 Task: Buy 4 Wheel Cylinder Bleeder Screws from Brake System section under best seller category for shipping address: Brittany Collins, 2696 Buckhannan Avenue, Syracuse, New York 13202, Cell Number 3154261559. Pay from credit card ending with 6010, CVV 682
Action: Mouse moved to (28, 76)
Screenshot: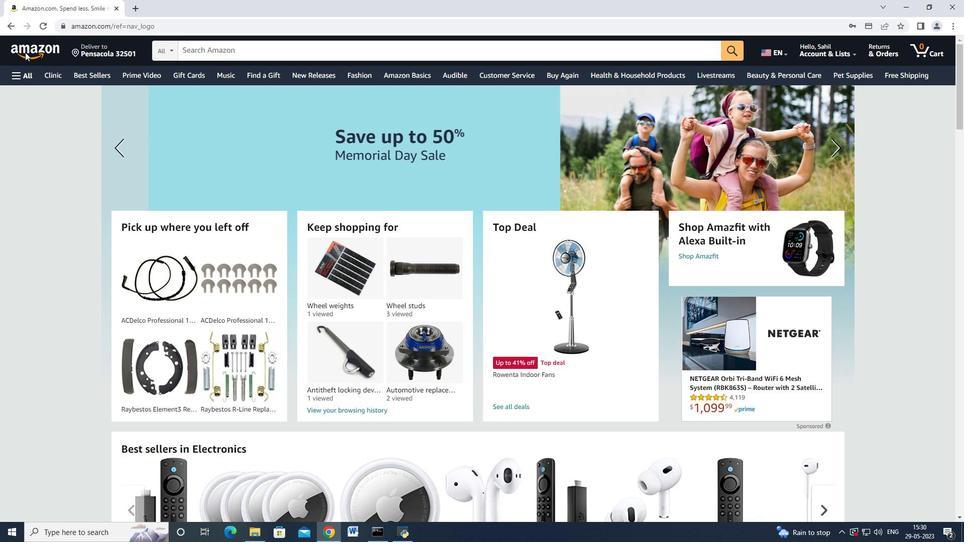 
Action: Mouse pressed left at (28, 76)
Screenshot: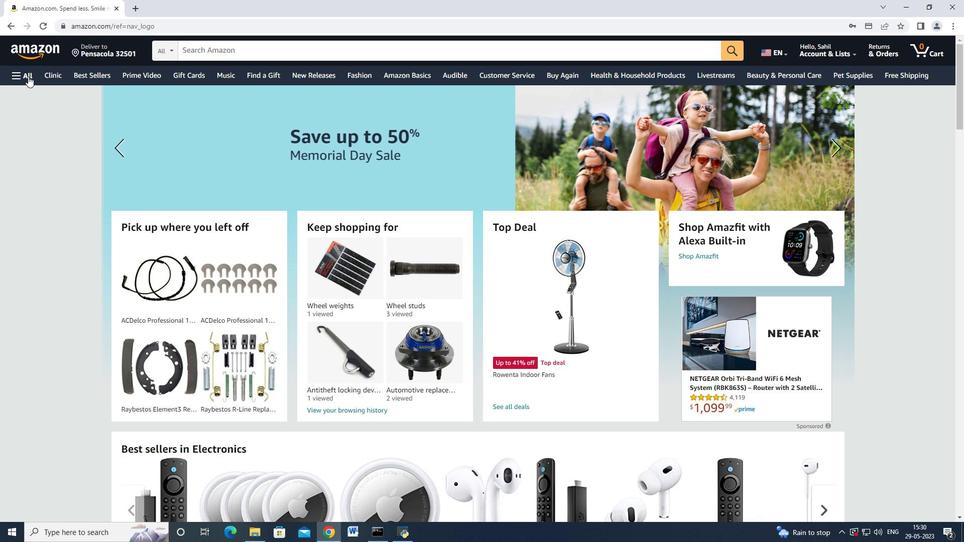 
Action: Mouse moved to (72, 187)
Screenshot: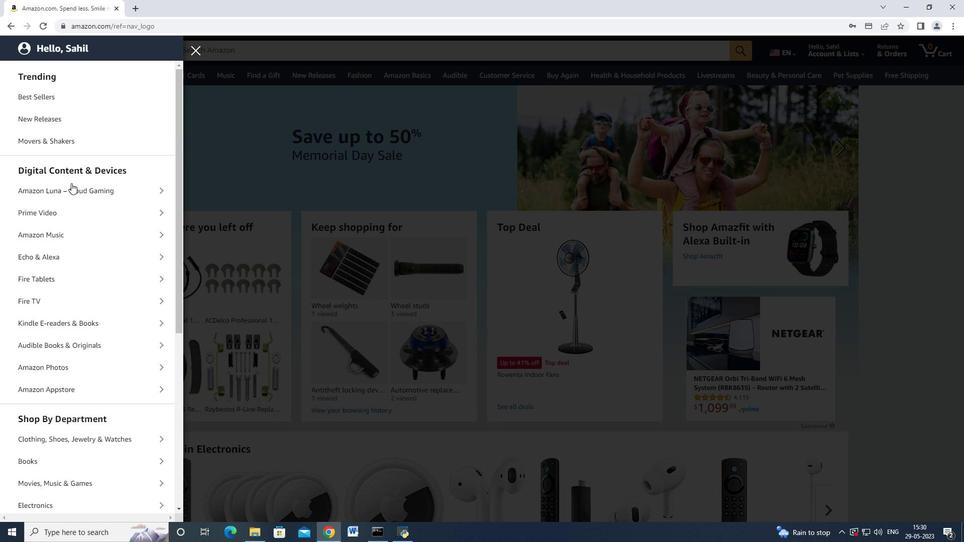 
Action: Mouse scrolled (72, 186) with delta (0, 0)
Screenshot: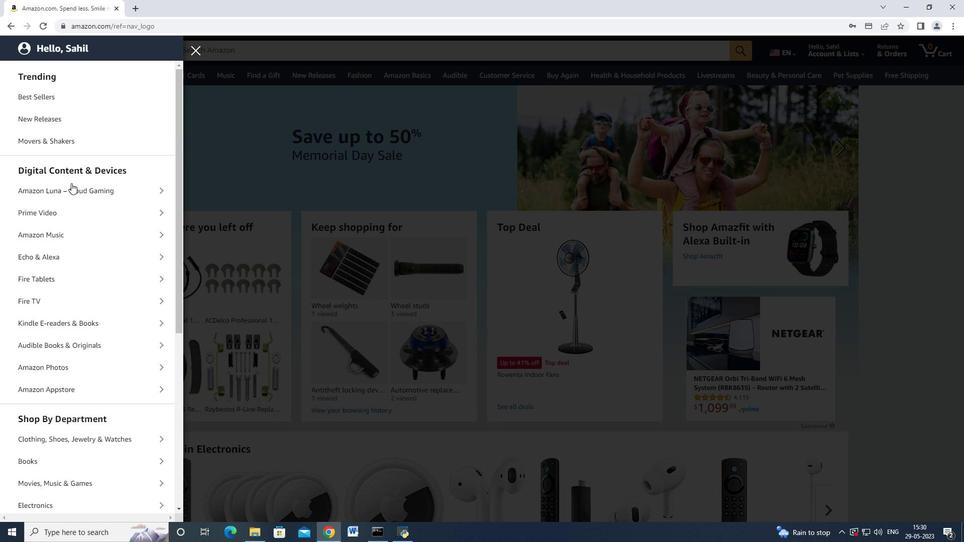 
Action: Mouse moved to (74, 203)
Screenshot: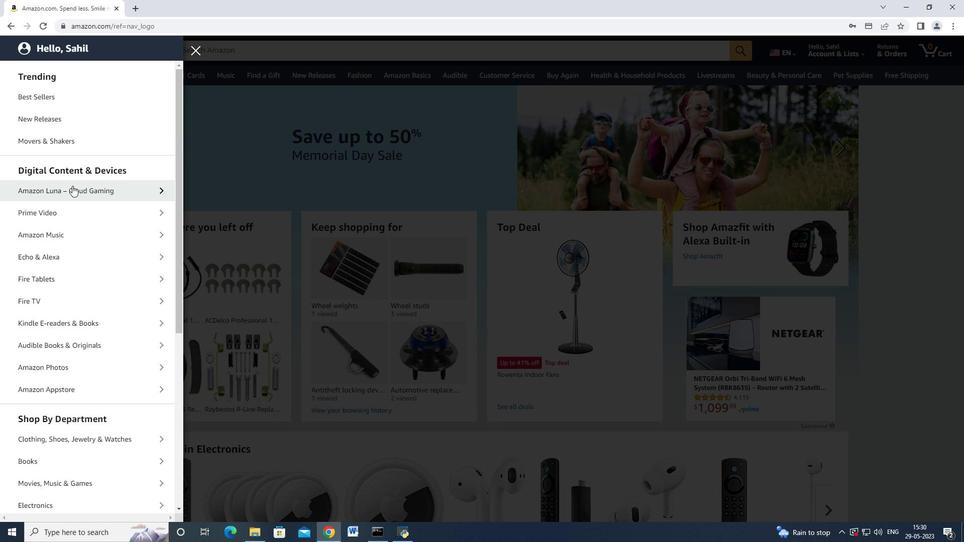 
Action: Mouse scrolled (74, 203) with delta (0, 0)
Screenshot: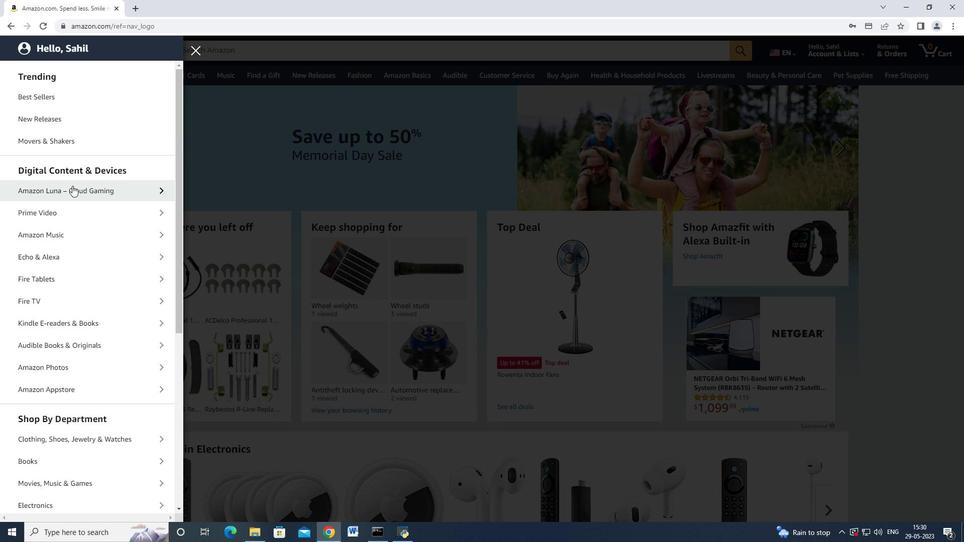 
Action: Mouse moved to (38, 353)
Screenshot: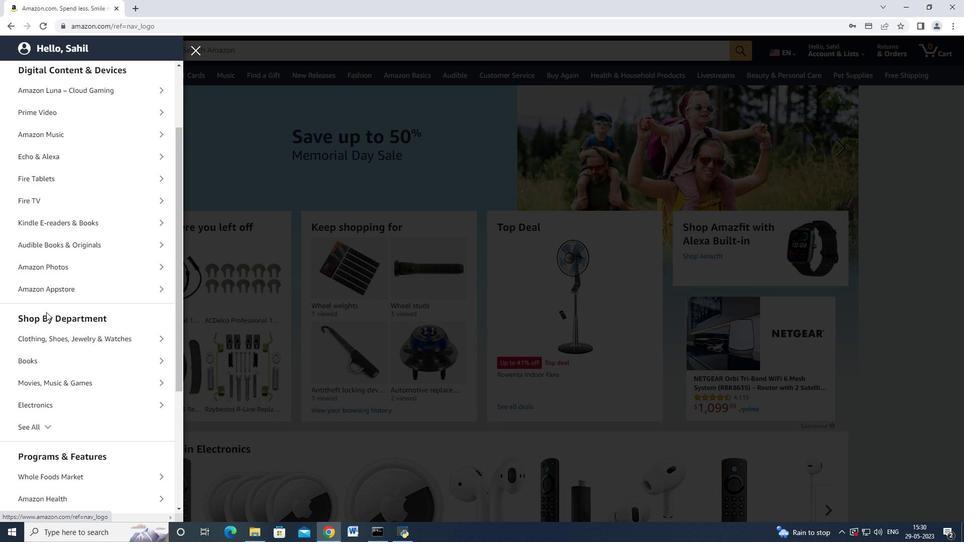 
Action: Mouse scrolled (38, 353) with delta (0, 0)
Screenshot: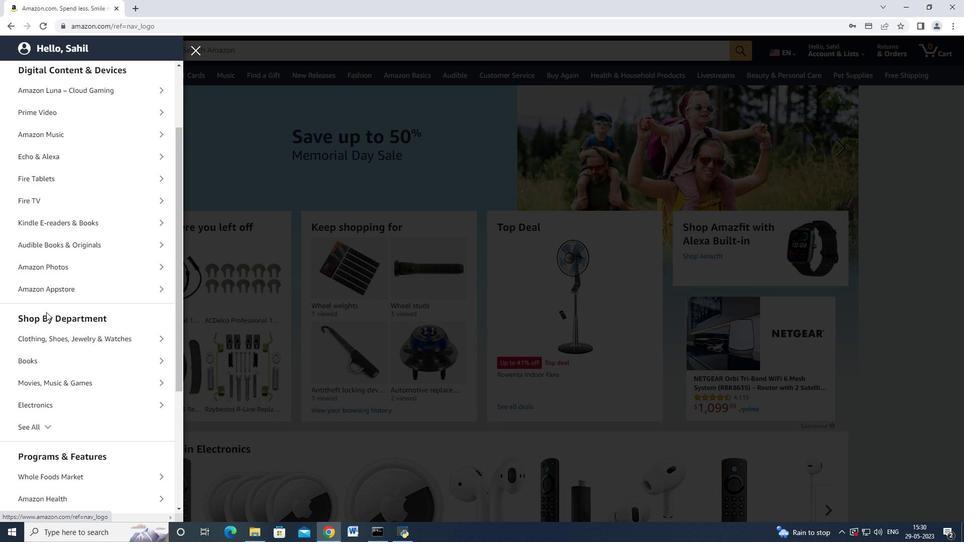 
Action: Mouse moved to (41, 357)
Screenshot: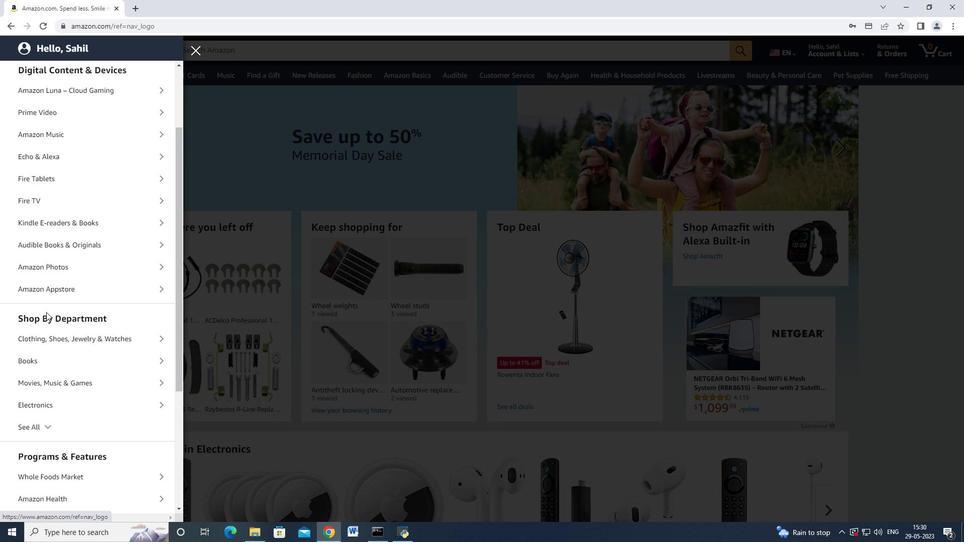 
Action: Mouse scrolled (41, 357) with delta (0, 0)
Screenshot: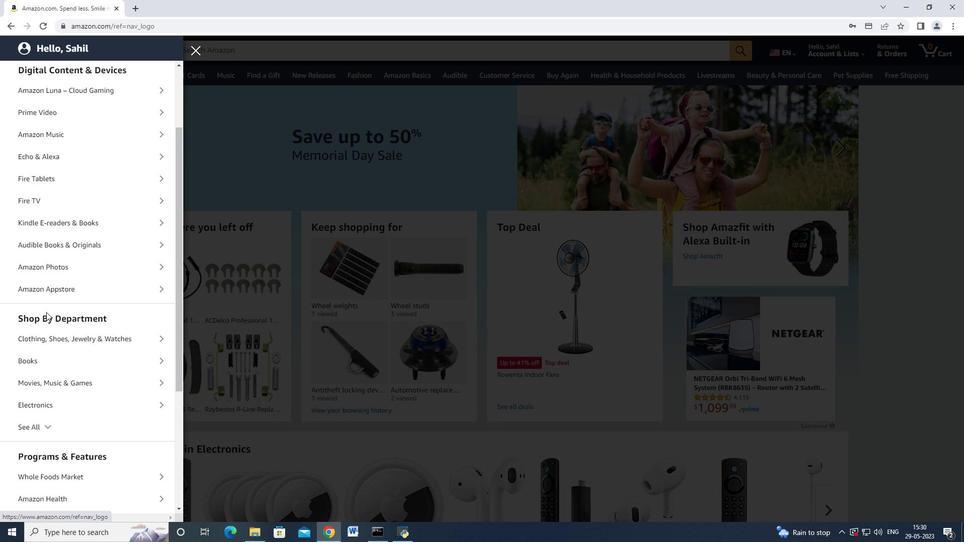 
Action: Mouse moved to (42, 357)
Screenshot: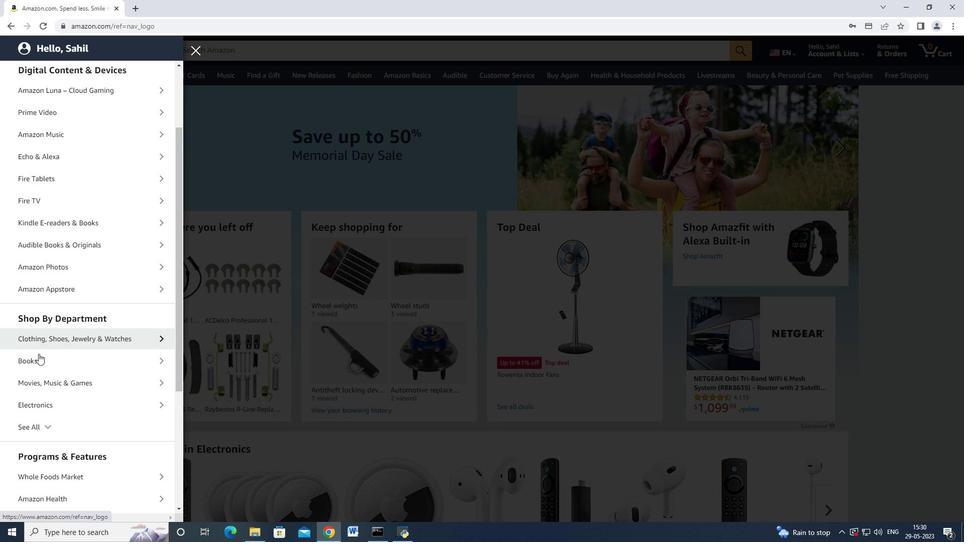 
Action: Mouse scrolled (42, 357) with delta (0, 0)
Screenshot: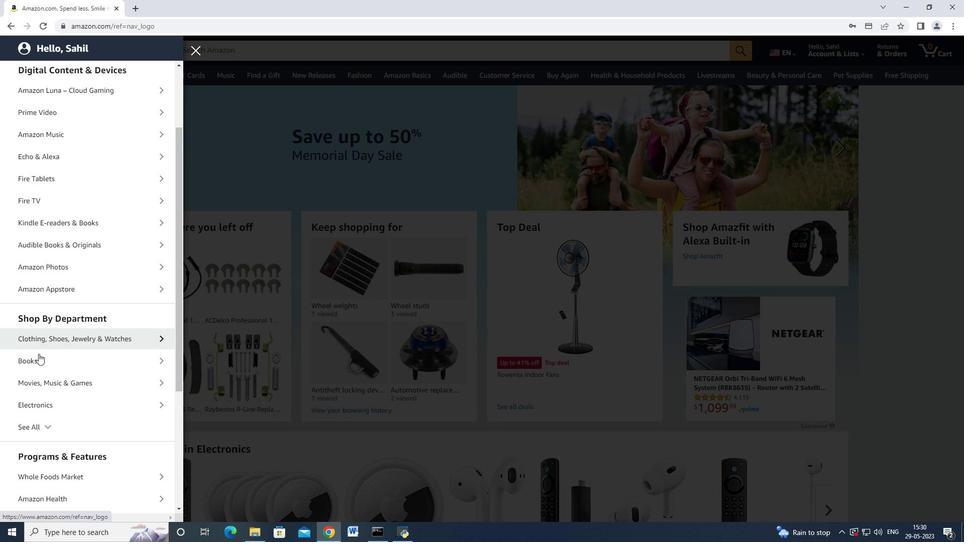 
Action: Mouse moved to (60, 282)
Screenshot: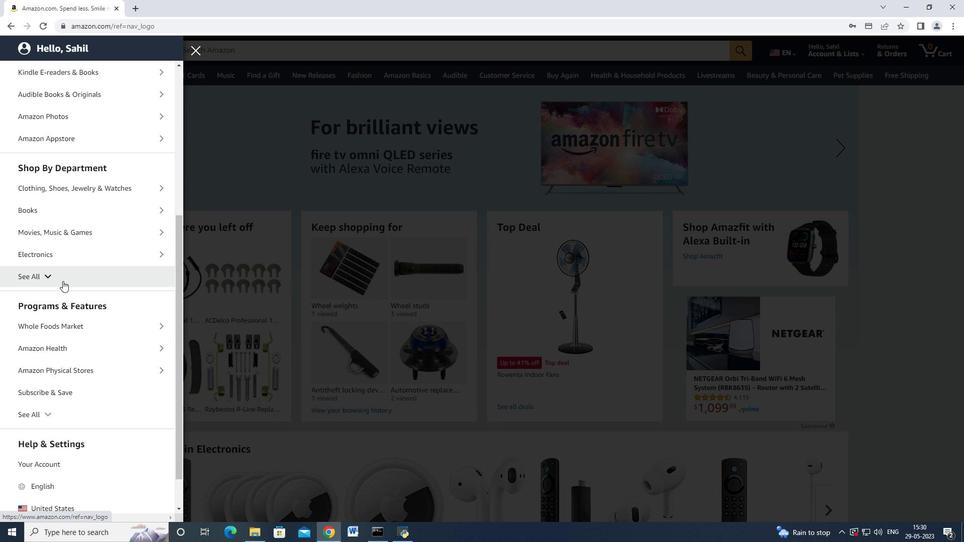 
Action: Mouse pressed left at (60, 282)
Screenshot: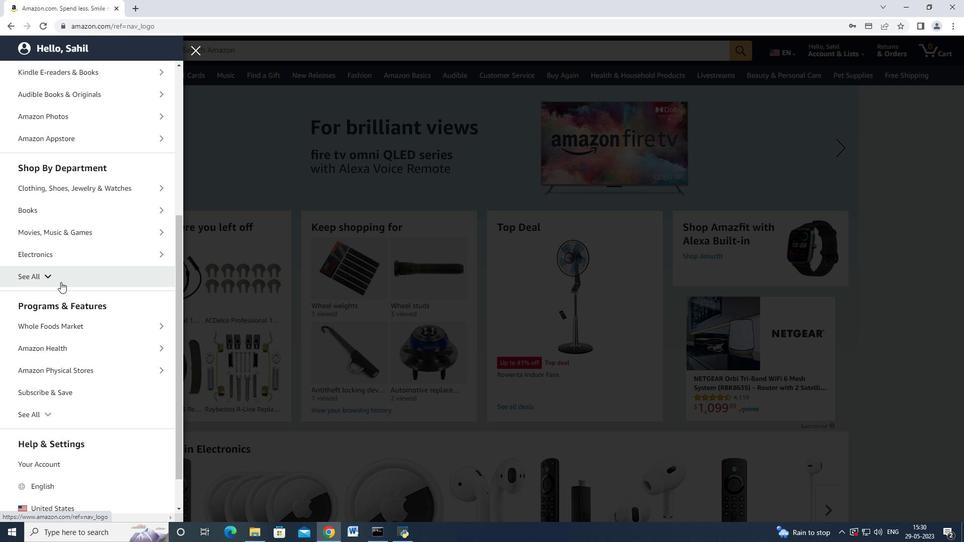 
Action: Mouse scrolled (60, 281) with delta (0, 0)
Screenshot: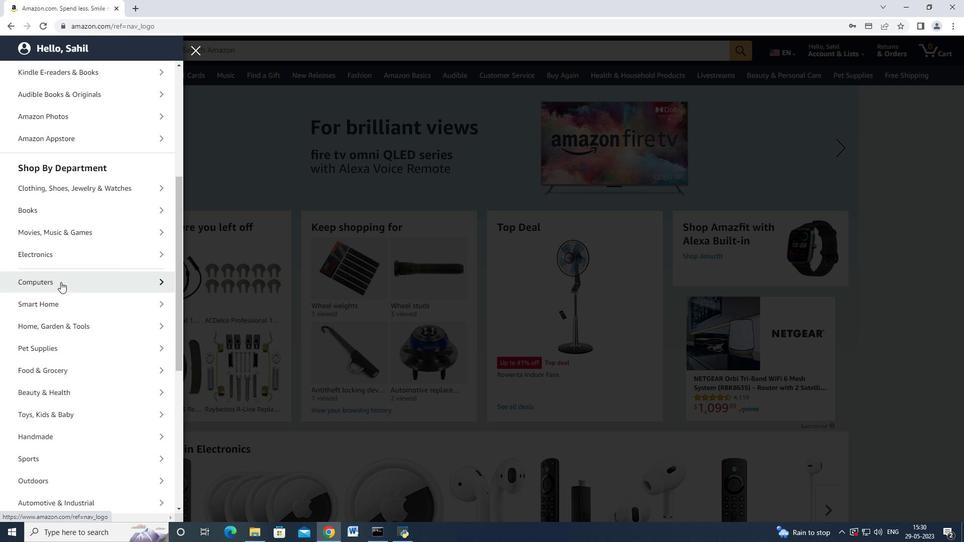 
Action: Mouse scrolled (60, 281) with delta (0, 0)
Screenshot: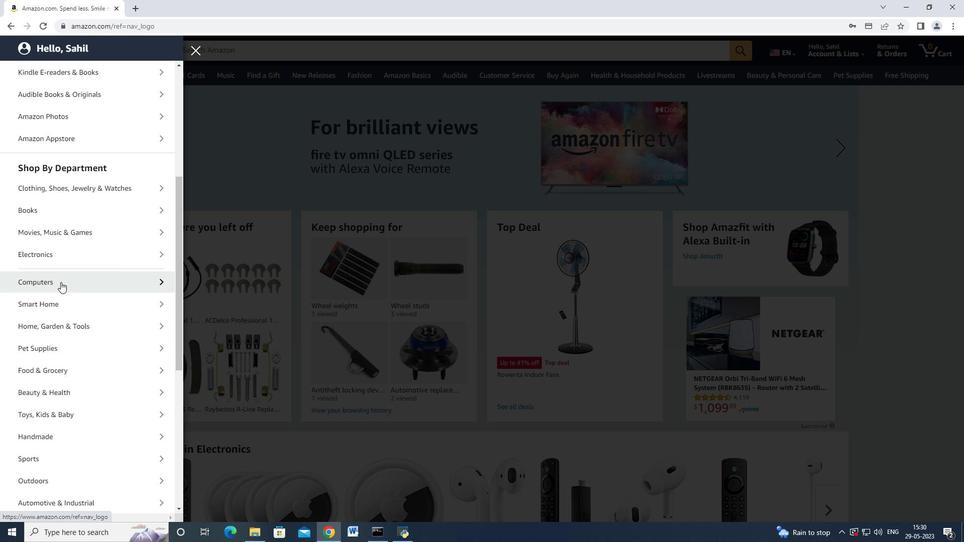 
Action: Mouse moved to (71, 400)
Screenshot: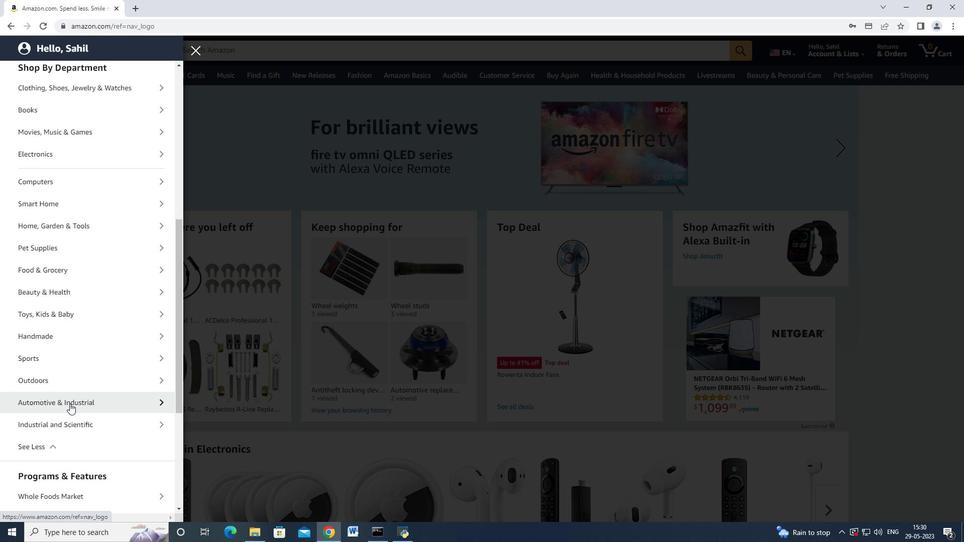 
Action: Mouse pressed left at (71, 400)
Screenshot: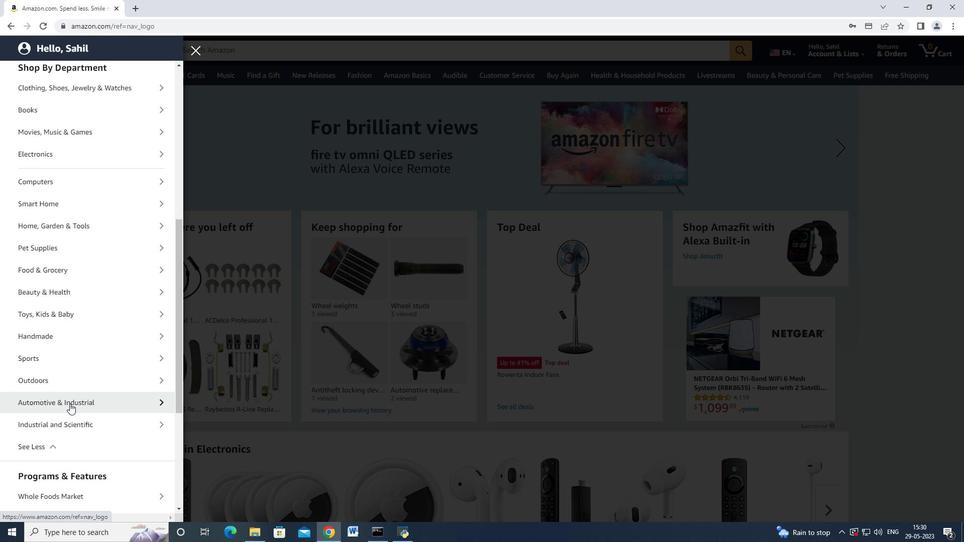 
Action: Mouse moved to (86, 119)
Screenshot: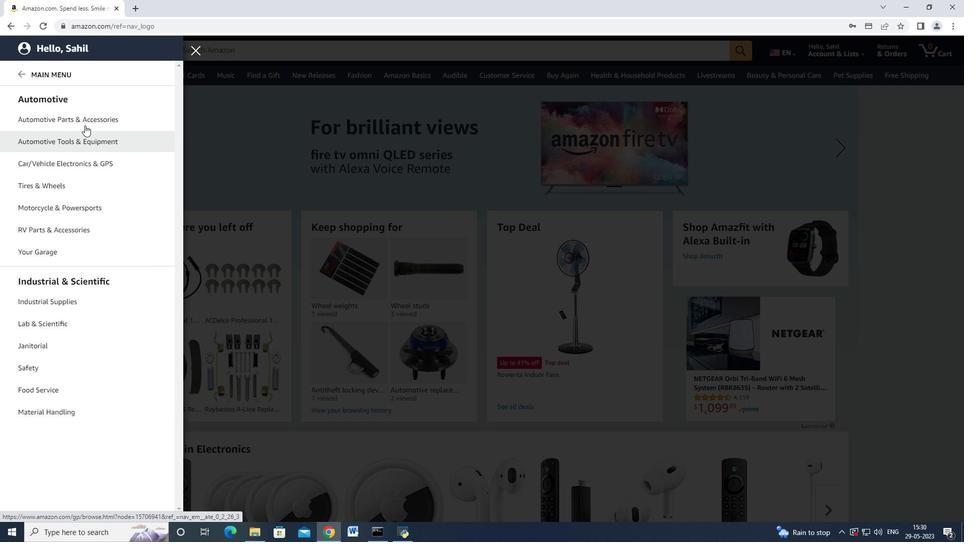 
Action: Mouse pressed left at (86, 119)
Screenshot: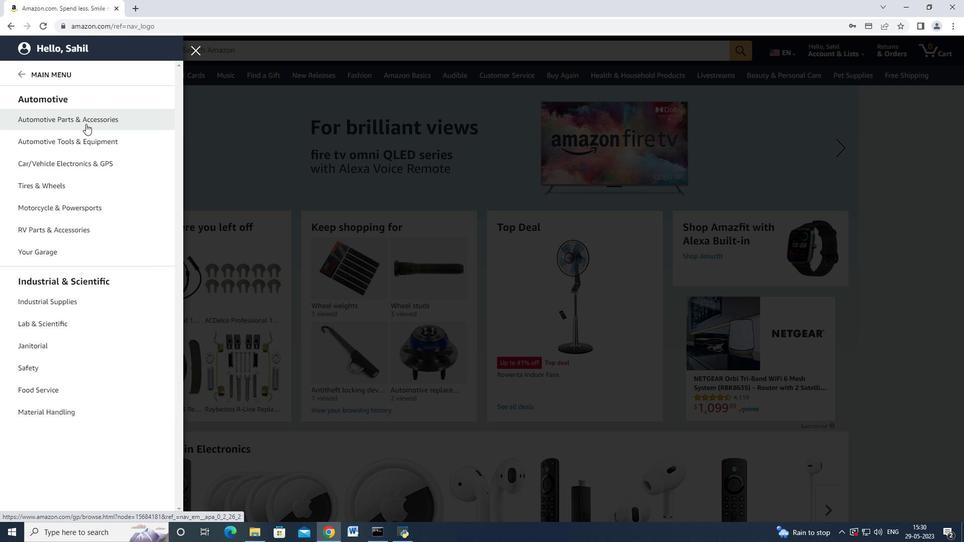 
Action: Mouse moved to (165, 95)
Screenshot: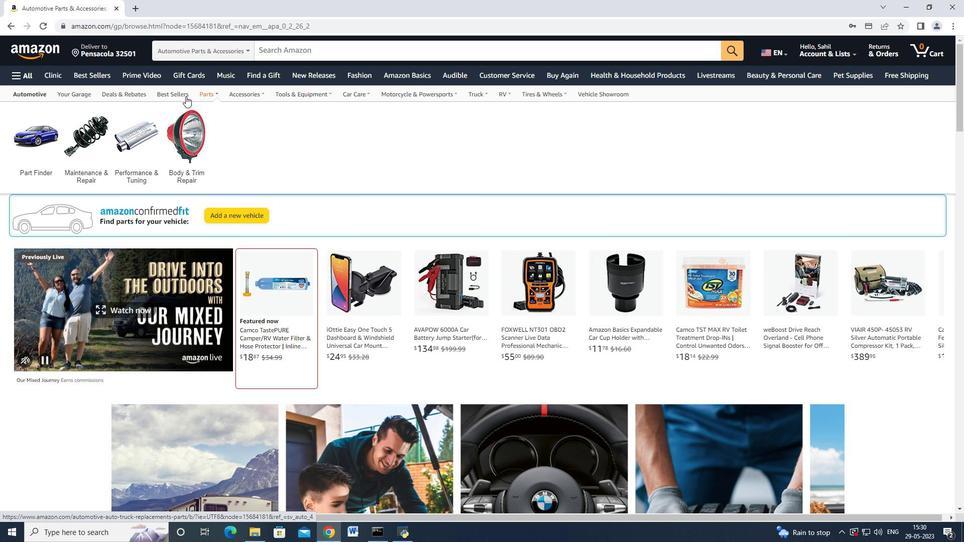 
Action: Mouse pressed left at (165, 95)
Screenshot: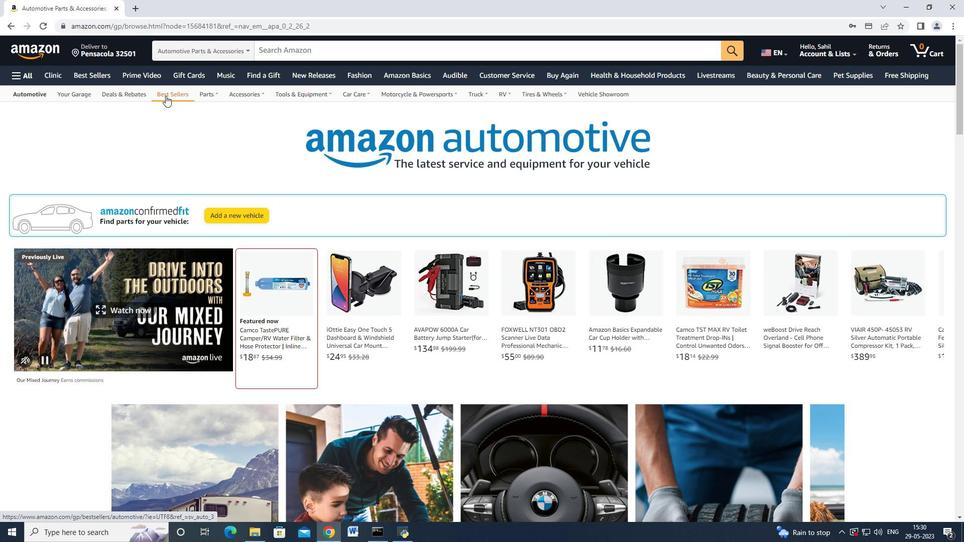 
Action: Mouse moved to (71, 322)
Screenshot: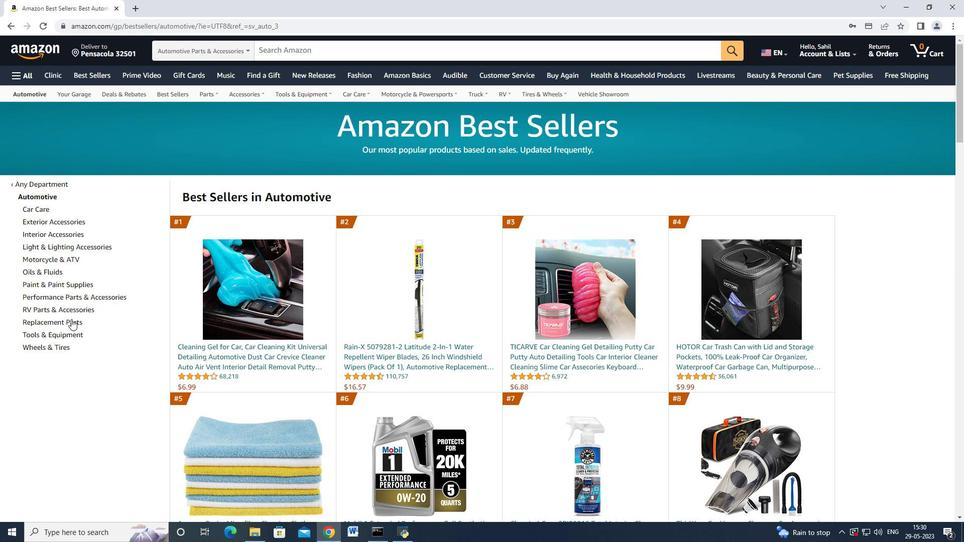 
Action: Mouse pressed left at (71, 322)
Screenshot: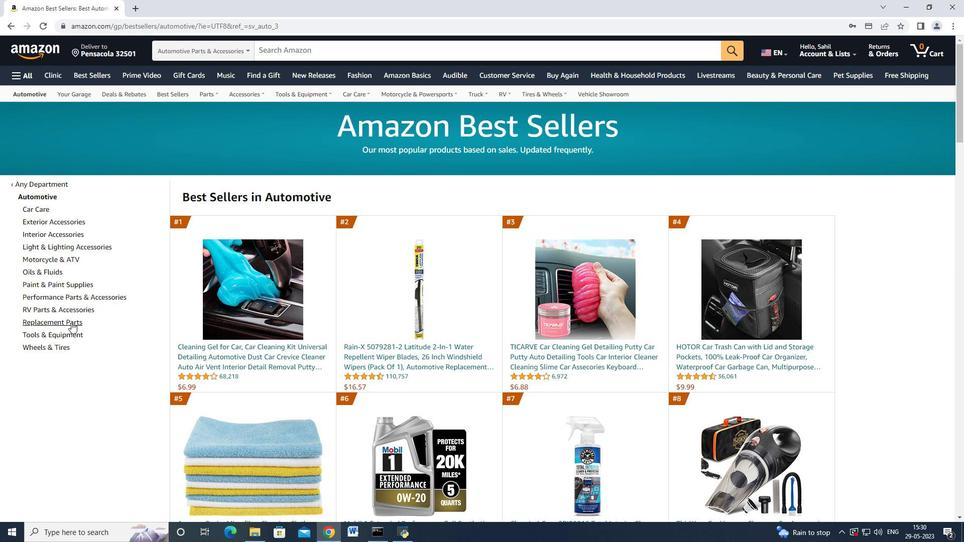 
Action: Mouse moved to (170, 188)
Screenshot: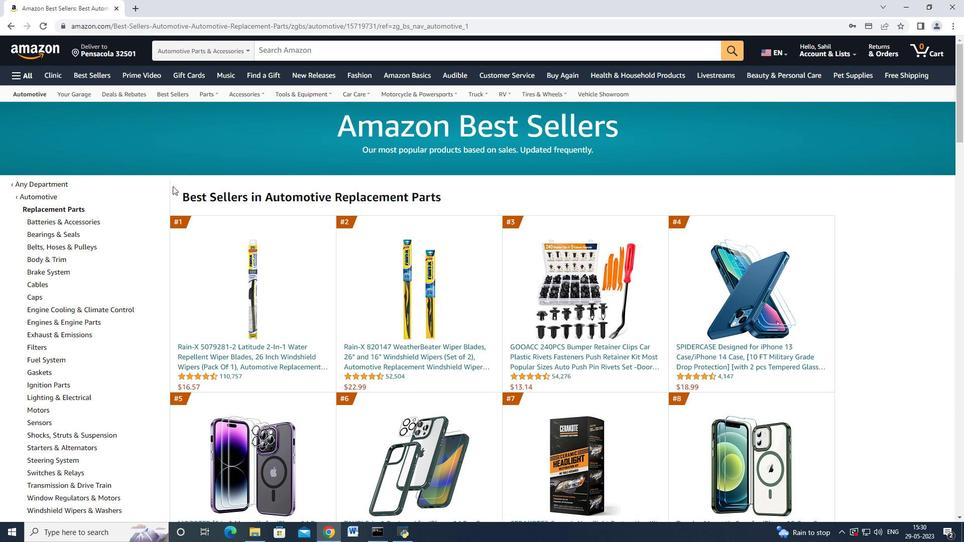 
Action: Mouse scrolled (170, 188) with delta (0, 0)
Screenshot: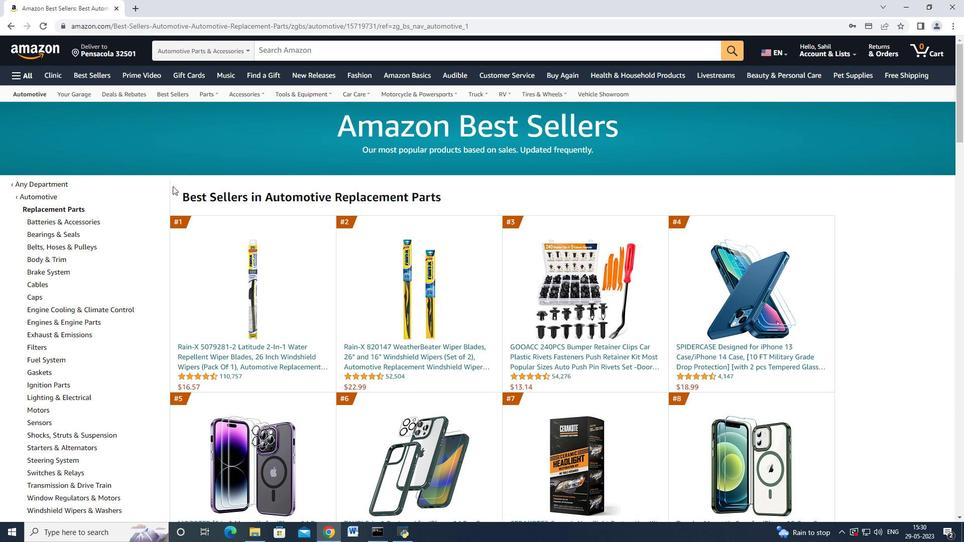
Action: Mouse moved to (169, 189)
Screenshot: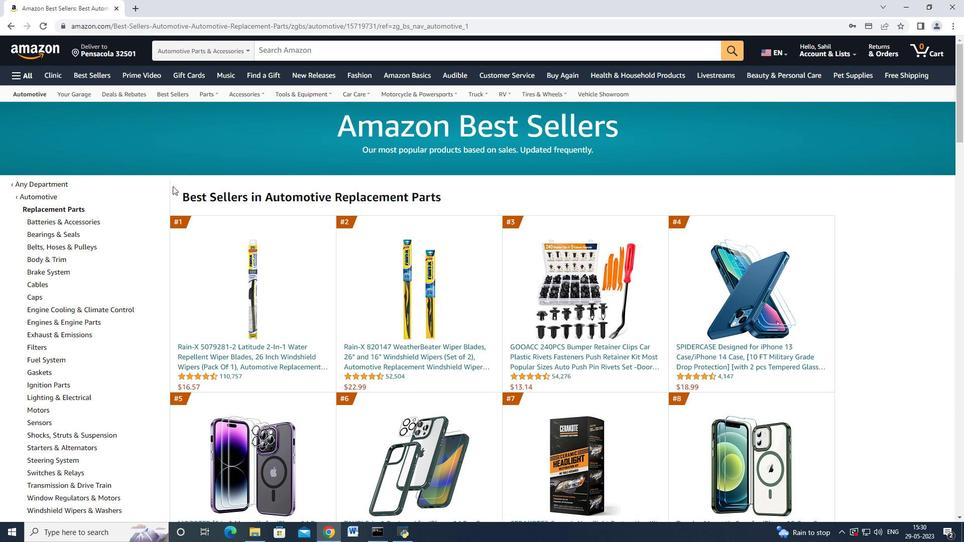 
Action: Mouse scrolled (169, 189) with delta (0, 0)
Screenshot: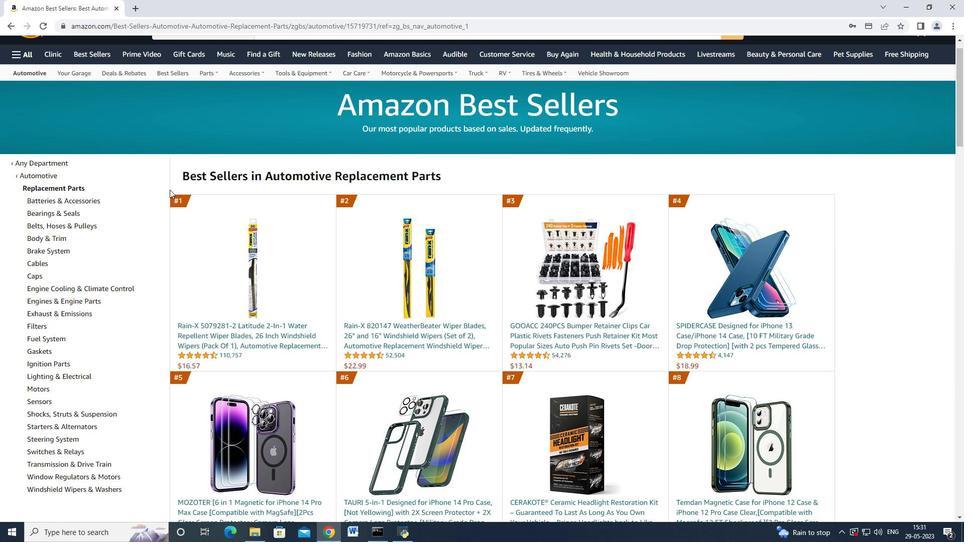 
Action: Mouse scrolled (169, 190) with delta (0, 0)
Screenshot: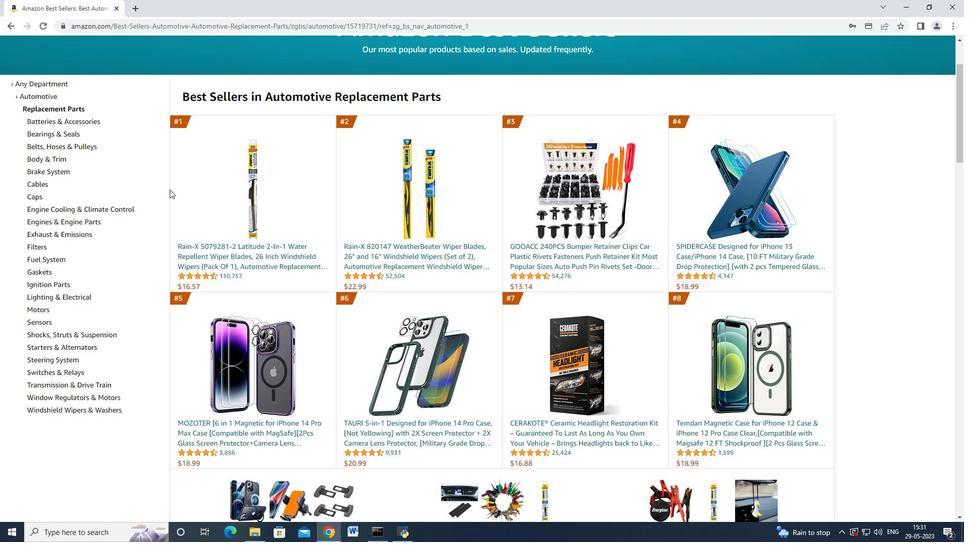 
Action: Mouse scrolled (169, 190) with delta (0, 0)
Screenshot: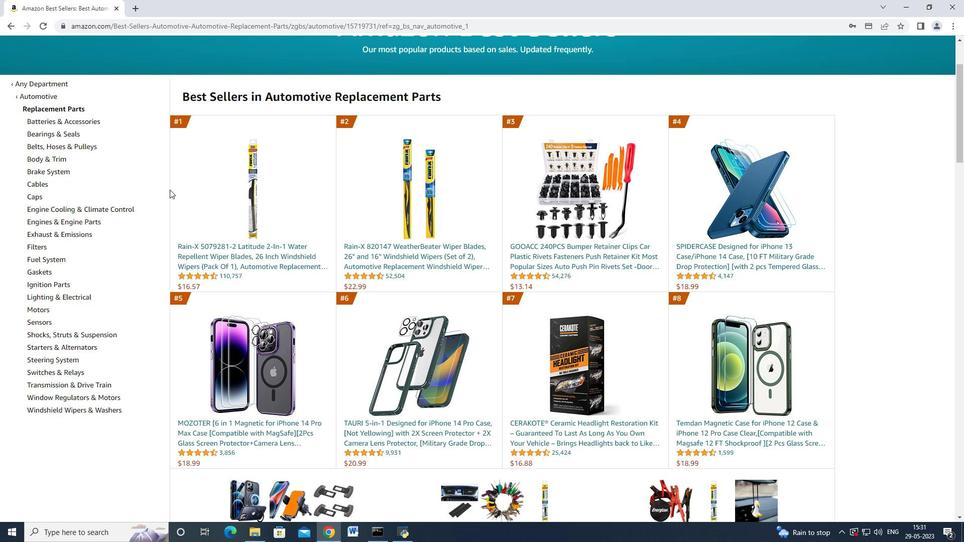 
Action: Mouse scrolled (169, 190) with delta (0, 0)
Screenshot: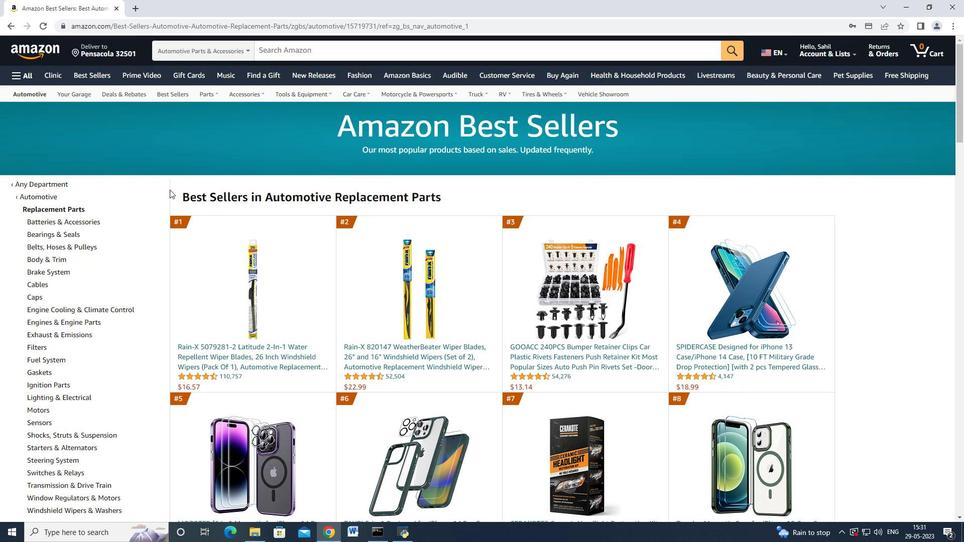 
Action: Mouse moved to (335, 178)
Screenshot: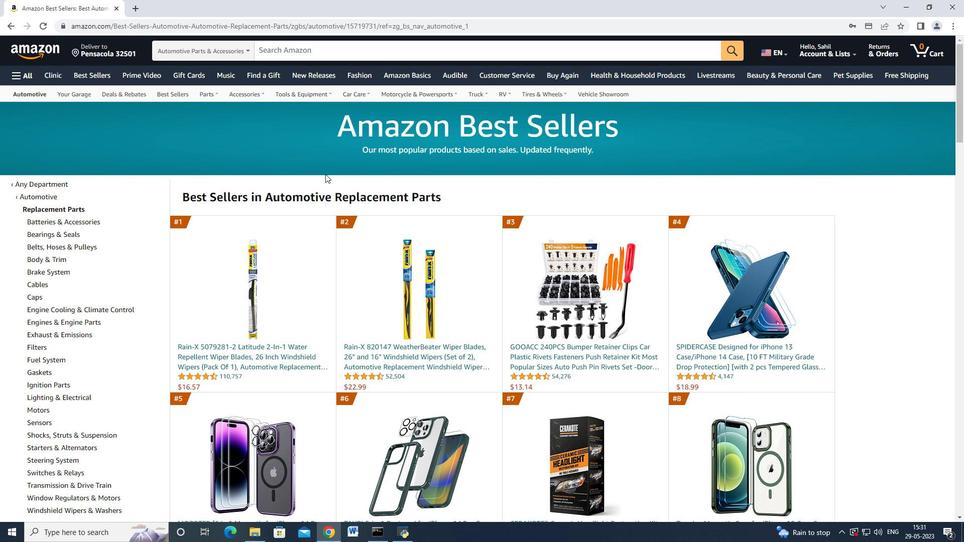 
Action: Mouse scrolled (335, 178) with delta (0, 0)
Screenshot: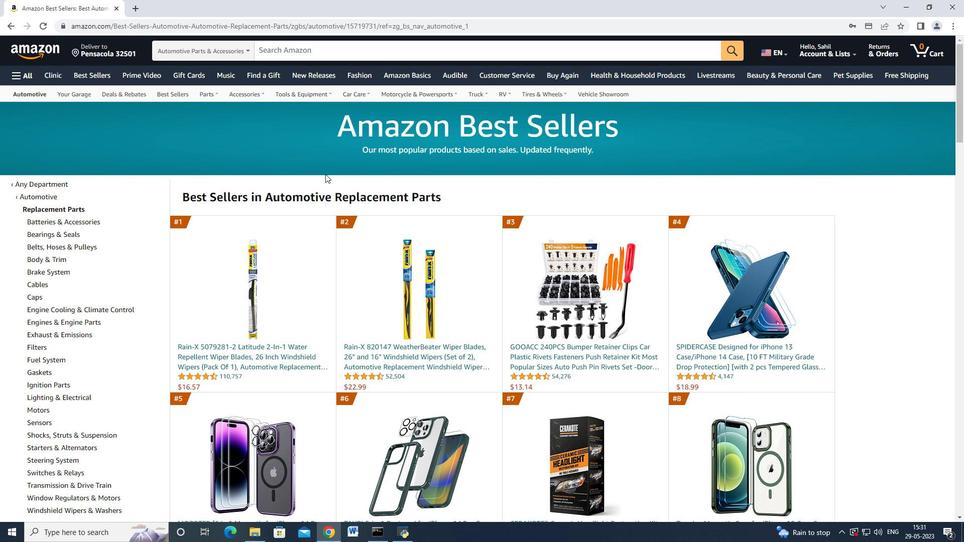 
Action: Mouse moved to (335, 179)
Screenshot: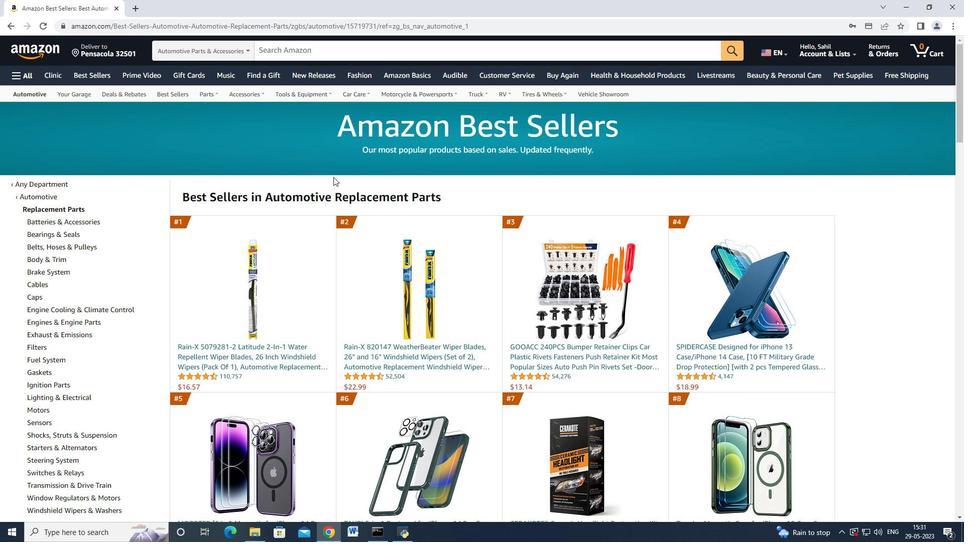 
Action: Mouse scrolled (335, 179) with delta (0, 0)
Screenshot: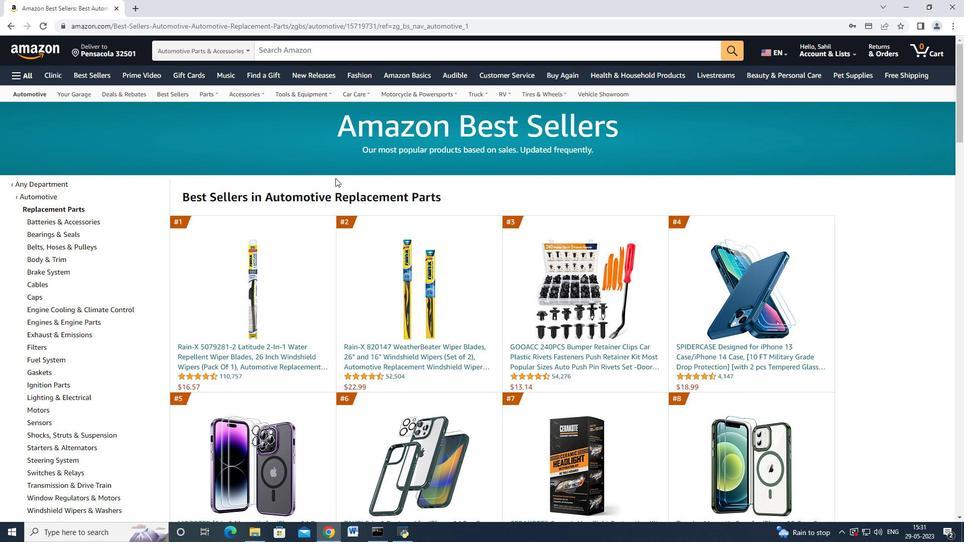 
Action: Mouse moved to (335, 180)
Screenshot: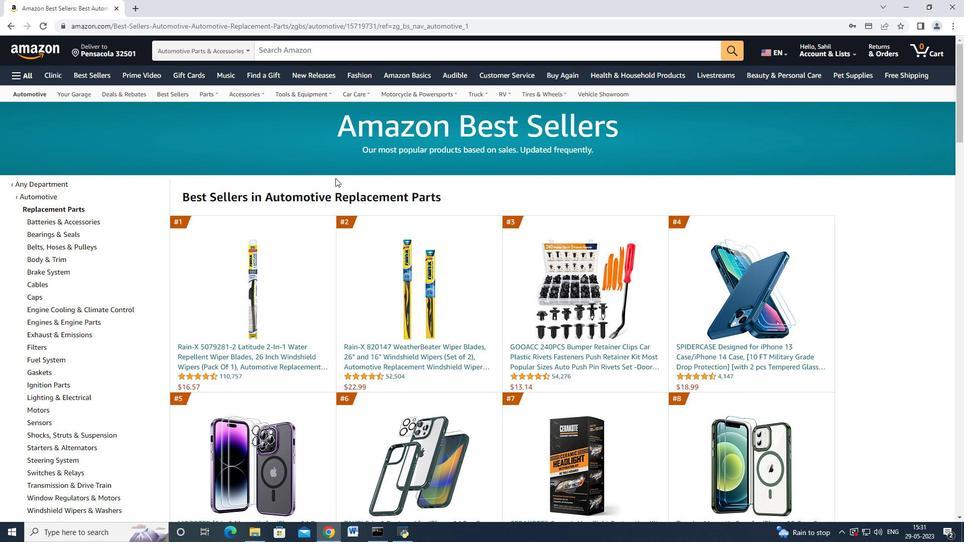 
Action: Mouse scrolled (335, 180) with delta (0, 0)
Screenshot: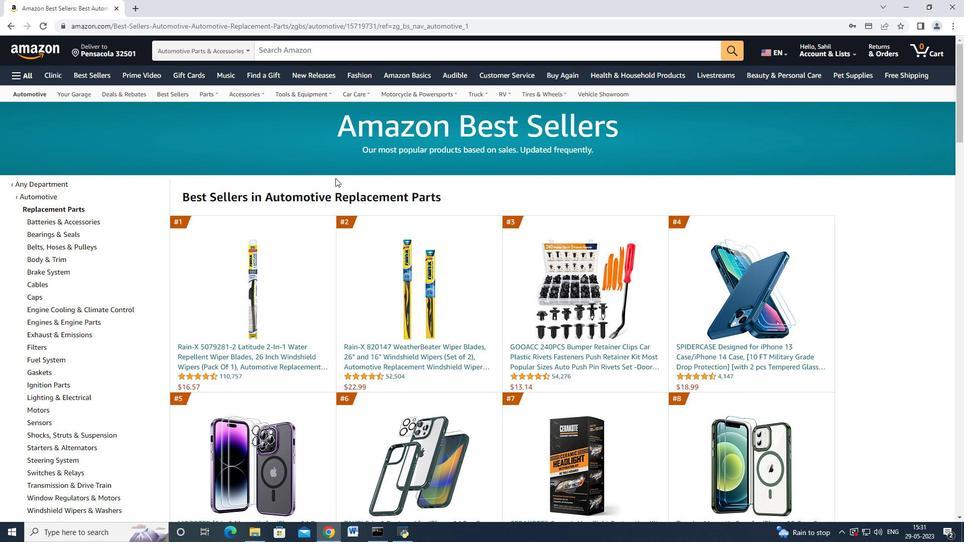 
Action: Mouse moved to (334, 181)
Screenshot: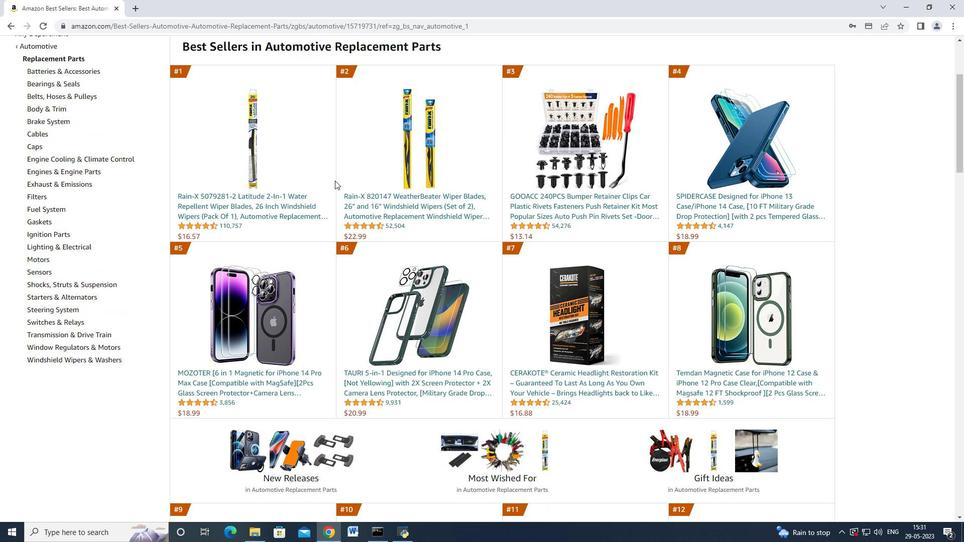 
Action: Mouse scrolled (334, 181) with delta (0, 0)
Screenshot: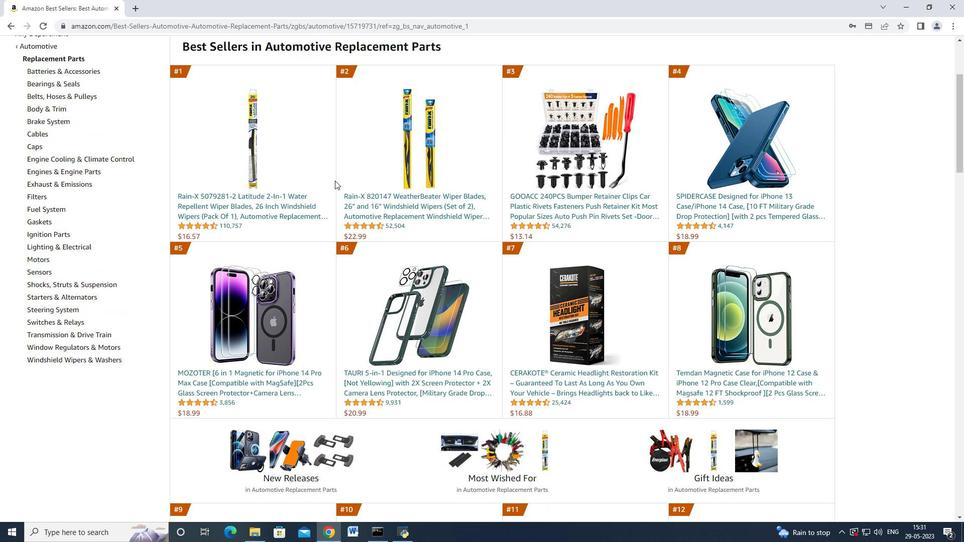 
Action: Mouse moved to (333, 183)
Screenshot: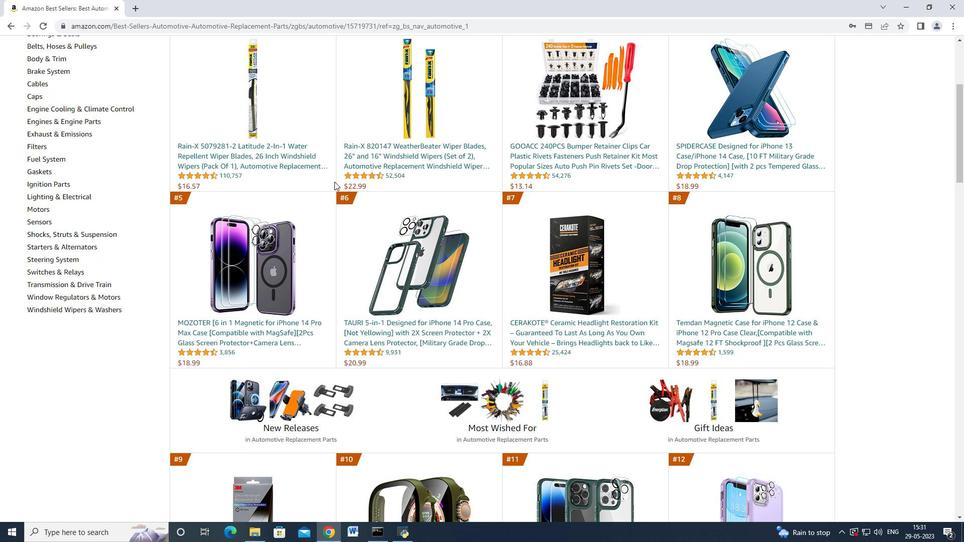 
Action: Mouse scrolled (333, 182) with delta (0, 0)
Screenshot: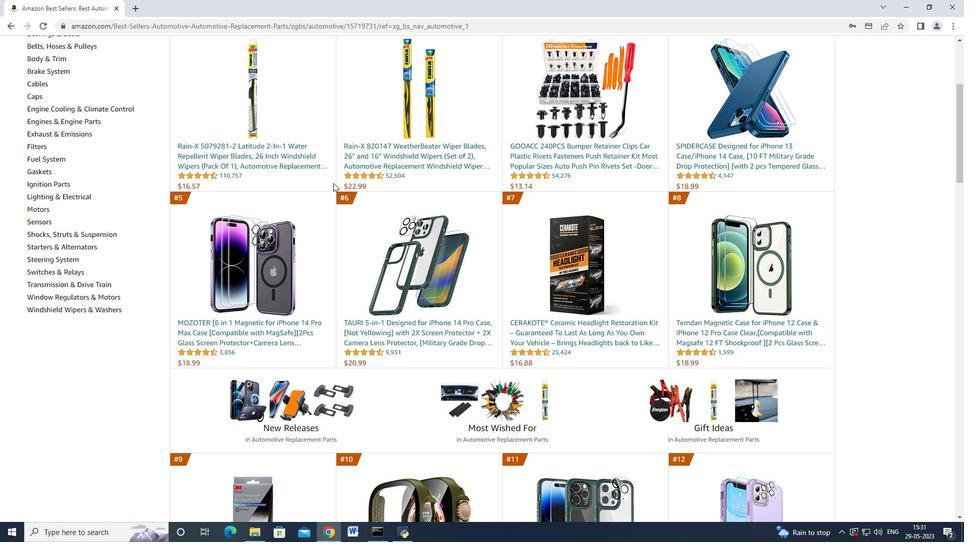 
Action: Mouse scrolled (333, 182) with delta (0, 0)
Screenshot: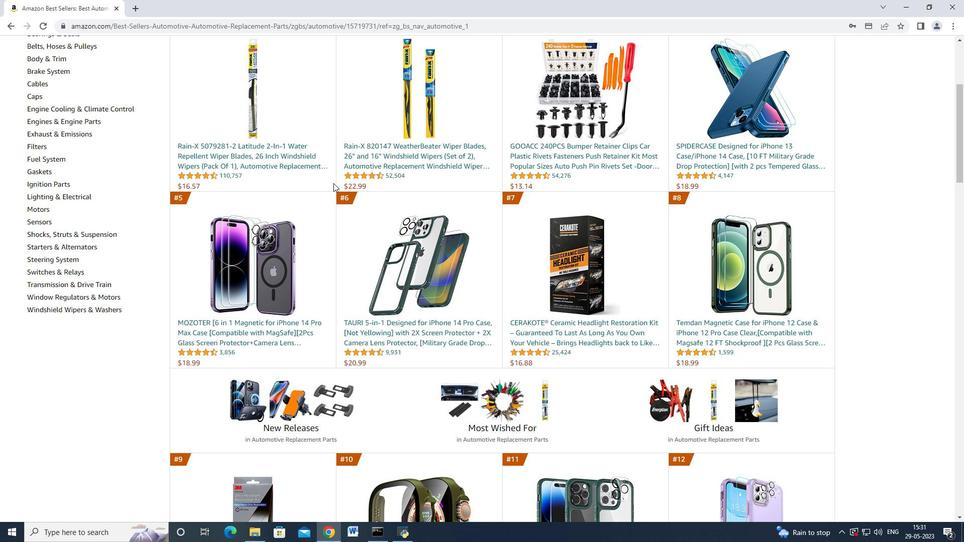 
Action: Mouse scrolled (333, 183) with delta (0, 0)
Screenshot: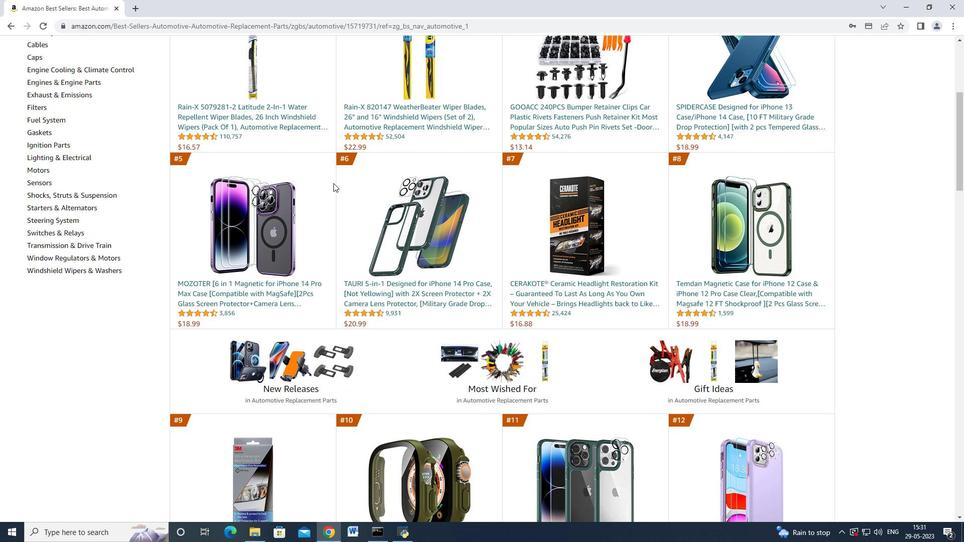 
Action: Mouse scrolled (333, 183) with delta (0, 0)
Screenshot: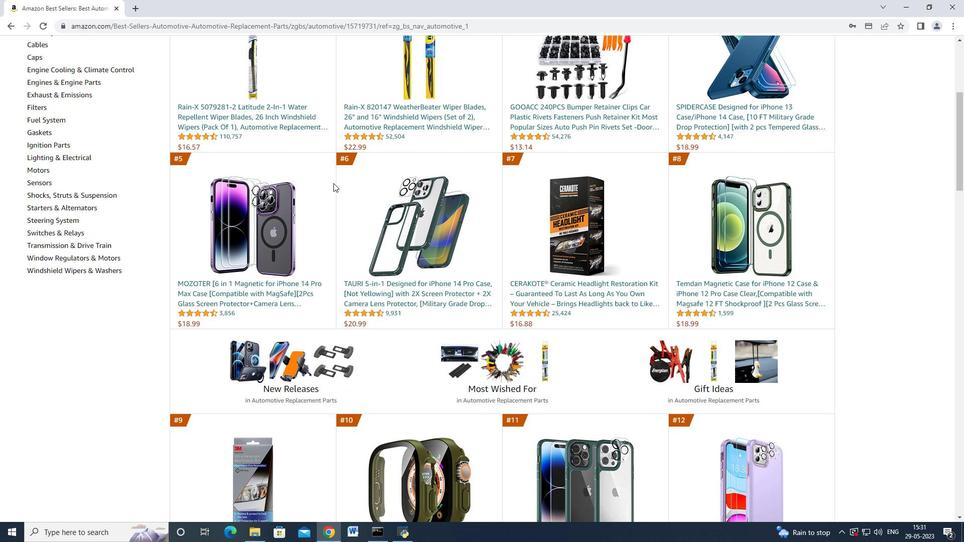 
Action: Mouse scrolled (333, 183) with delta (0, 0)
Screenshot: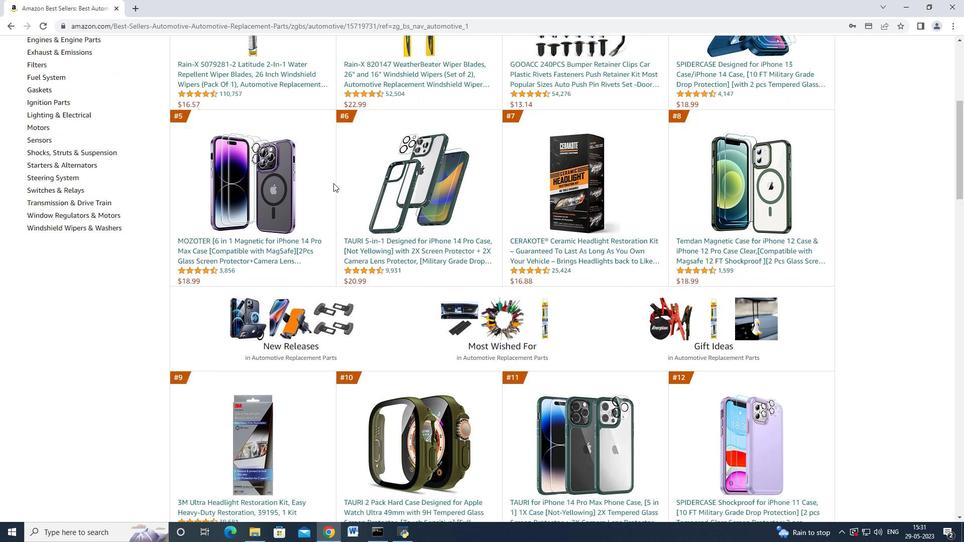 
Action: Mouse scrolled (333, 183) with delta (0, 0)
Screenshot: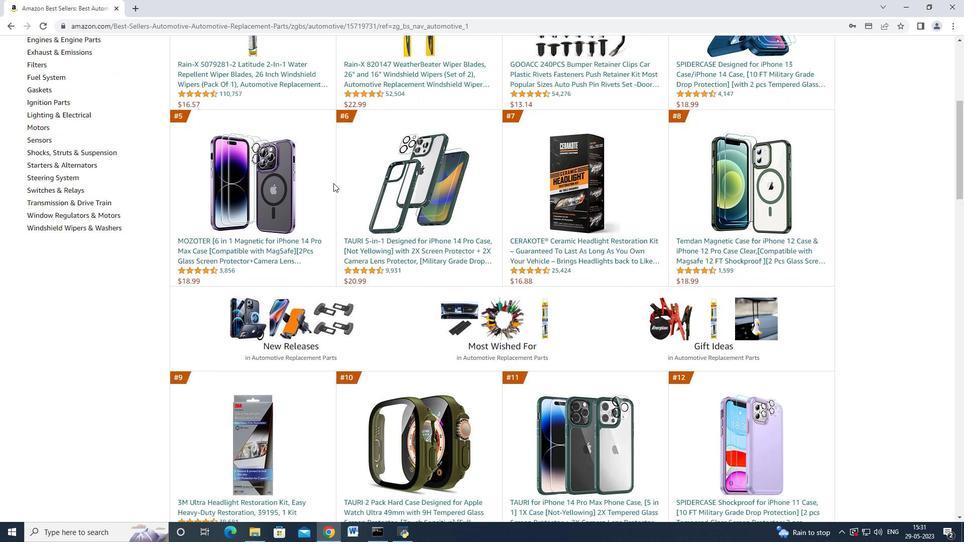 
Action: Mouse scrolled (333, 183) with delta (0, 0)
Screenshot: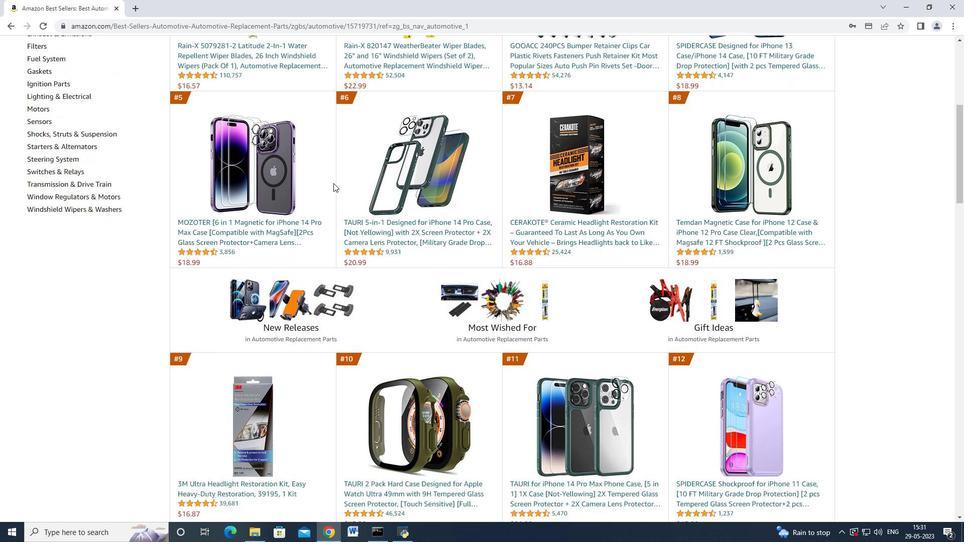 
Action: Mouse moved to (273, 179)
Screenshot: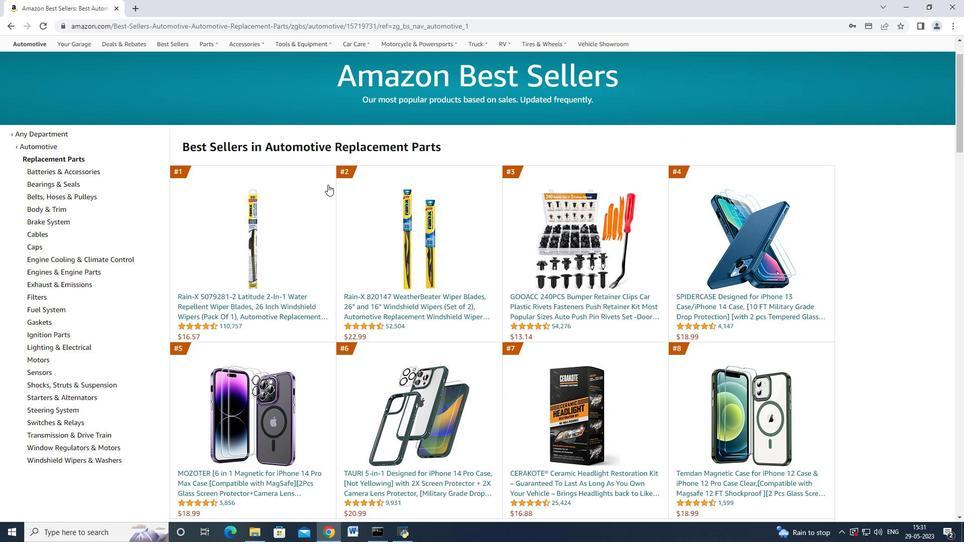 
Action: Mouse scrolled (296, 183) with delta (0, 0)
Screenshot: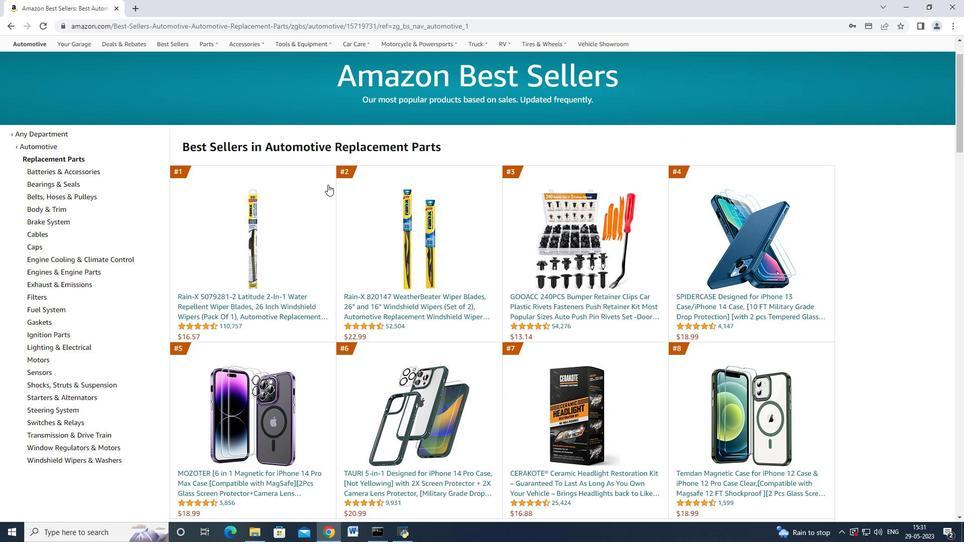 
Action: Mouse moved to (270, 179)
Screenshot: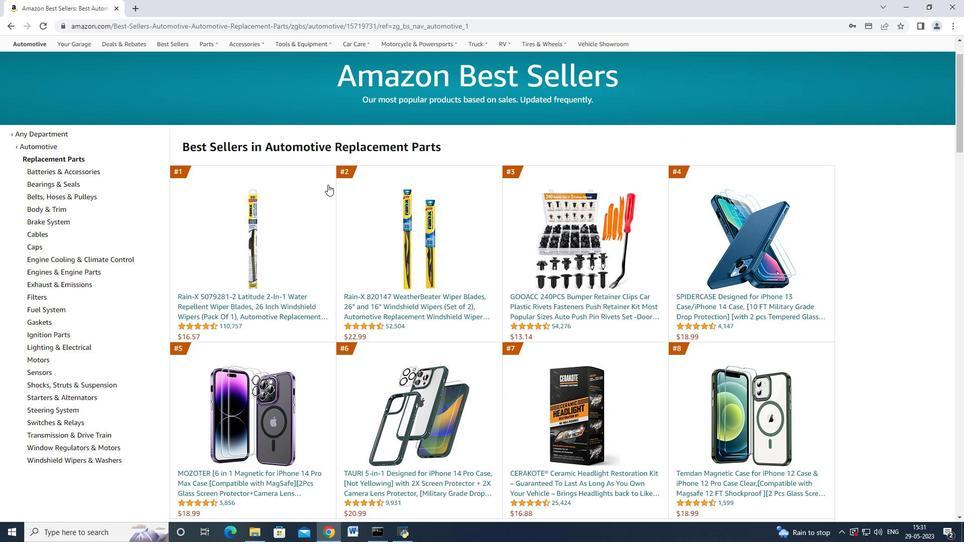 
Action: Mouse scrolled (271, 179) with delta (0, 0)
Screenshot: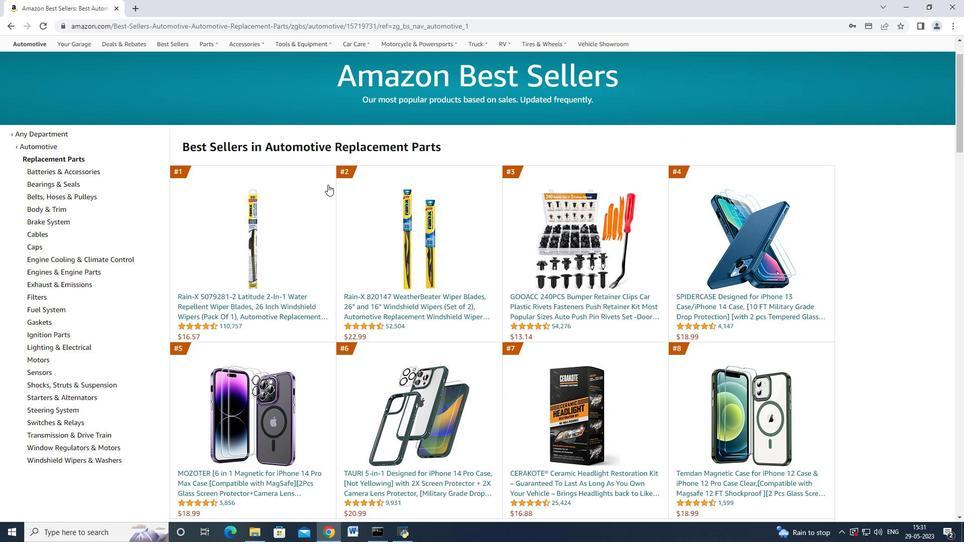 
Action: Mouse moved to (269, 178)
Screenshot: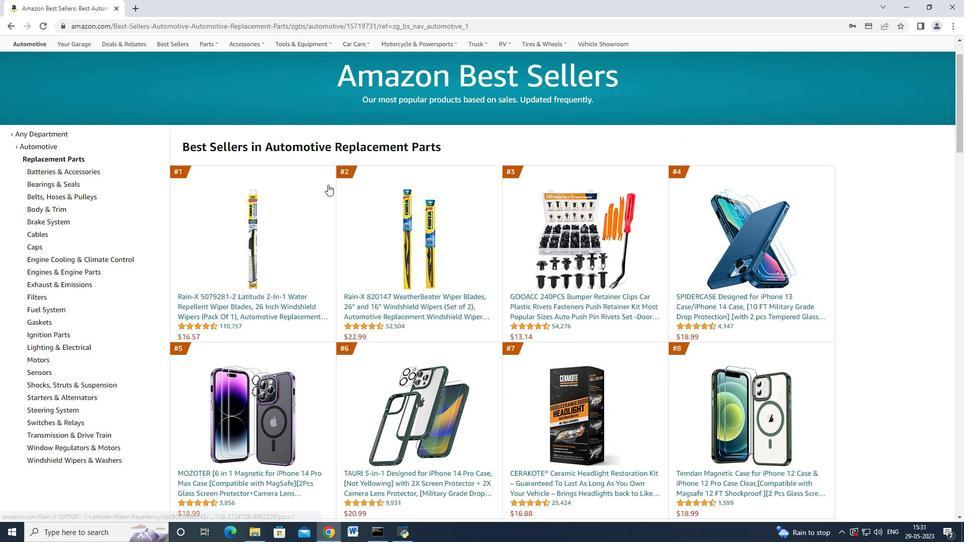 
Action: Mouse scrolled (269, 179) with delta (0, 0)
Screenshot: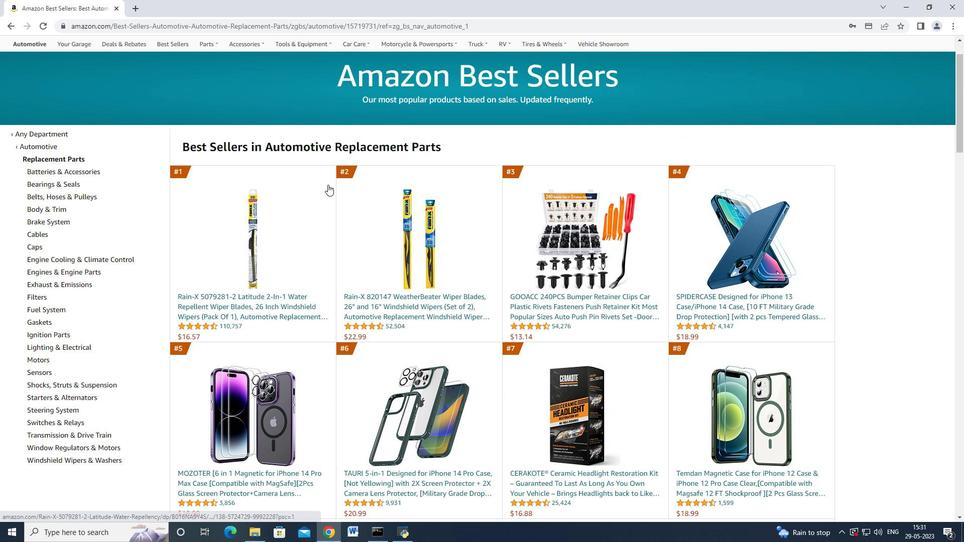 
Action: Mouse moved to (156, 105)
Screenshot: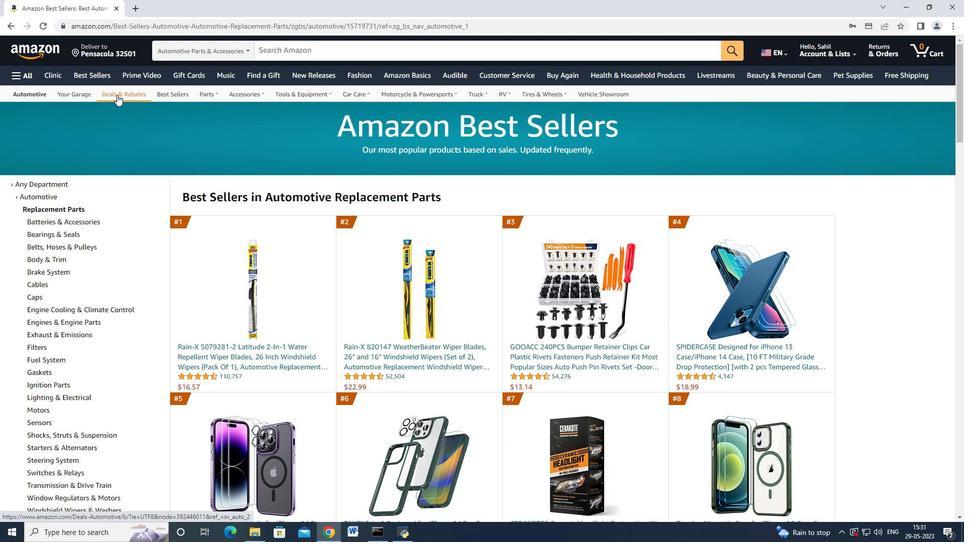 
Action: Mouse scrolled (156, 104) with delta (0, 0)
Screenshot: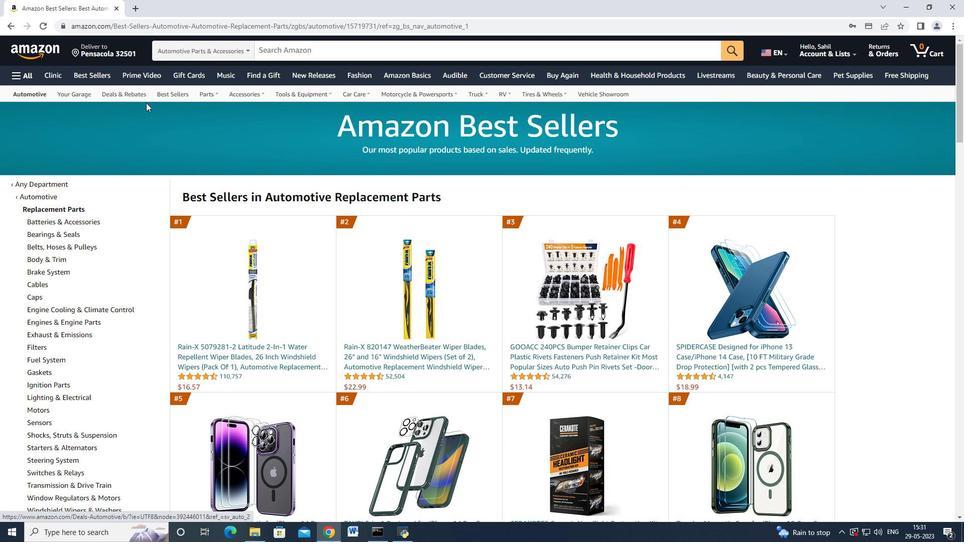 
Action: Mouse moved to (158, 109)
Screenshot: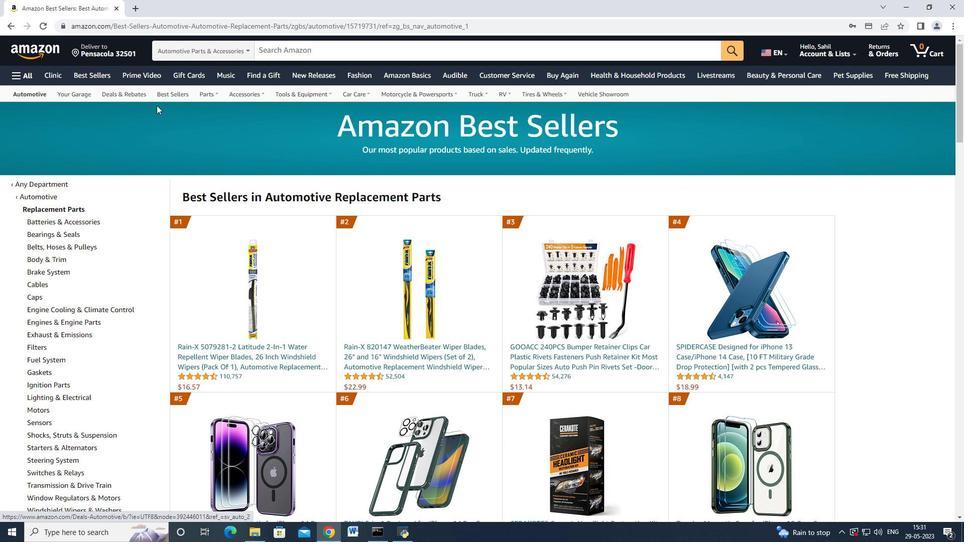 
Action: Mouse scrolled (158, 108) with delta (0, 0)
Screenshot: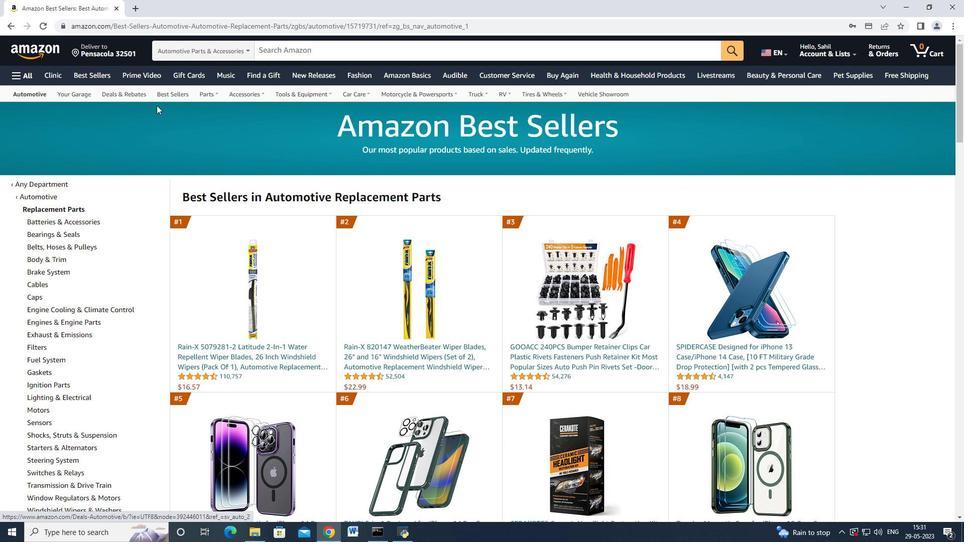 
Action: Mouse moved to (80, 223)
Screenshot: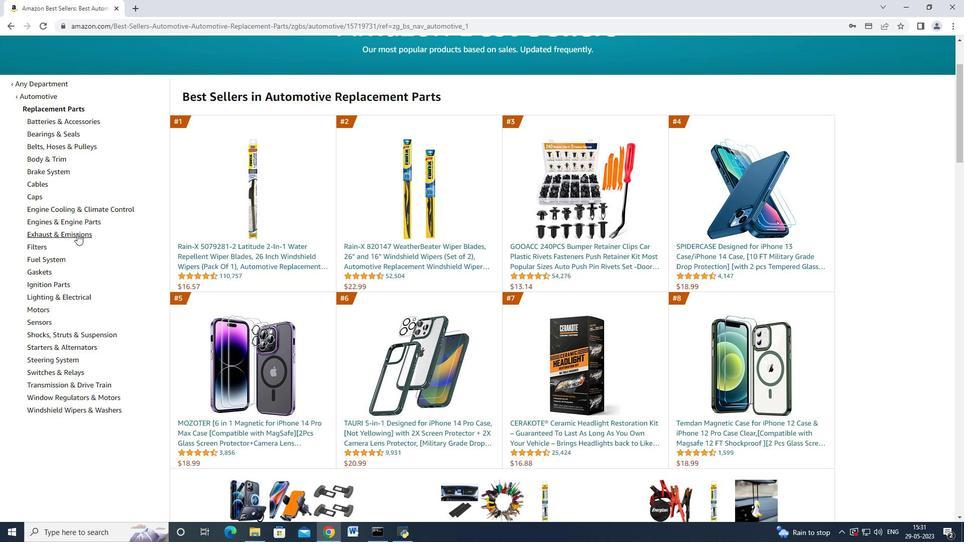
Action: Mouse scrolled (80, 224) with delta (0, 0)
Screenshot: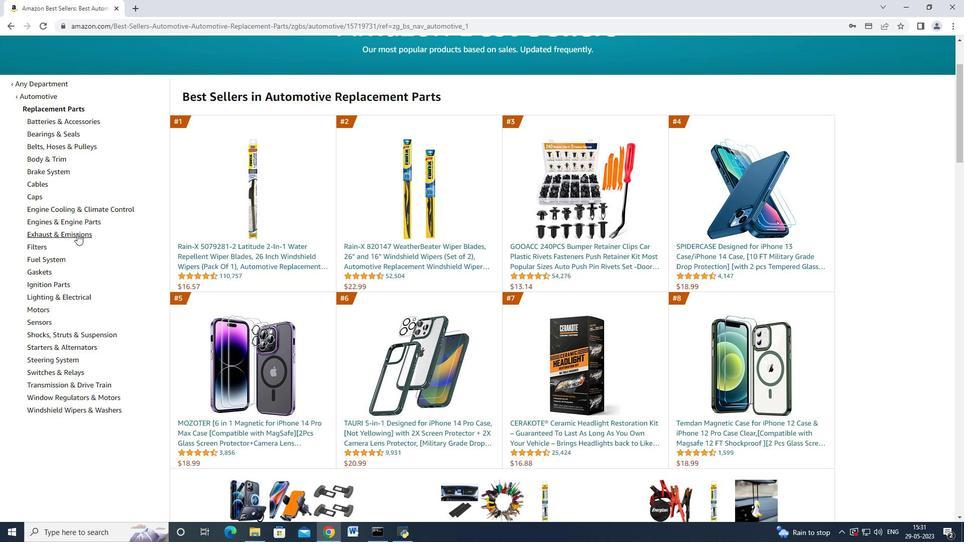 
Action: Mouse moved to (51, 224)
Screenshot: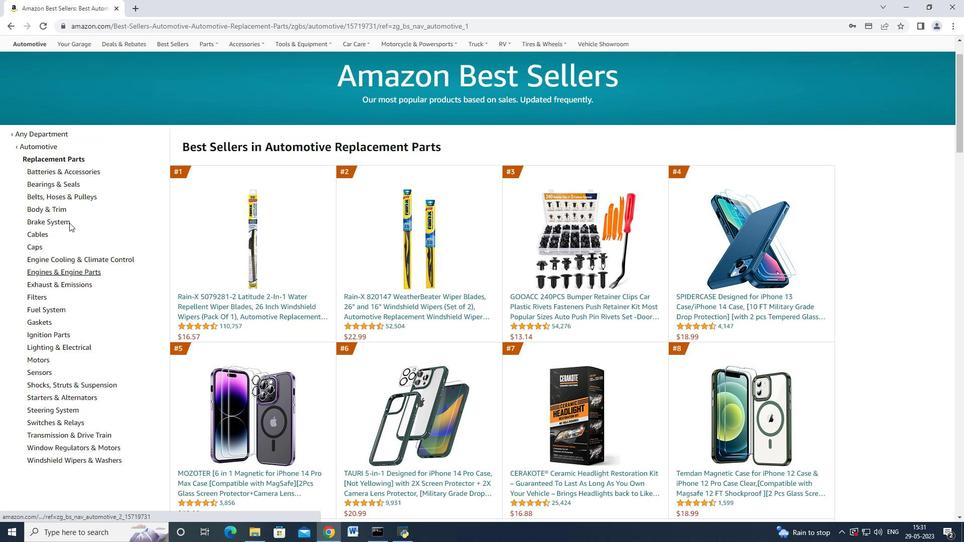 
Action: Mouse pressed left at (51, 224)
Screenshot: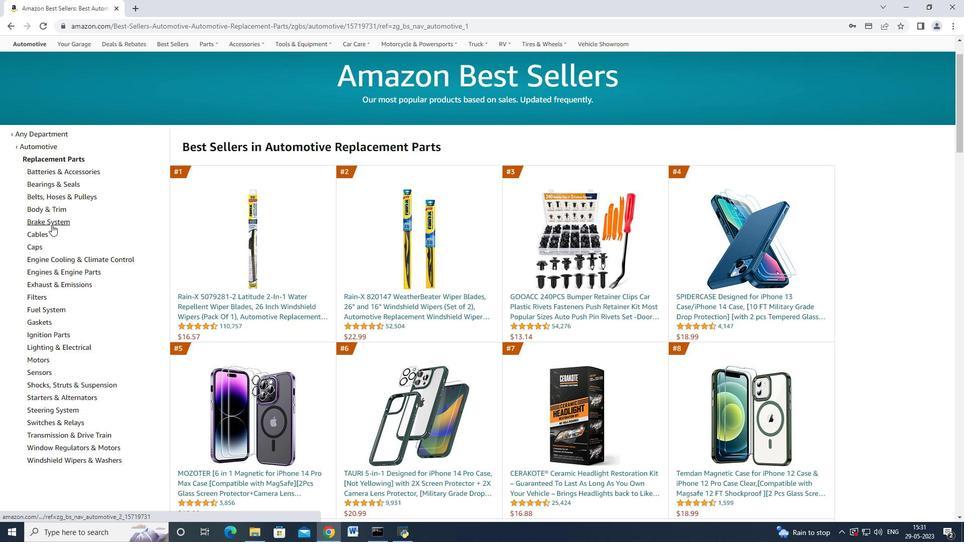 
Action: Mouse moved to (142, 246)
Screenshot: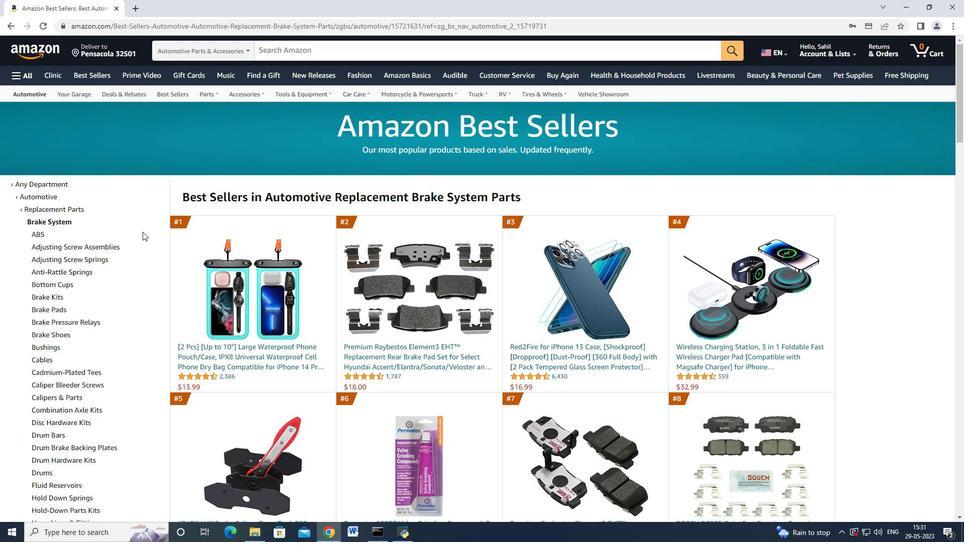 
Action: Mouse scrolled (142, 246) with delta (0, 0)
Screenshot: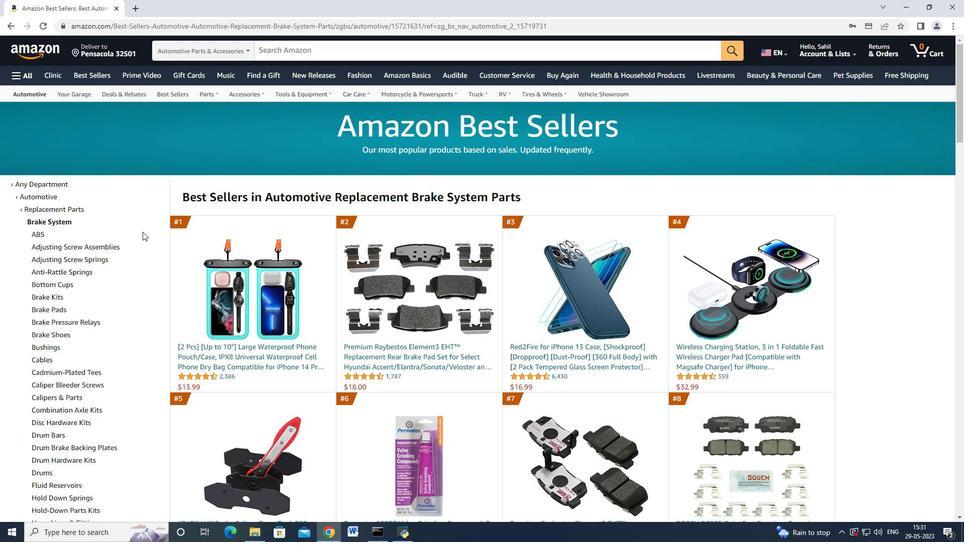 
Action: Mouse moved to (140, 254)
Screenshot: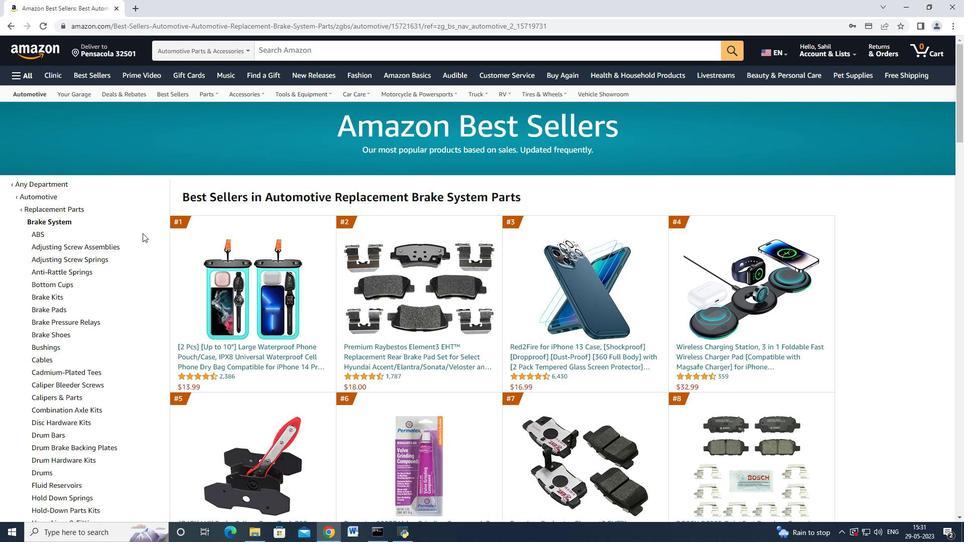 
Action: Mouse scrolled (140, 253) with delta (0, 0)
Screenshot: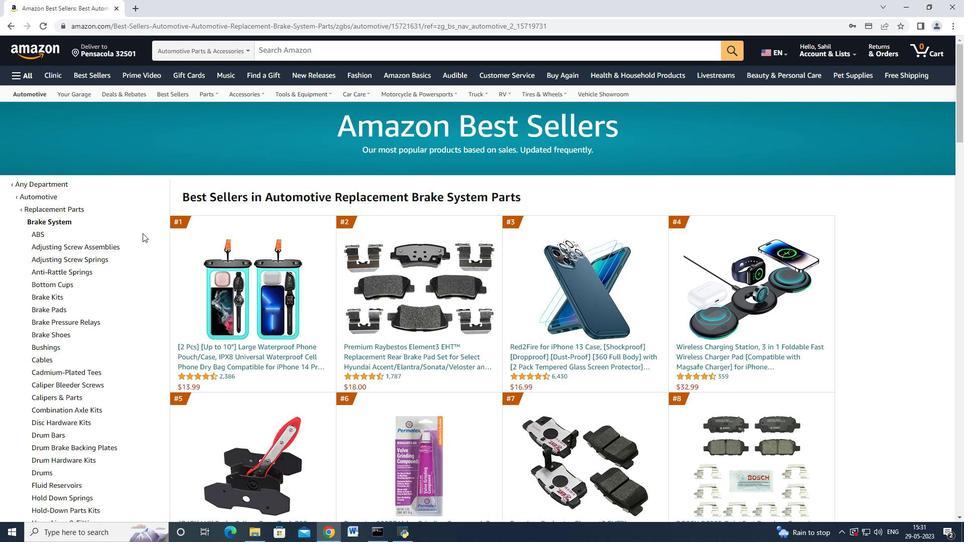 
Action: Mouse moved to (87, 371)
Screenshot: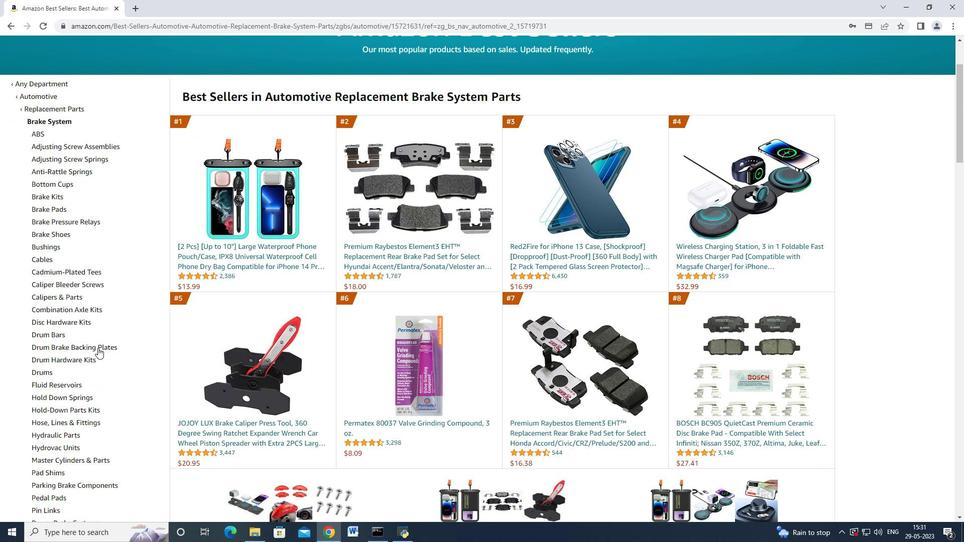 
Action: Mouse scrolled (87, 371) with delta (0, 0)
Screenshot: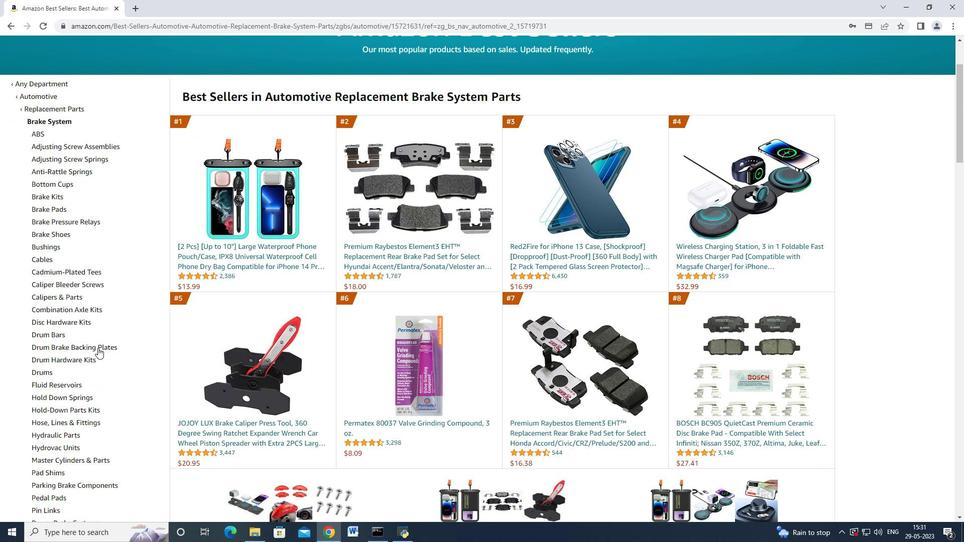 
Action: Mouse moved to (87, 371)
Screenshot: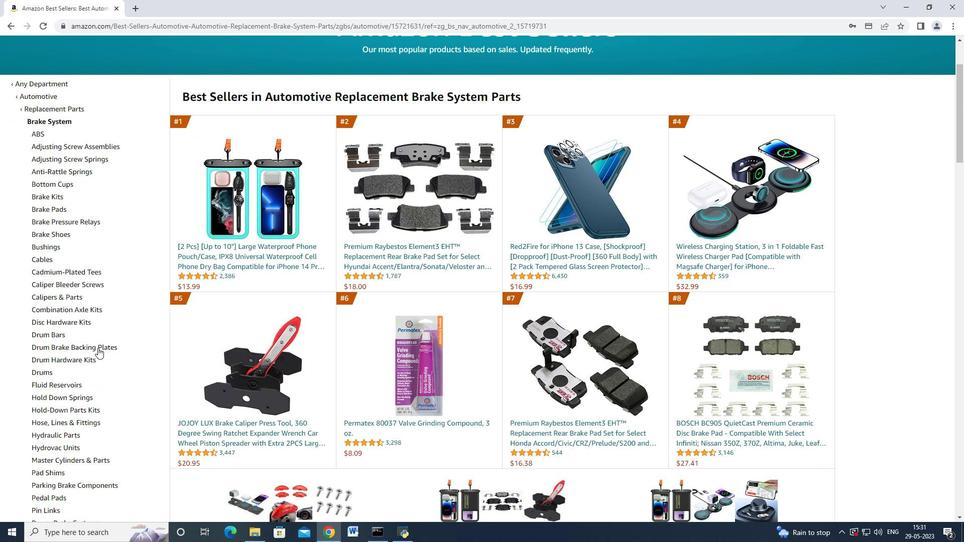 
Action: Mouse scrolled (87, 371) with delta (0, 0)
Screenshot: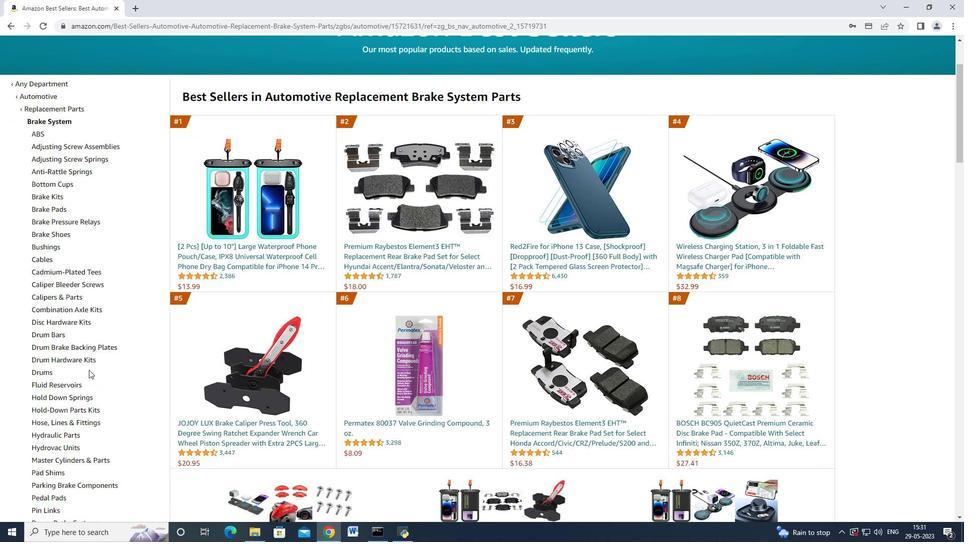 
Action: Mouse scrolled (87, 371) with delta (0, 0)
Screenshot: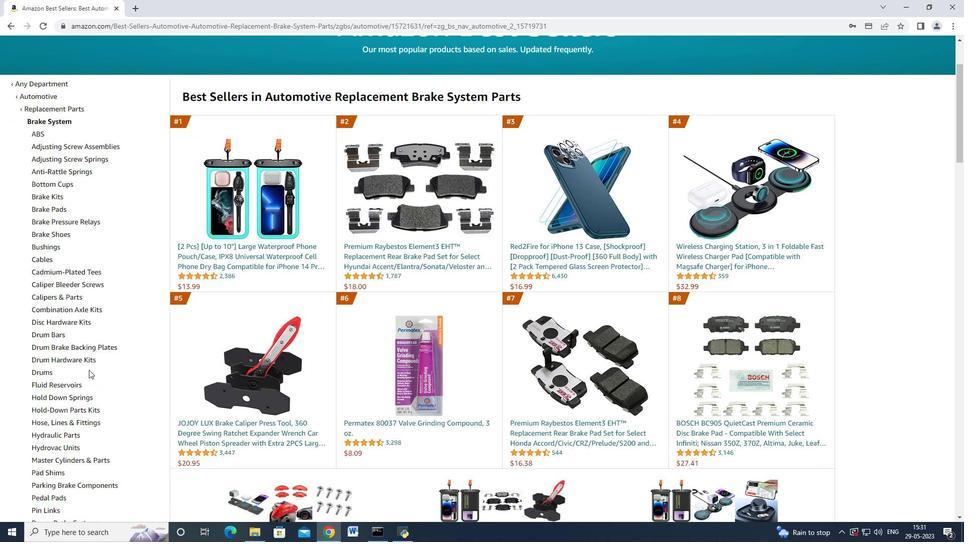 
Action: Mouse moved to (90, 367)
Screenshot: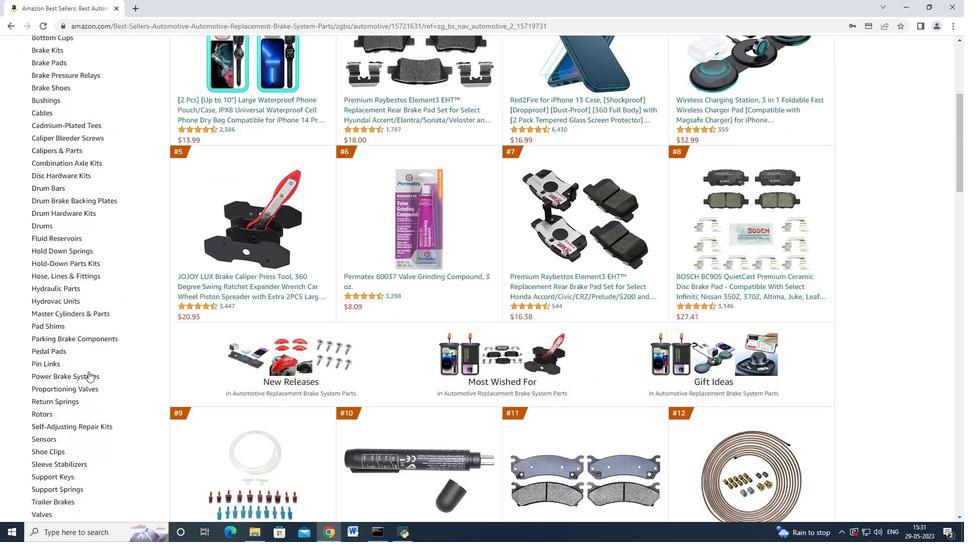 
Action: Mouse scrolled (90, 366) with delta (0, 0)
Screenshot: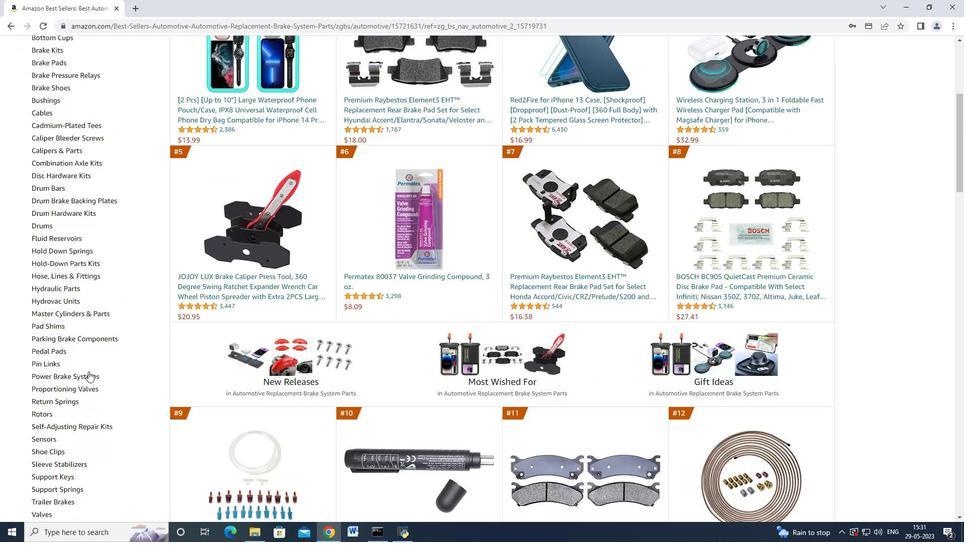 
Action: Mouse scrolled (90, 366) with delta (0, 0)
Screenshot: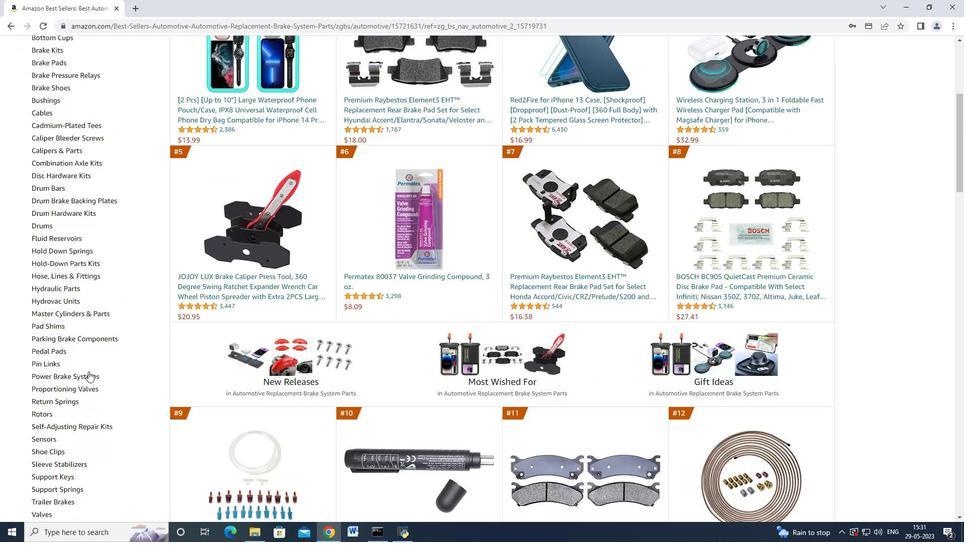 
Action: Mouse scrolled (90, 366) with delta (0, 0)
Screenshot: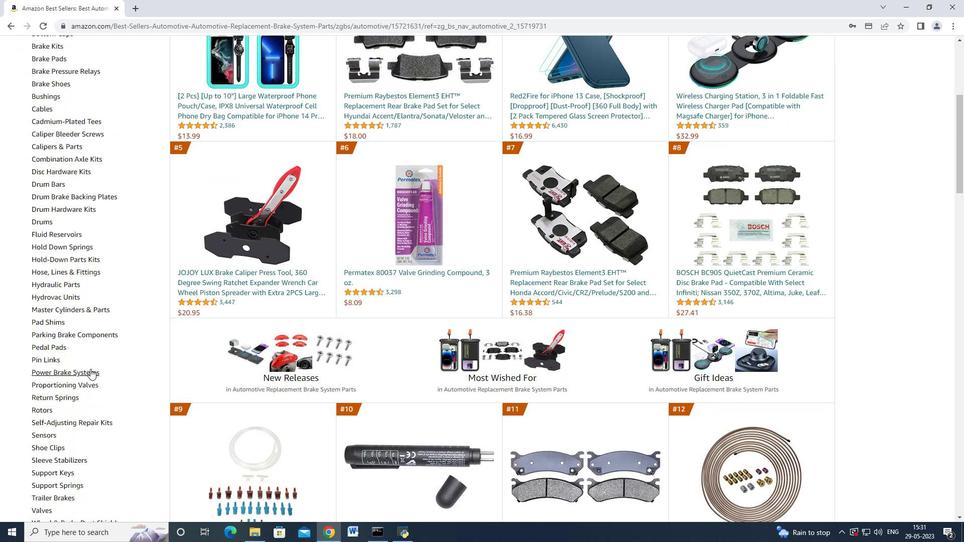 
Action: Mouse scrolled (90, 366) with delta (0, 0)
Screenshot: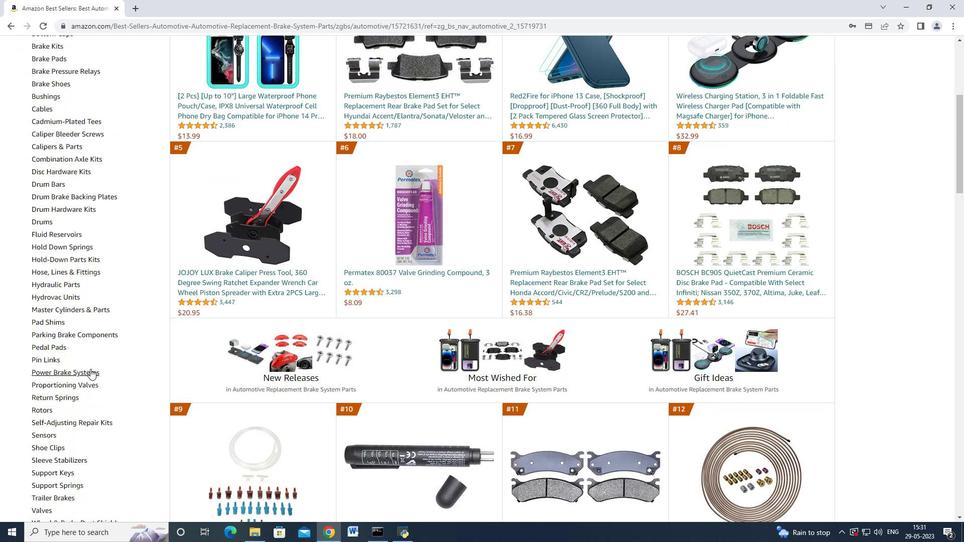 
Action: Mouse scrolled (90, 366) with delta (0, 0)
Screenshot: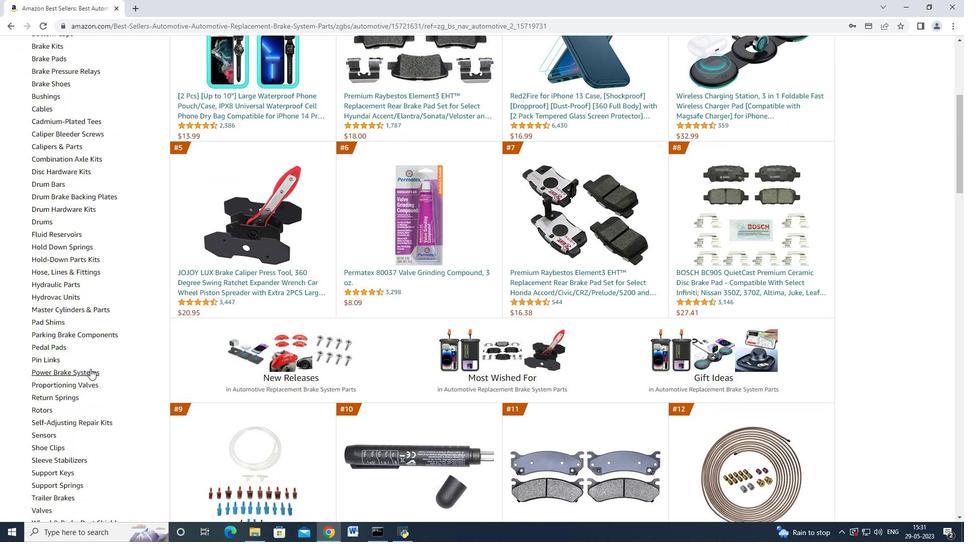
Action: Mouse scrolled (90, 366) with delta (0, 0)
Screenshot: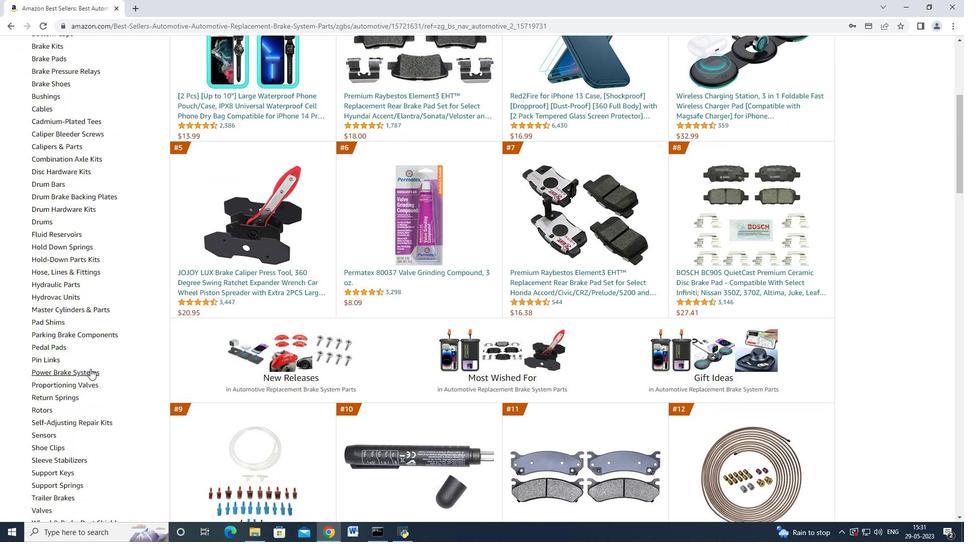 
Action: Mouse scrolled (90, 366) with delta (0, 0)
Screenshot: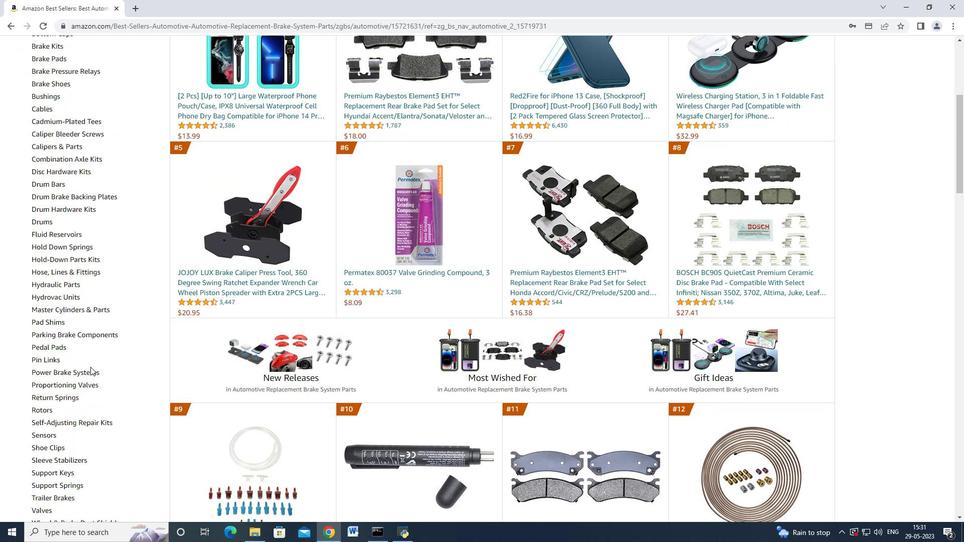 
Action: Mouse moved to (90, 367)
Screenshot: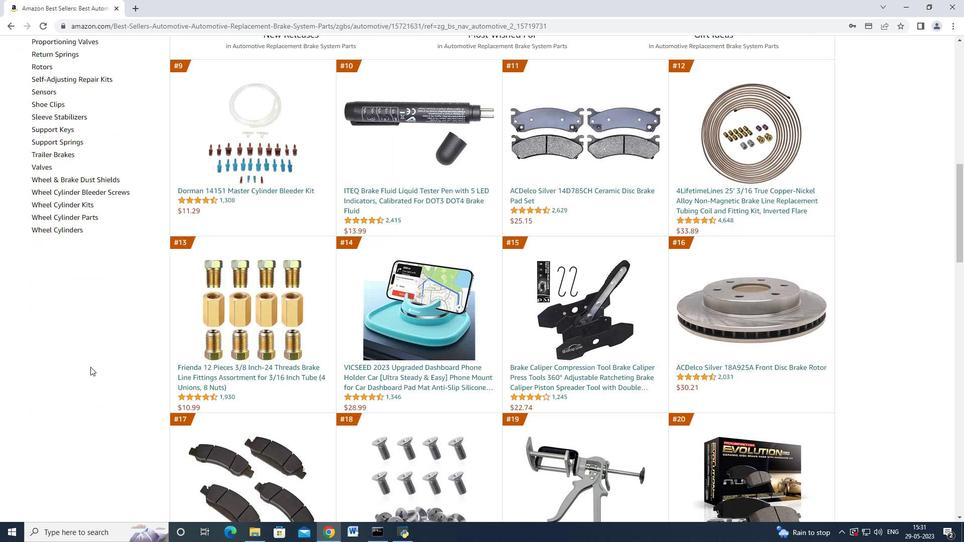 
Action: Mouse scrolled (90, 366) with delta (0, 0)
Screenshot: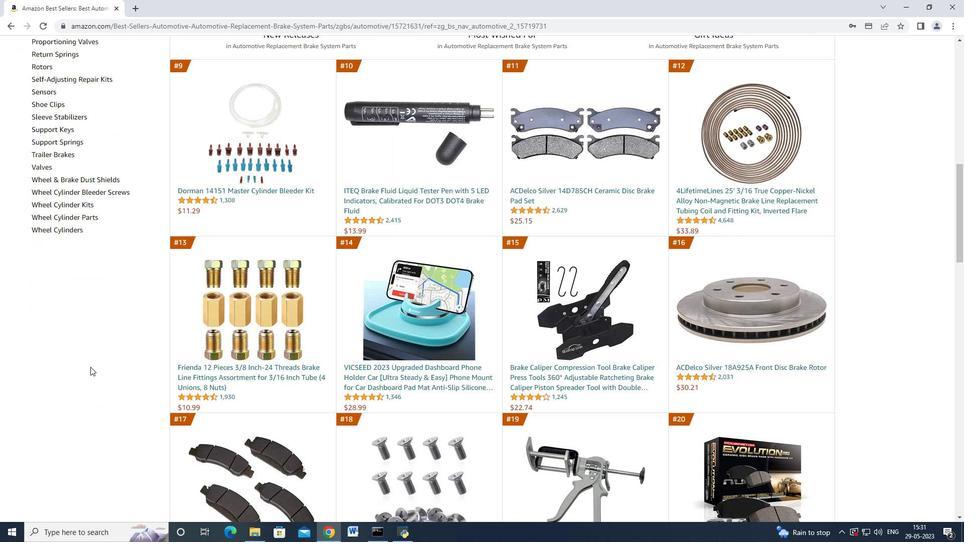 
Action: Mouse scrolled (90, 366) with delta (0, 0)
Screenshot: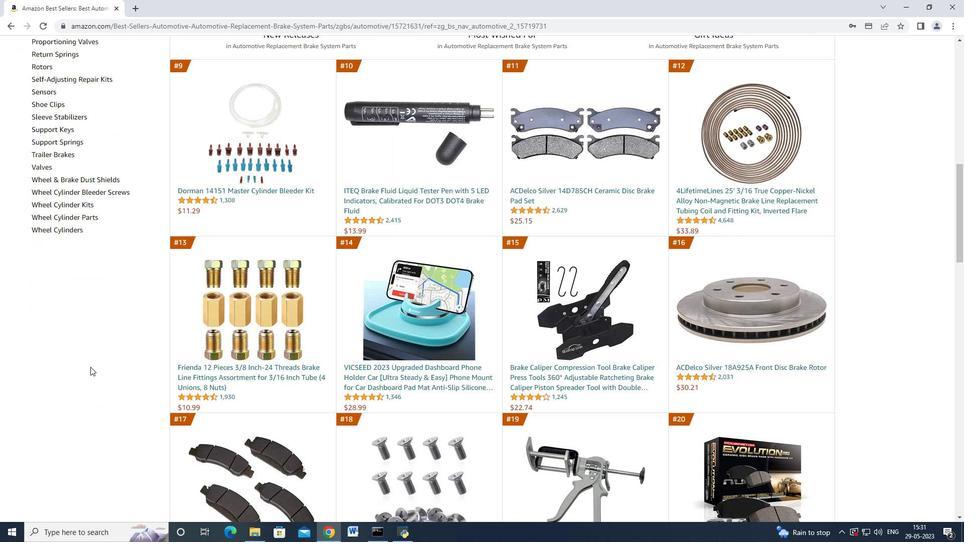 
Action: Mouse moved to (90, 367)
Screenshot: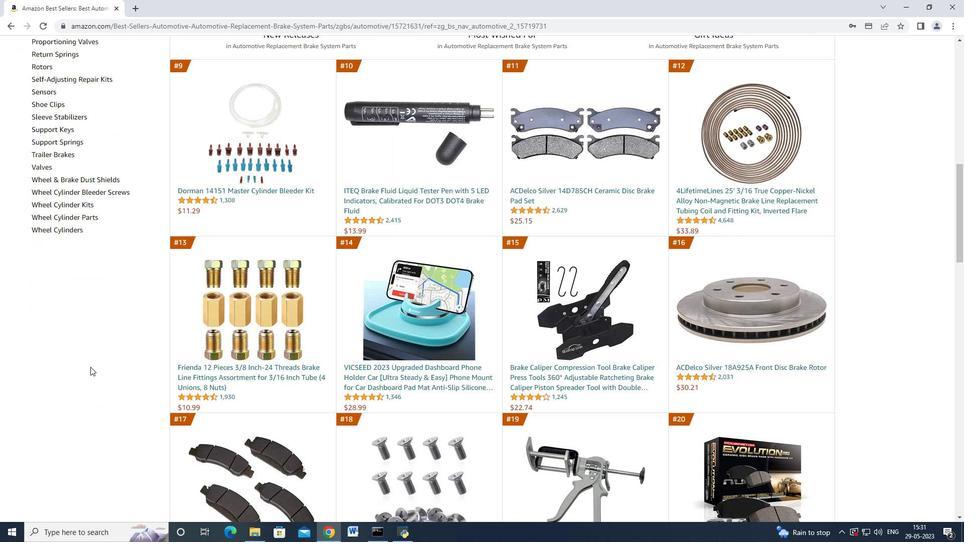 
Action: Mouse scrolled (90, 366) with delta (0, 0)
Screenshot: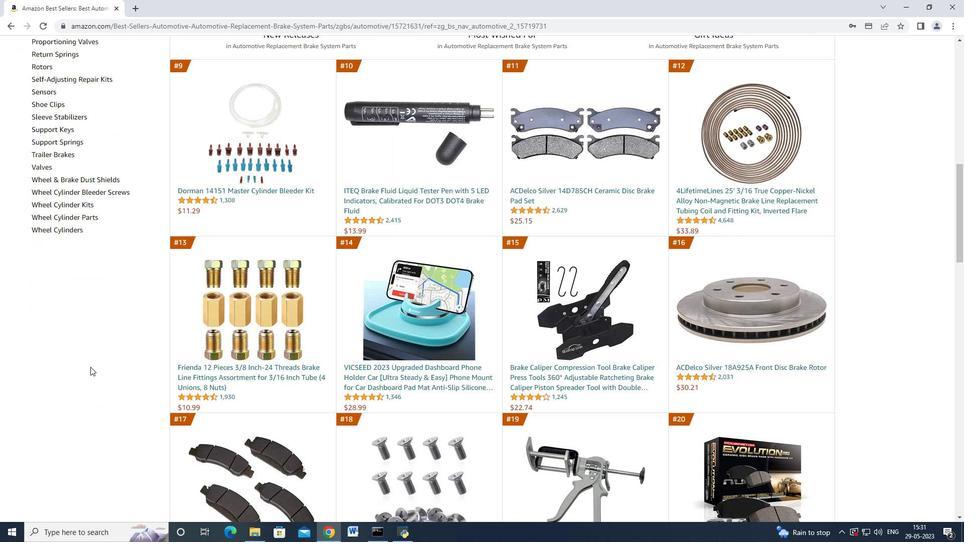 
Action: Mouse scrolled (90, 366) with delta (0, 0)
Screenshot: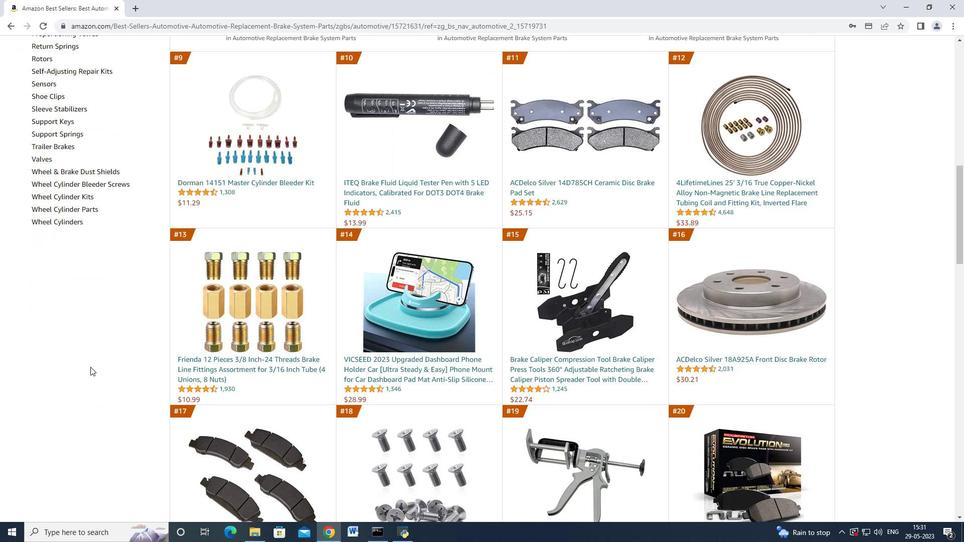 
Action: Mouse moved to (90, 367)
Screenshot: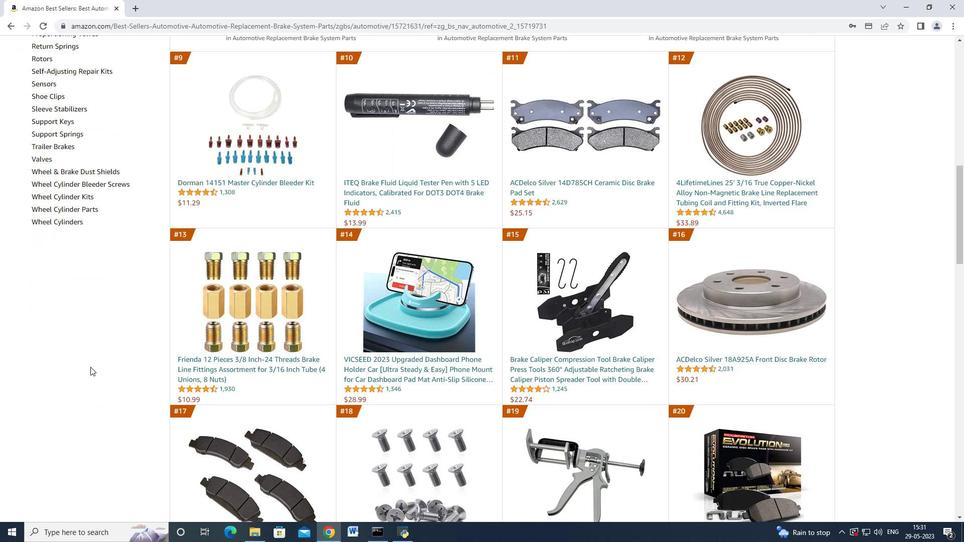 
Action: Mouse scrolled (90, 366) with delta (0, 0)
Screenshot: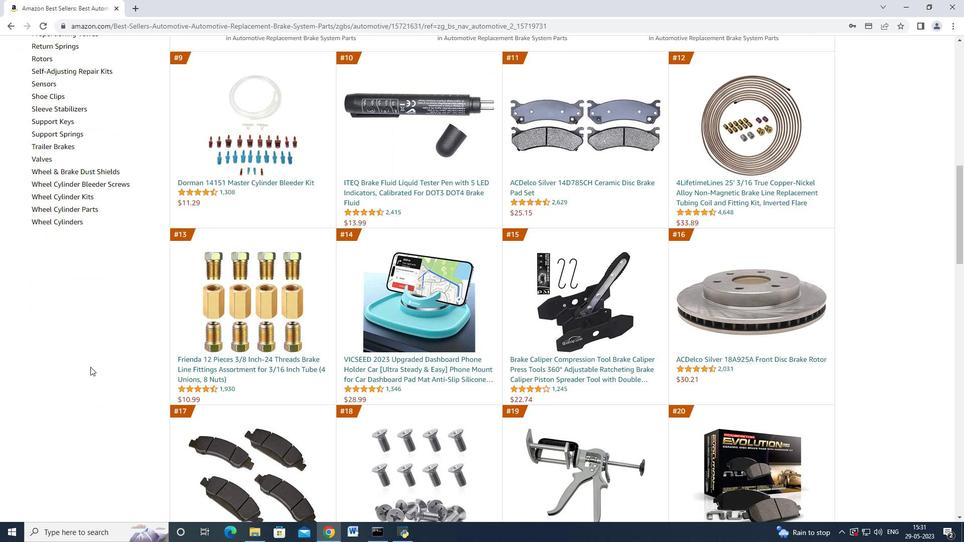 
Action: Mouse scrolled (90, 366) with delta (0, 0)
Screenshot: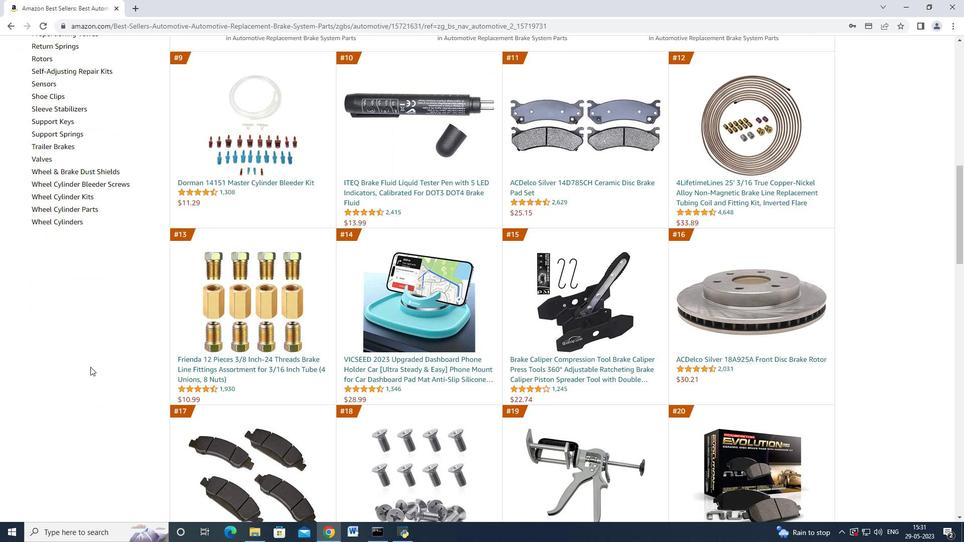 
Action: Mouse moved to (88, 363)
Screenshot: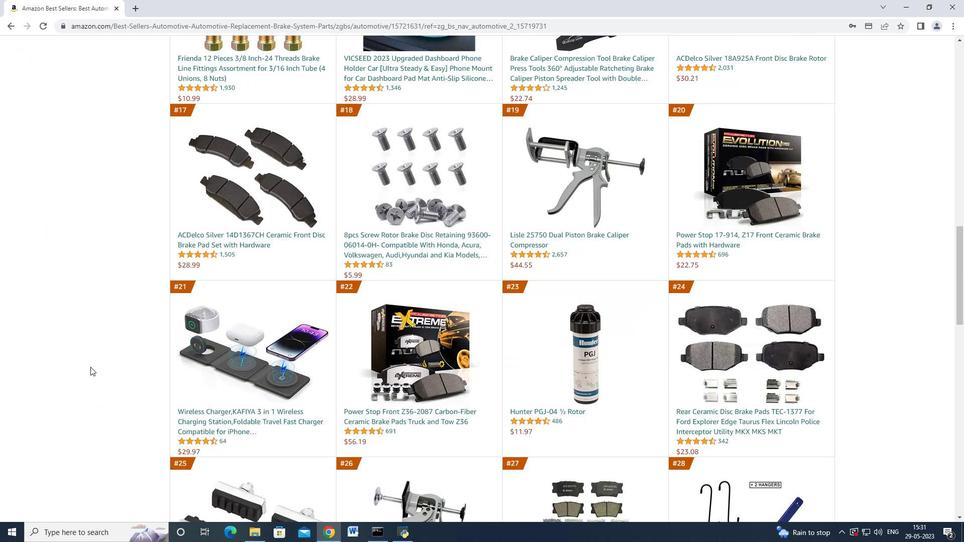 
Action: Mouse scrolled (88, 362) with delta (0, 0)
Screenshot: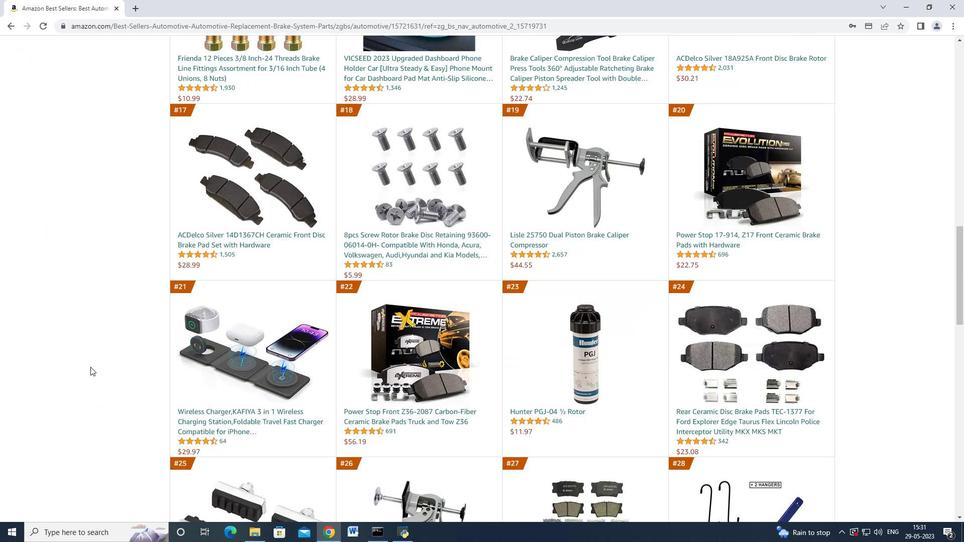 
Action: Mouse moved to (88, 363)
Screenshot: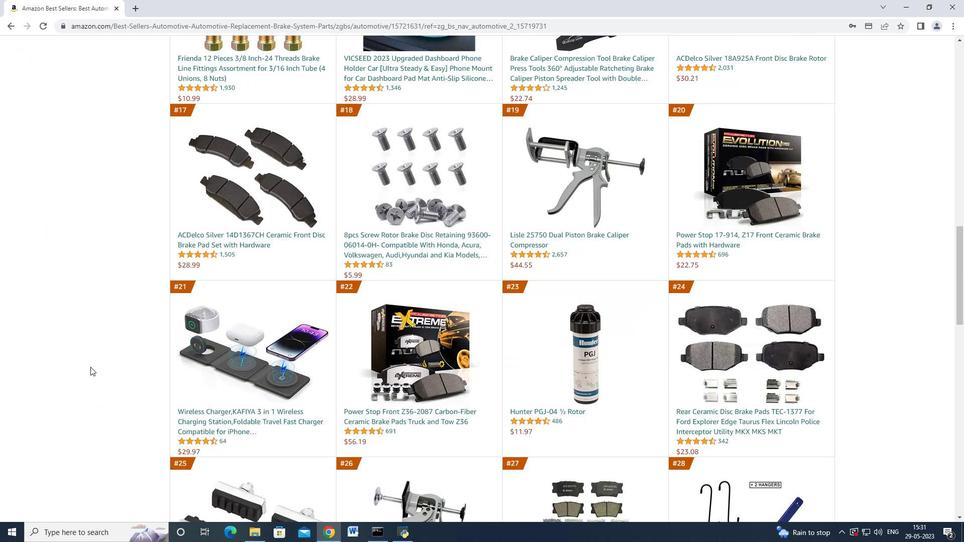 
Action: Mouse scrolled (88, 362) with delta (0, 0)
Screenshot: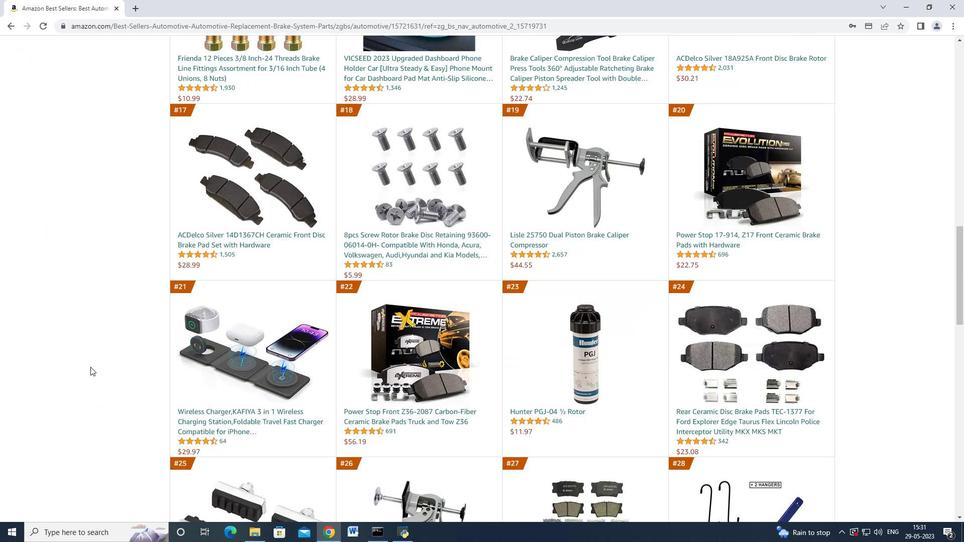 
Action: Mouse scrolled (88, 362) with delta (0, 0)
Screenshot: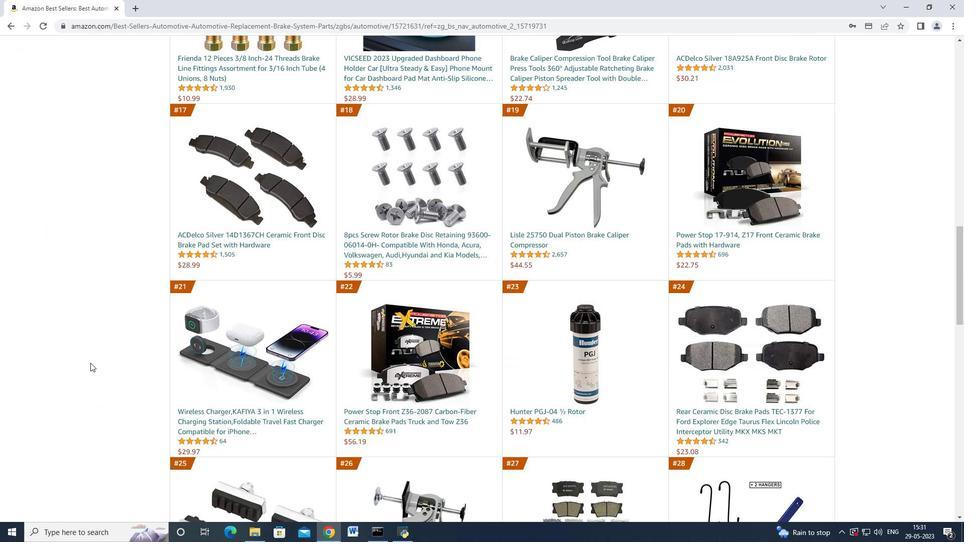 
Action: Mouse scrolled (88, 362) with delta (0, 0)
Screenshot: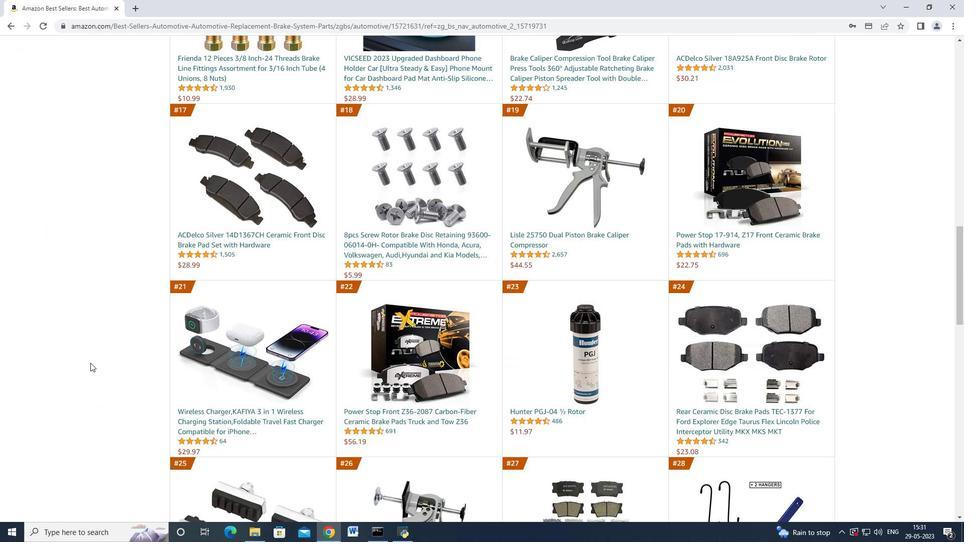 
Action: Mouse scrolled (88, 362) with delta (0, 0)
Screenshot: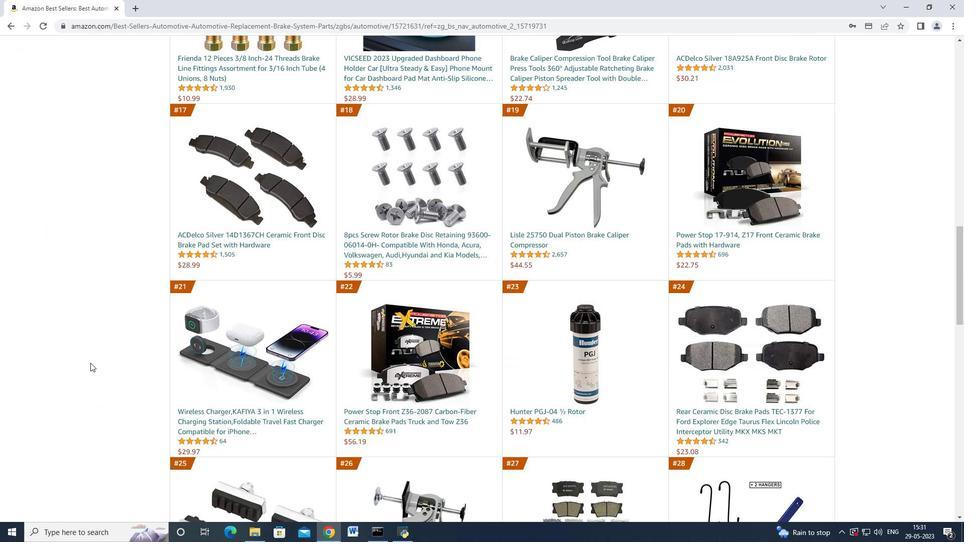 
Action: Mouse scrolled (88, 362) with delta (0, 0)
Screenshot: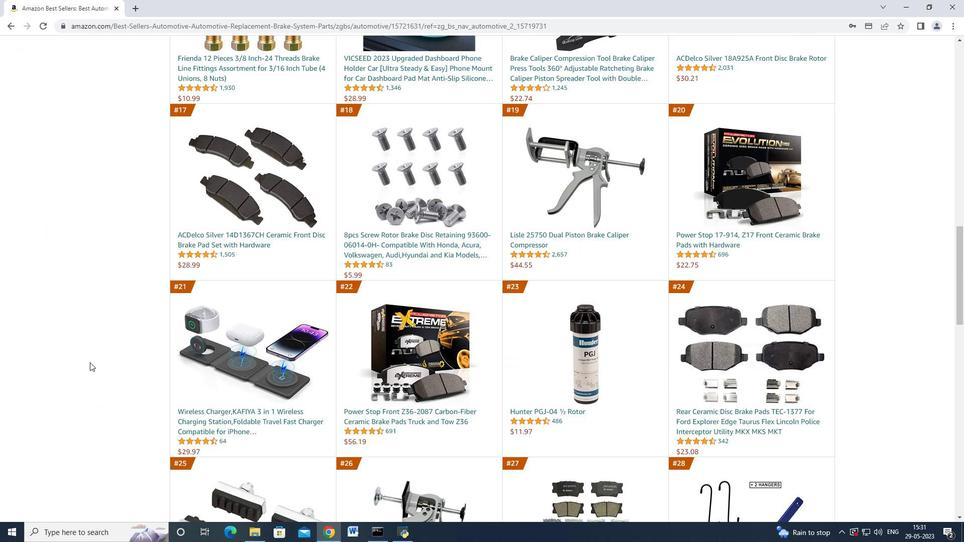 
Action: Mouse moved to (83, 365)
Screenshot: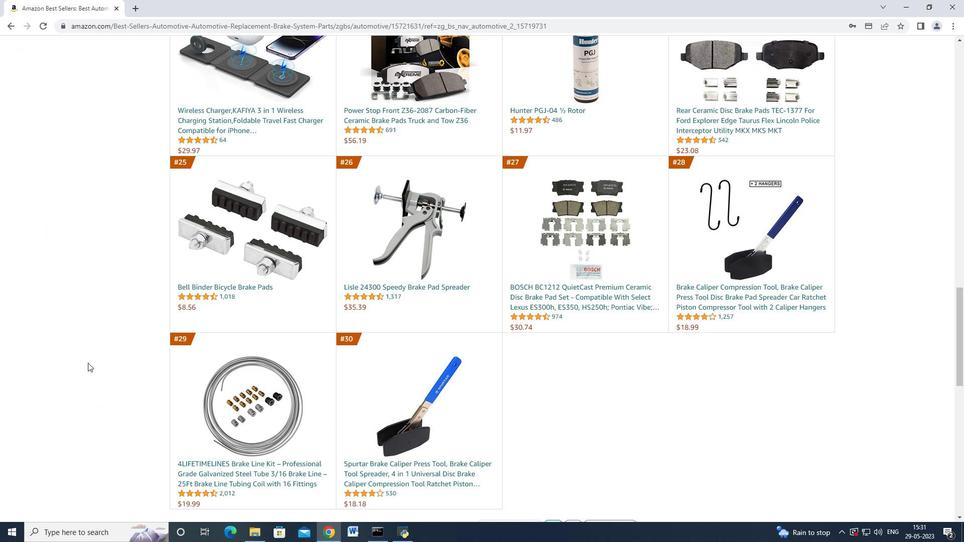 
Action: Mouse scrolled (83, 365) with delta (0, 0)
Screenshot: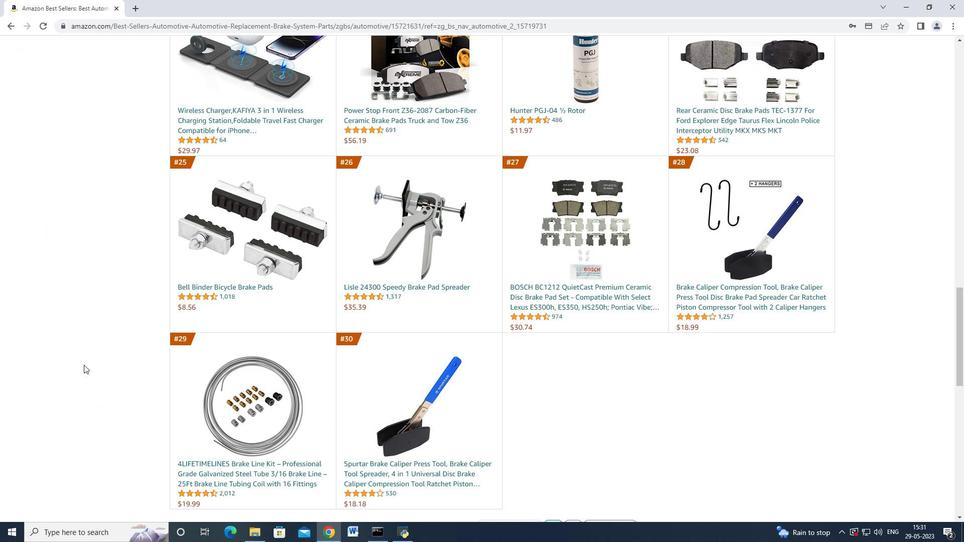 
Action: Mouse moved to (83, 365)
Screenshot: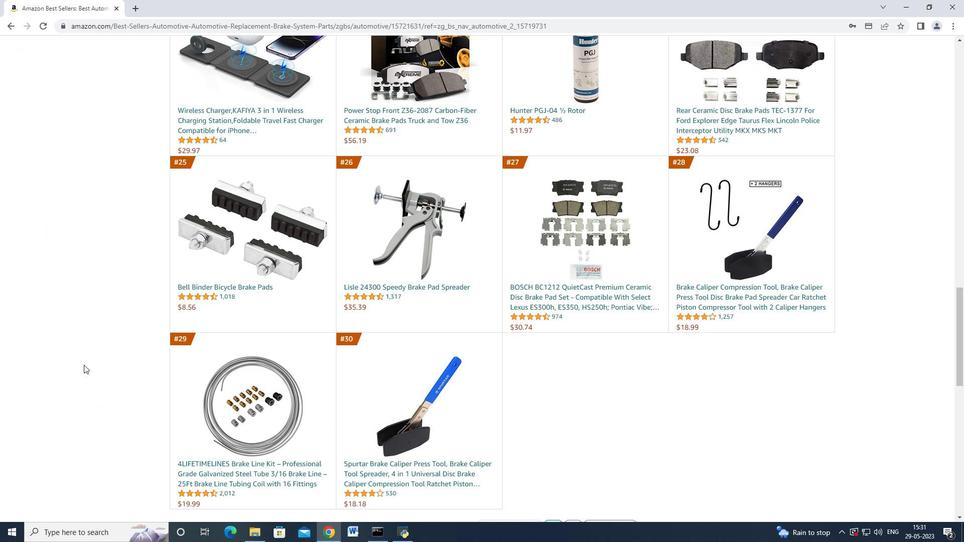 
Action: Mouse scrolled (83, 365) with delta (0, 0)
Screenshot: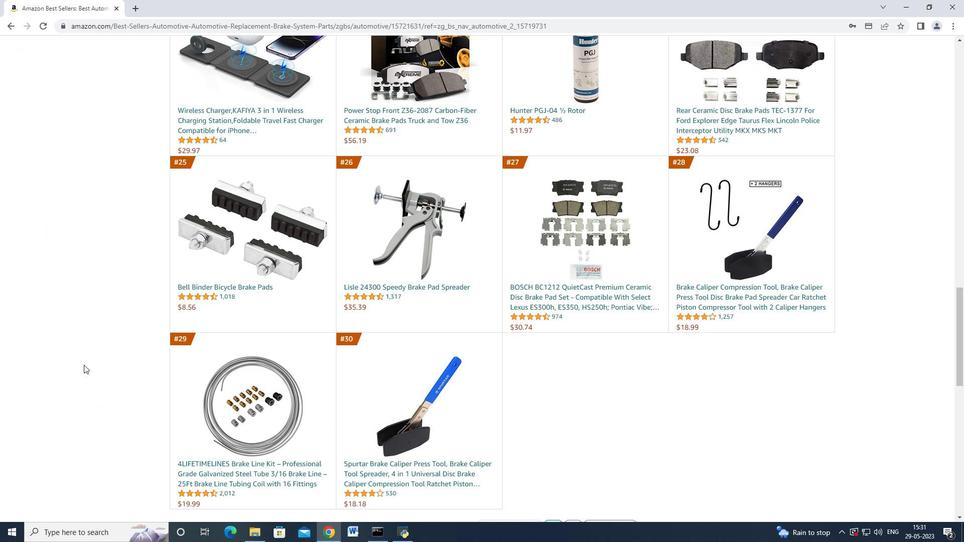 
Action: Mouse scrolled (83, 365) with delta (0, 0)
Screenshot: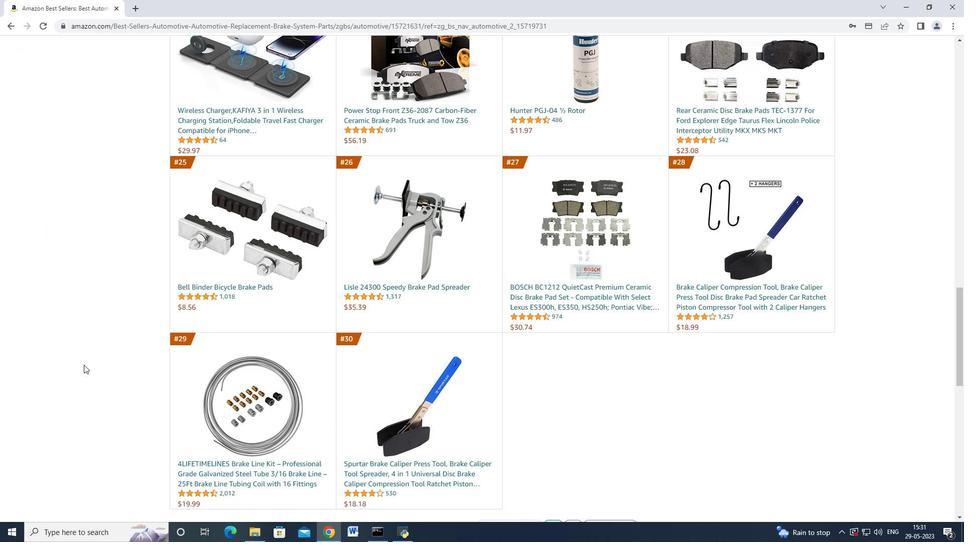 
Action: Mouse scrolled (83, 365) with delta (0, 0)
Screenshot: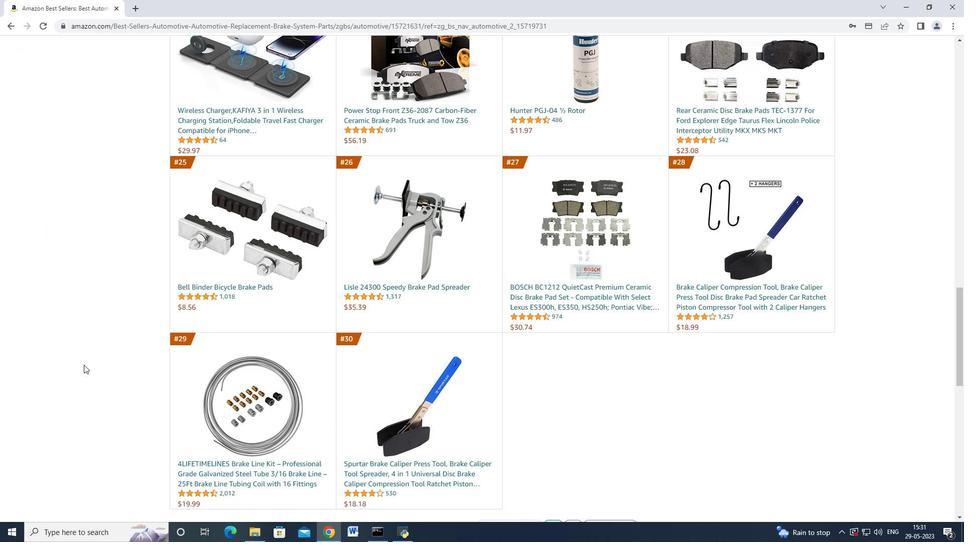 
Action: Mouse scrolled (83, 365) with delta (0, 0)
Screenshot: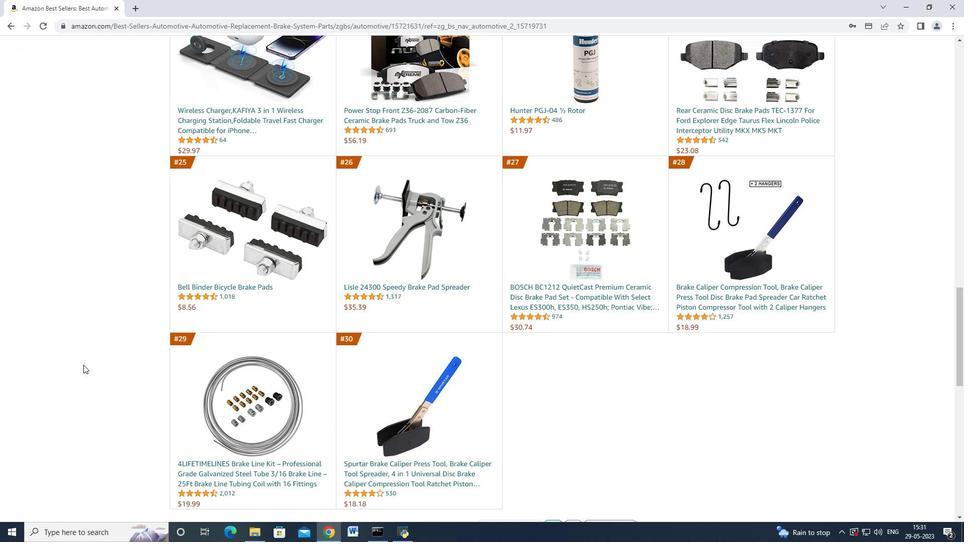 
Action: Mouse moved to (82, 357)
Screenshot: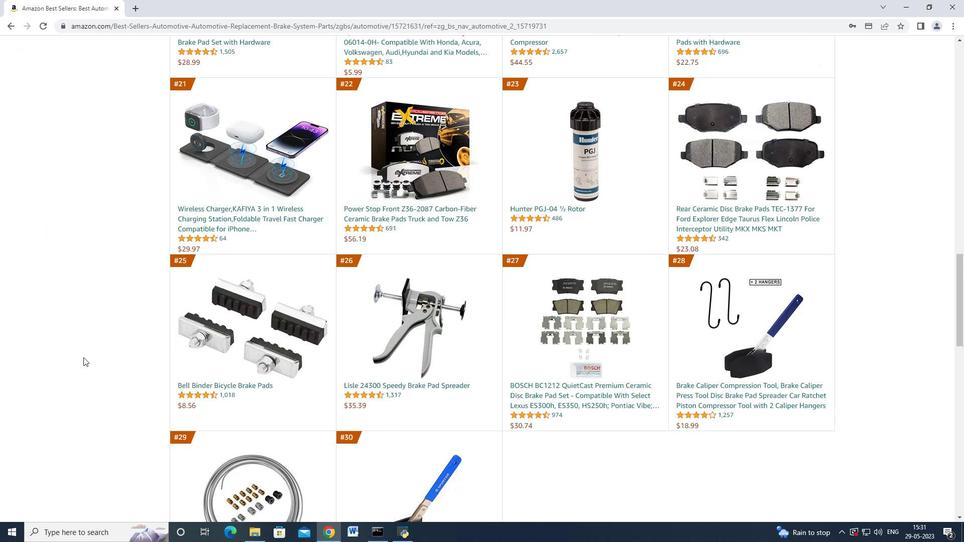
Action: Mouse scrolled (82, 358) with delta (0, 0)
Screenshot: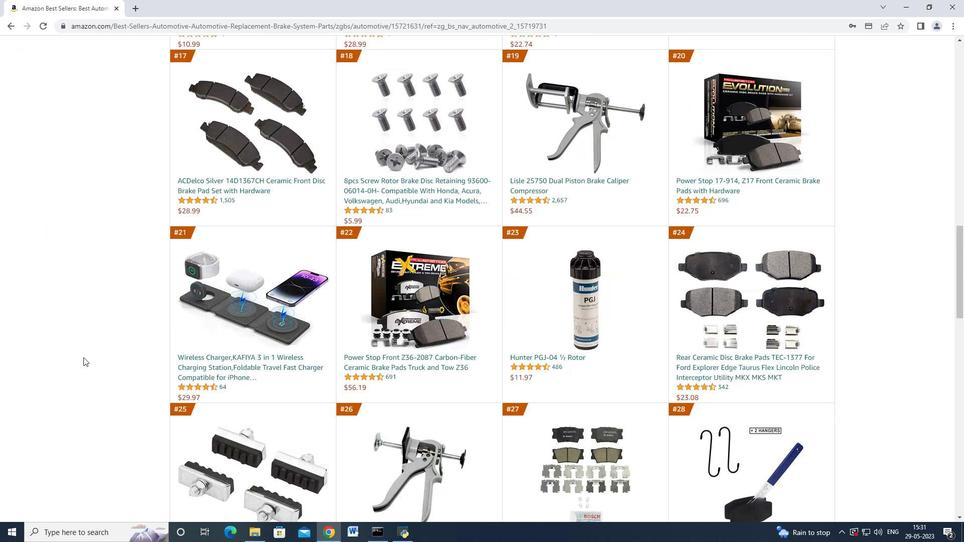 
Action: Mouse scrolled (82, 358) with delta (0, 0)
Screenshot: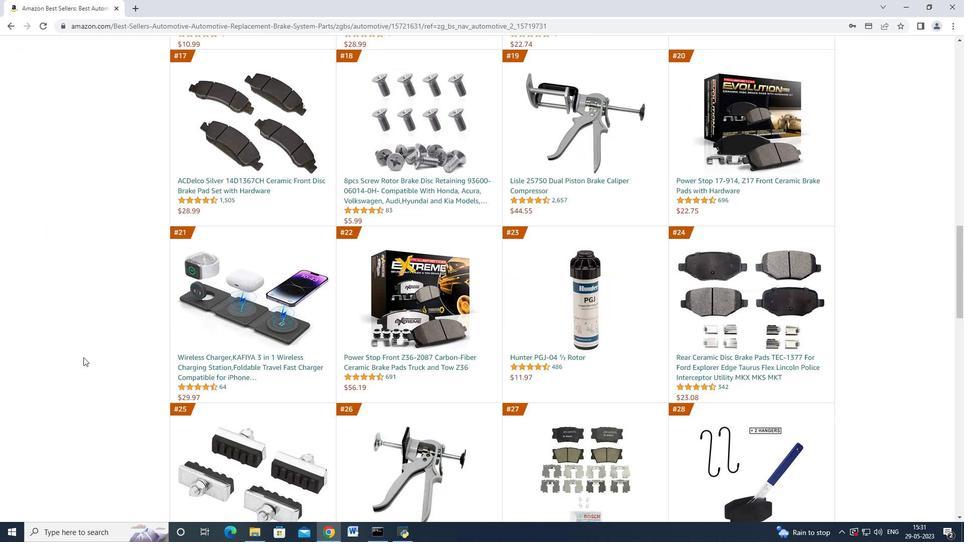
Action: Mouse scrolled (82, 358) with delta (0, 0)
Screenshot: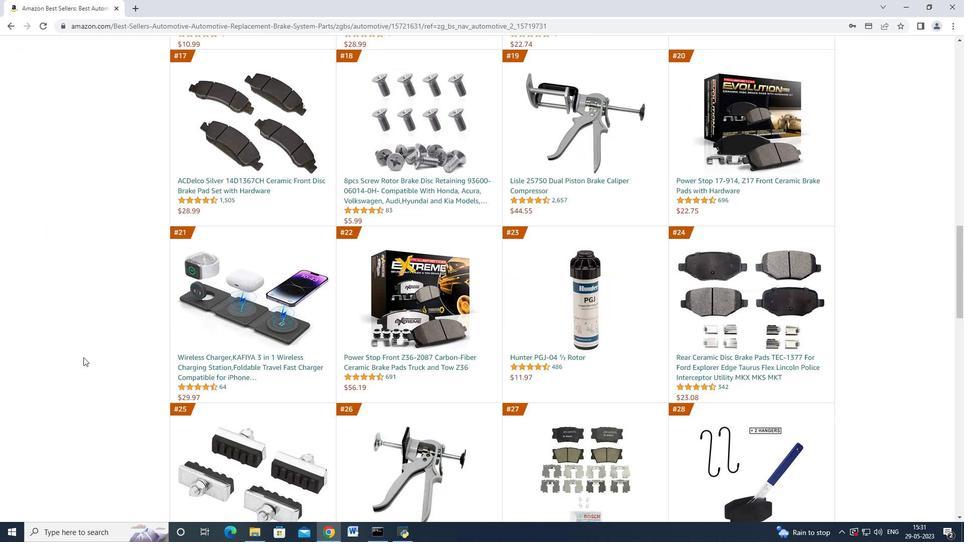 
Action: Mouse scrolled (82, 358) with delta (0, 0)
Screenshot: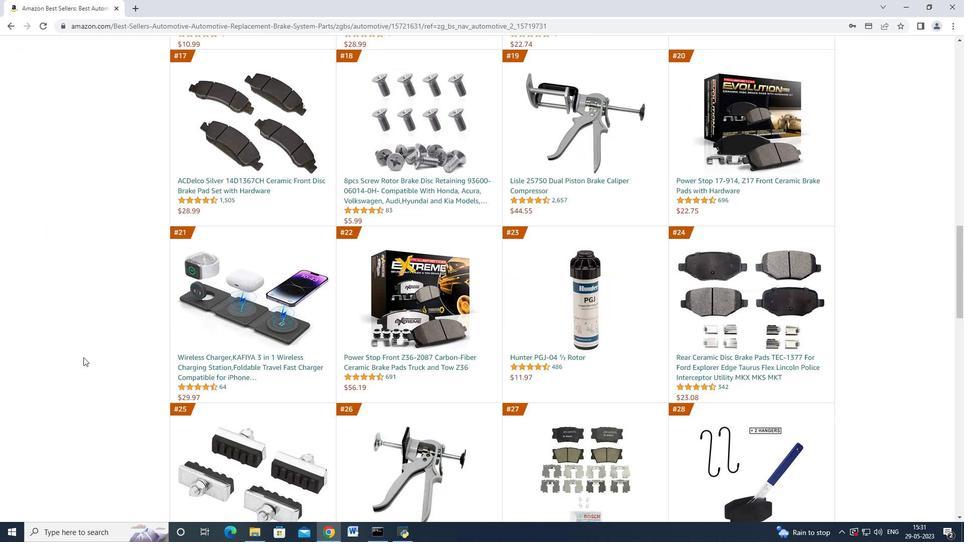 
Action: Mouse scrolled (82, 358) with delta (0, 0)
Screenshot: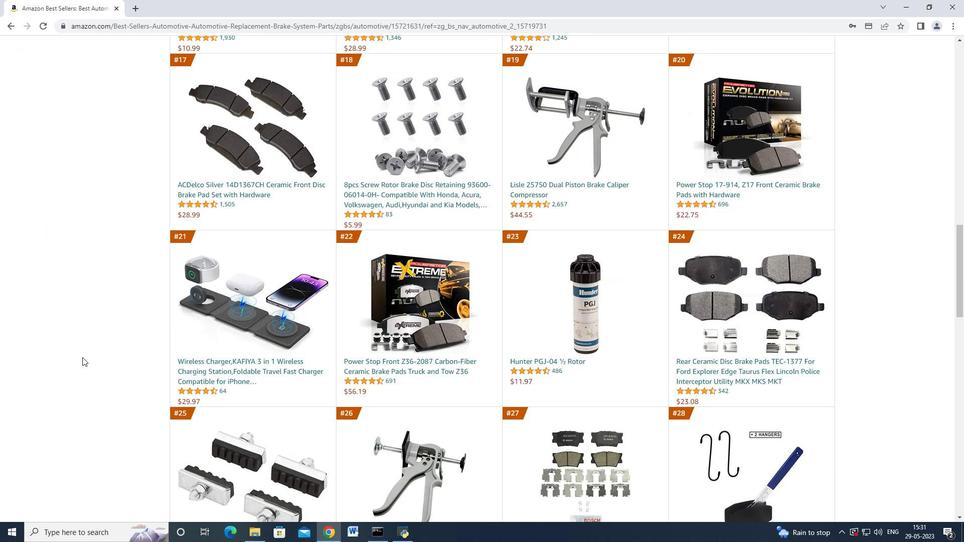 
Action: Mouse moved to (78, 352)
Screenshot: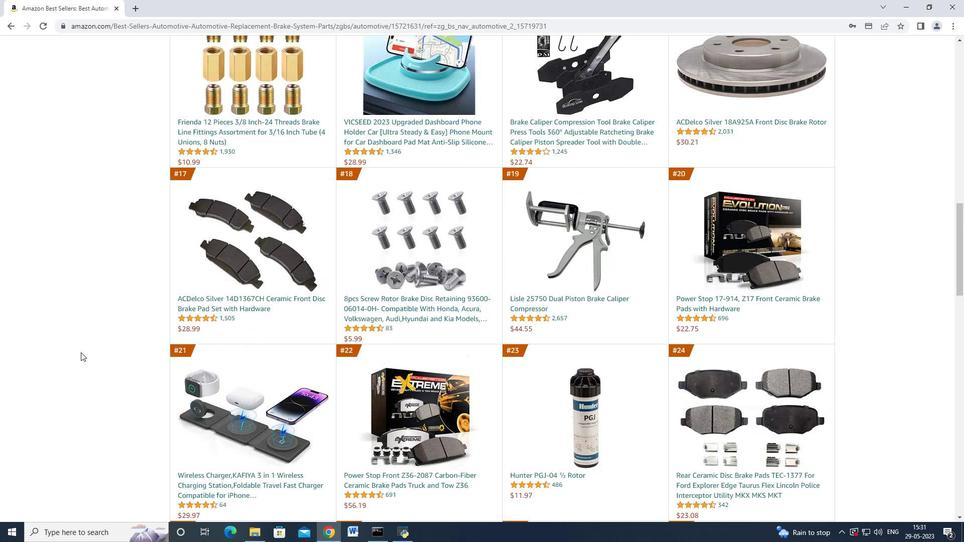 
Action: Mouse scrolled (78, 353) with delta (0, 0)
Screenshot: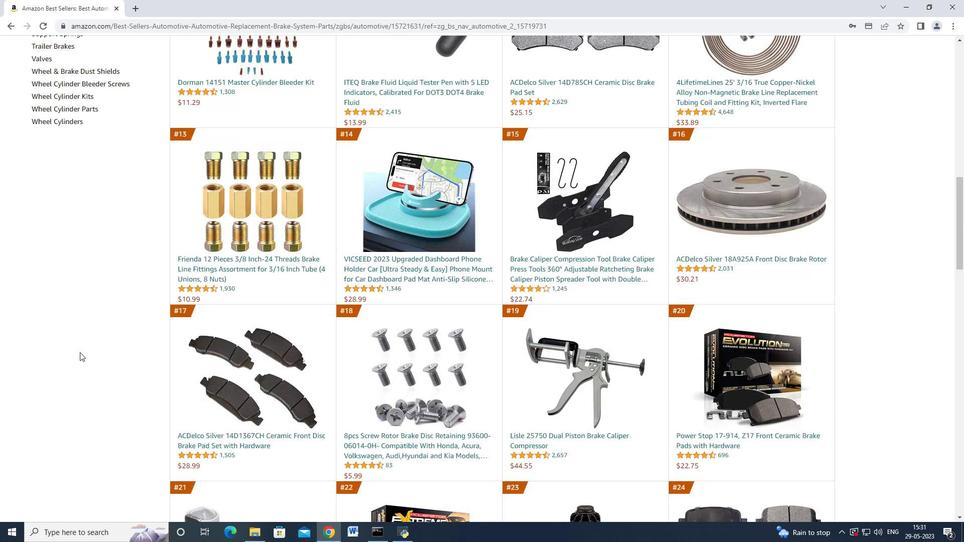 
Action: Mouse scrolled (78, 353) with delta (0, 0)
Screenshot: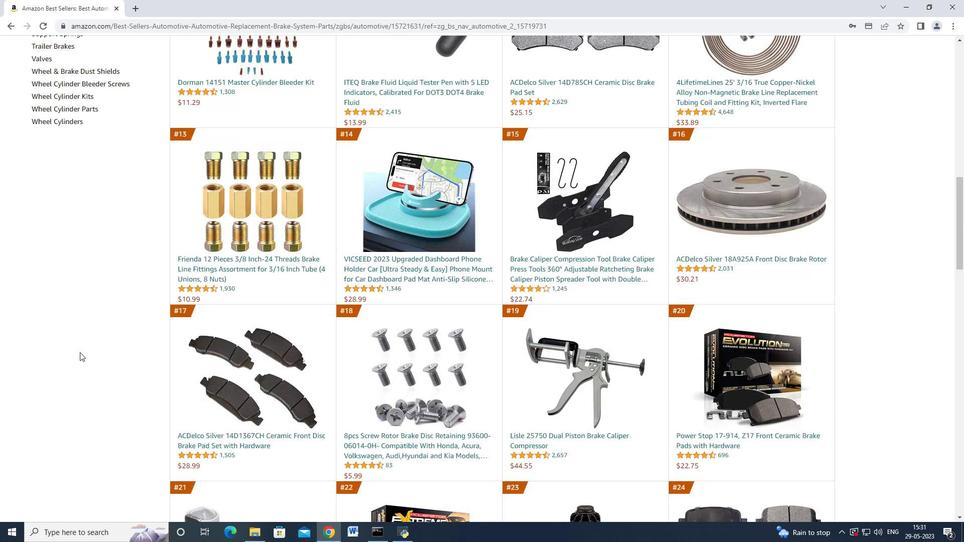 
Action: Mouse scrolled (78, 353) with delta (0, 0)
Screenshot: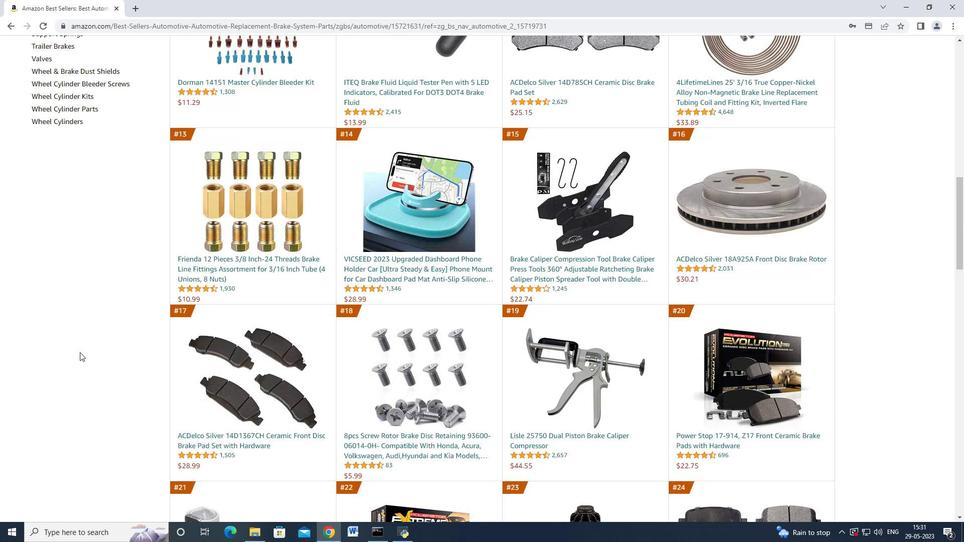 
Action: Mouse scrolled (78, 353) with delta (0, 0)
Screenshot: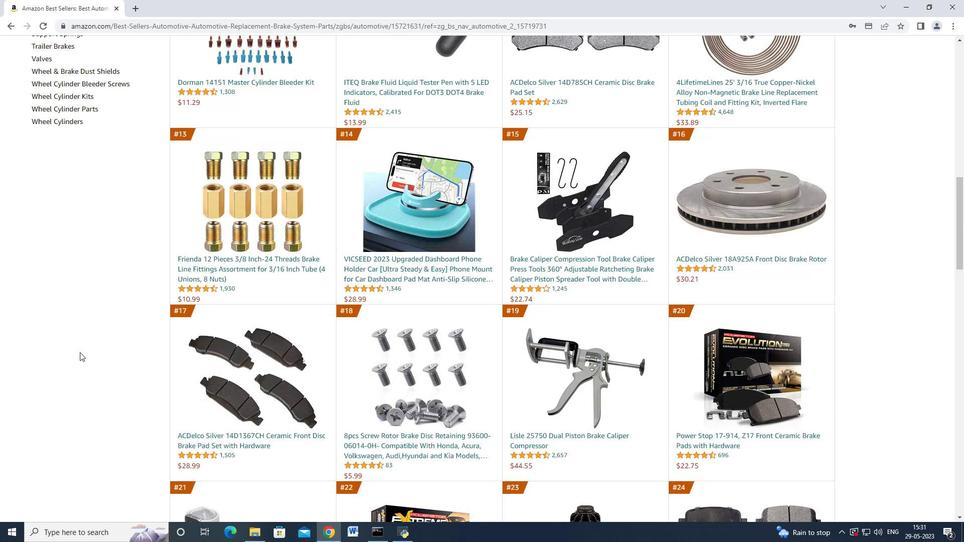 
Action: Mouse moved to (72, 323)
Screenshot: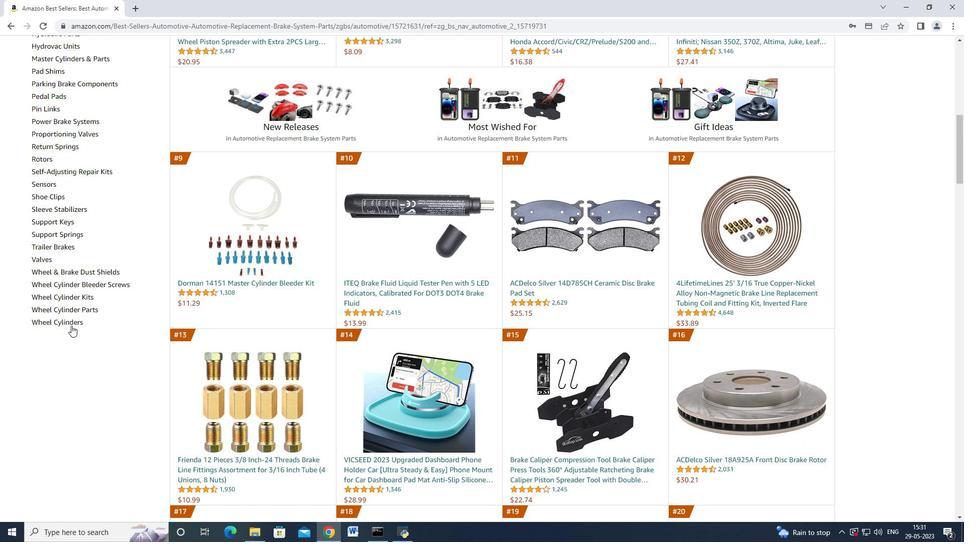 
Action: Mouse pressed left at (72, 323)
Screenshot: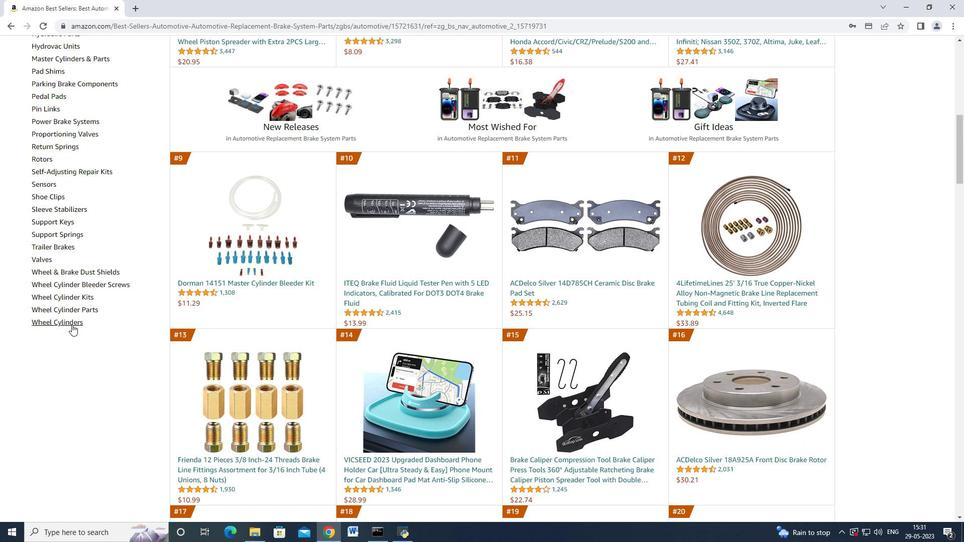 
Action: Mouse moved to (69, 269)
Screenshot: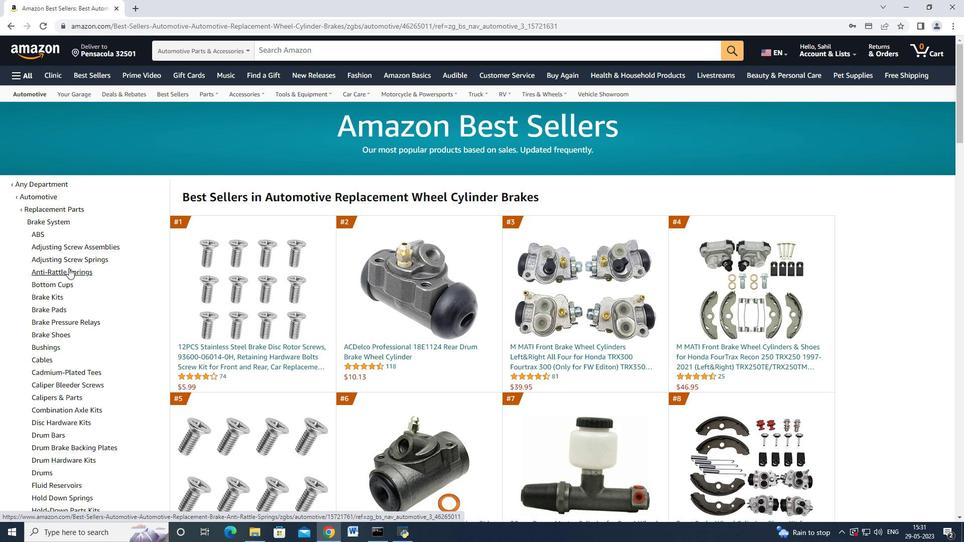 
Action: Mouse scrolled (69, 268) with delta (0, 0)
Screenshot: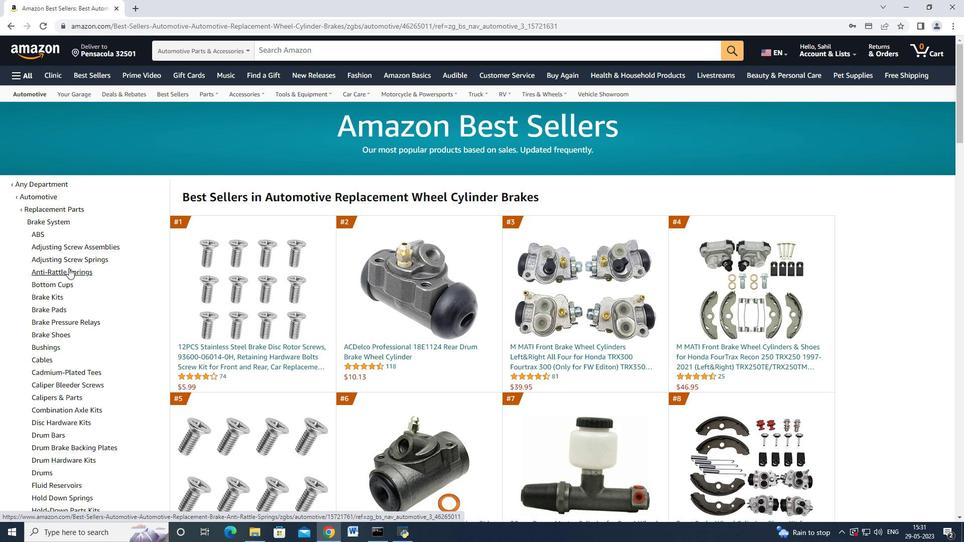 
Action: Mouse scrolled (69, 268) with delta (0, 0)
Screenshot: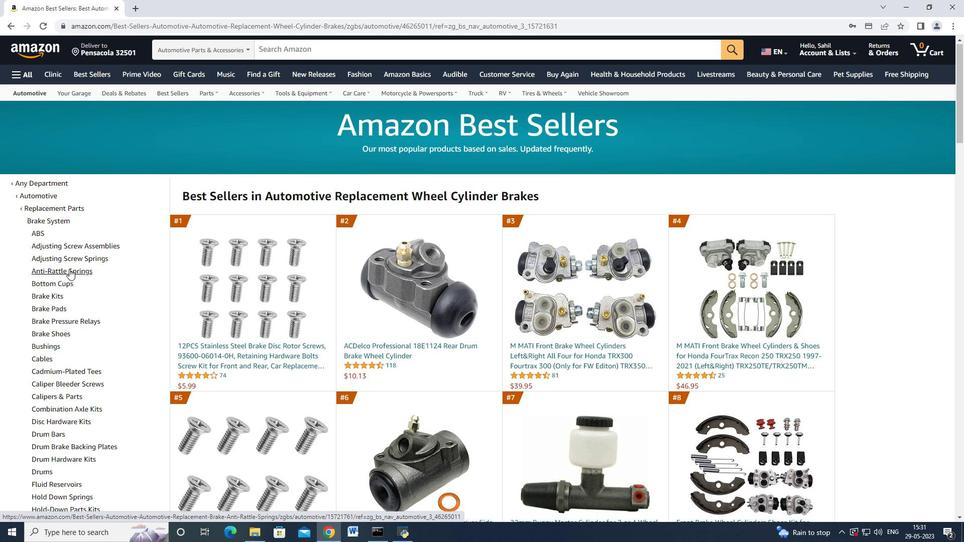 
Action: Mouse scrolled (69, 268) with delta (0, 0)
Screenshot: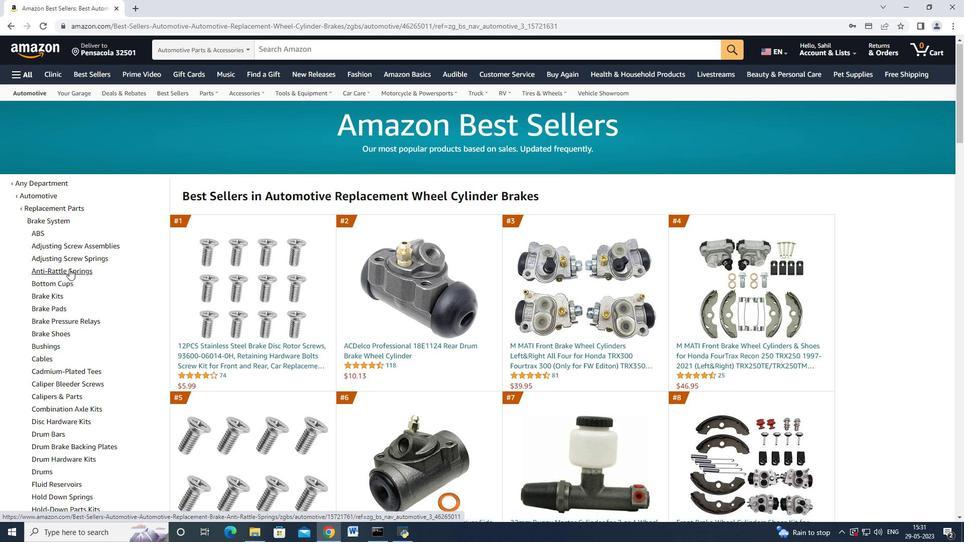 
Action: Mouse moved to (68, 271)
Screenshot: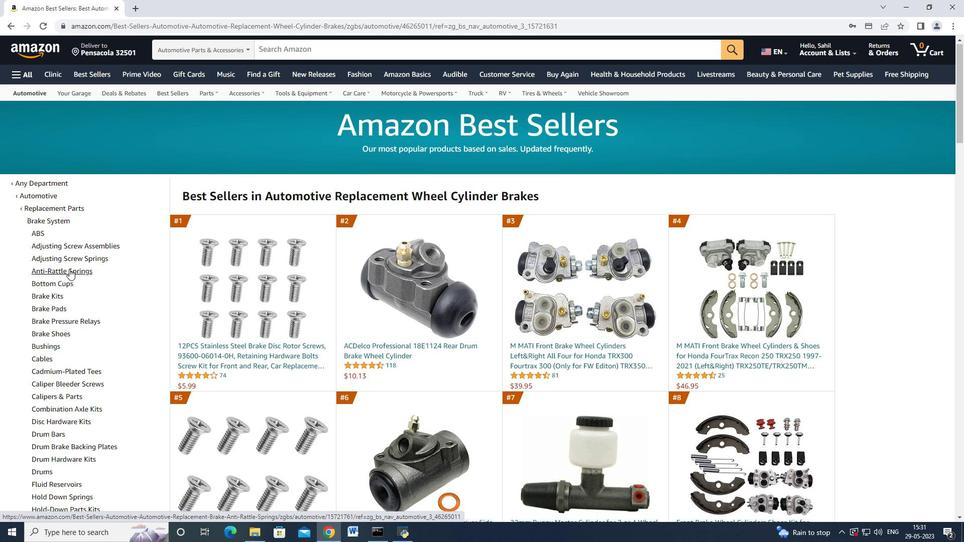 
Action: Mouse scrolled (68, 270) with delta (0, 0)
Screenshot: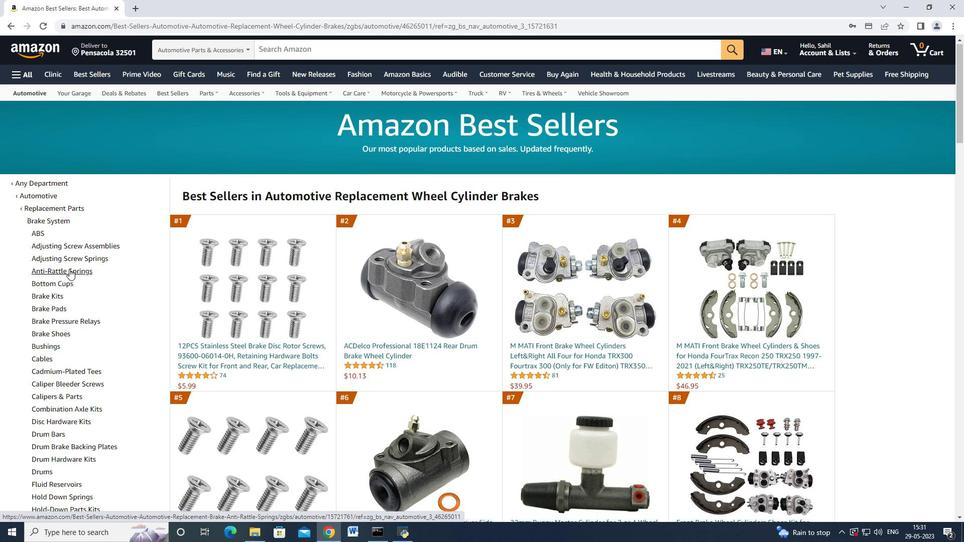 
Action: Mouse moved to (68, 272)
Screenshot: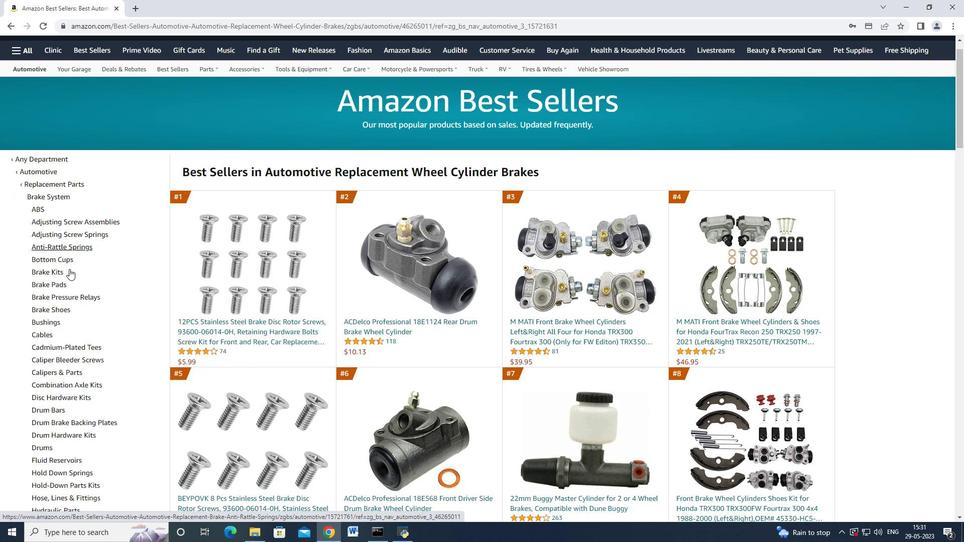 
Action: Mouse scrolled (68, 271) with delta (0, 0)
Screenshot: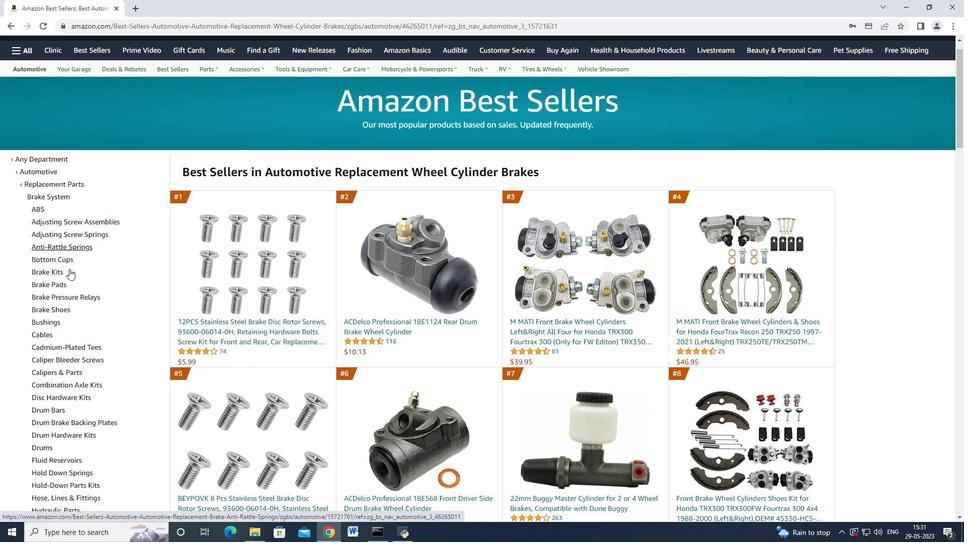 
Action: Mouse moved to (68, 273)
Screenshot: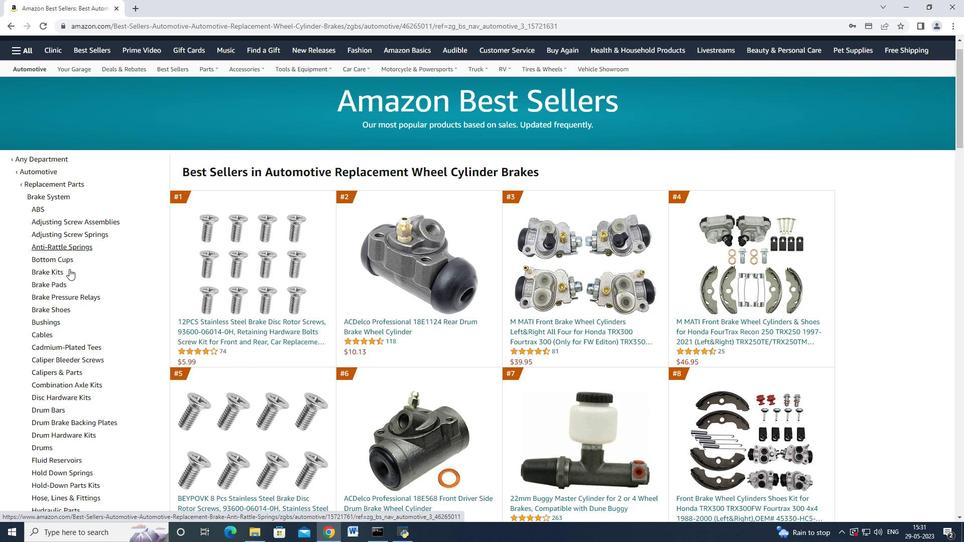 
Action: Mouse scrolled (68, 273) with delta (0, 0)
Screenshot: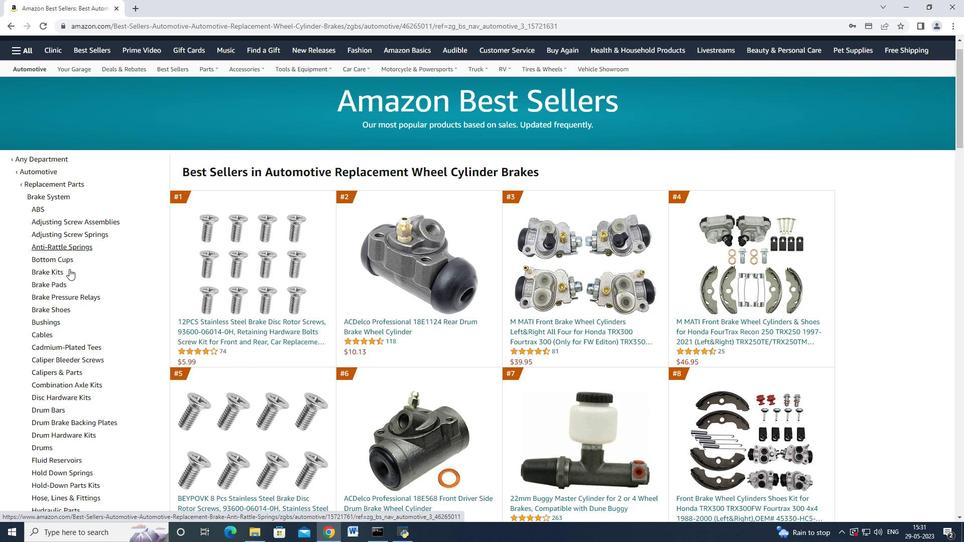 
Action: Mouse moved to (67, 273)
Screenshot: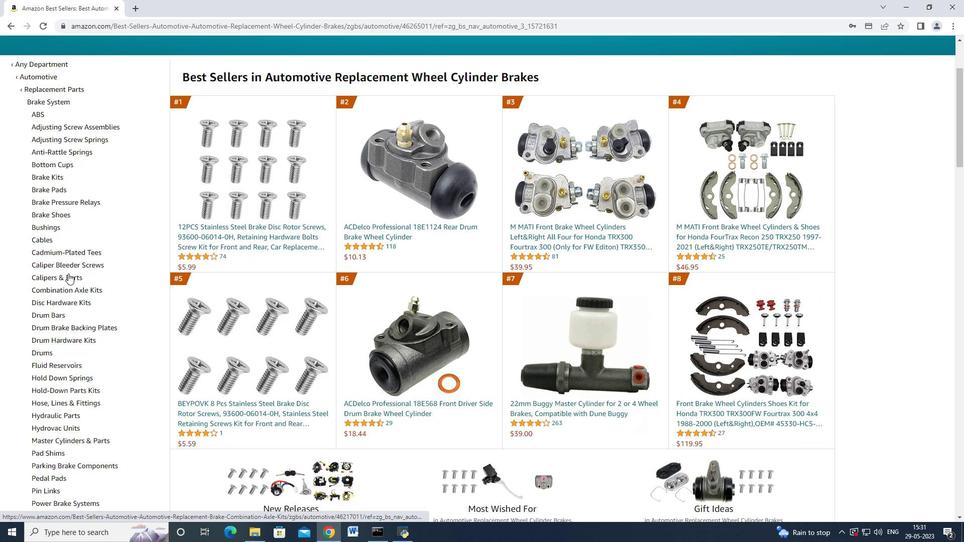 
Action: Mouse scrolled (67, 273) with delta (0, 0)
Screenshot: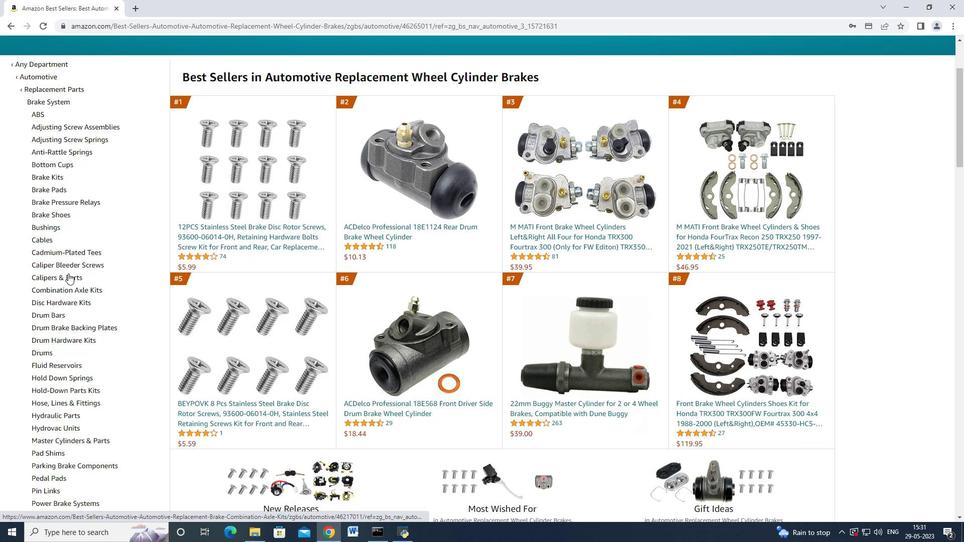 
Action: Mouse moved to (67, 274)
Screenshot: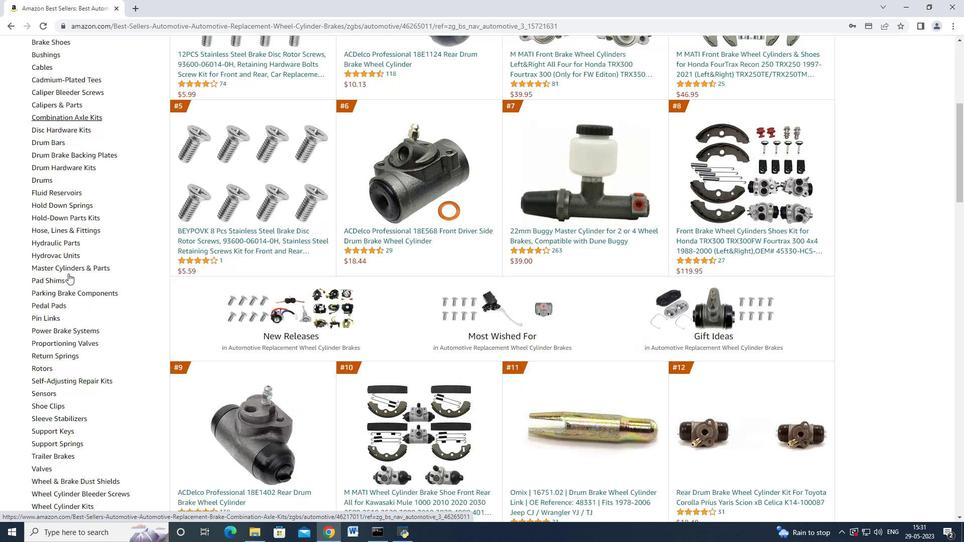 
Action: Mouse scrolled (67, 273) with delta (0, 0)
Screenshot: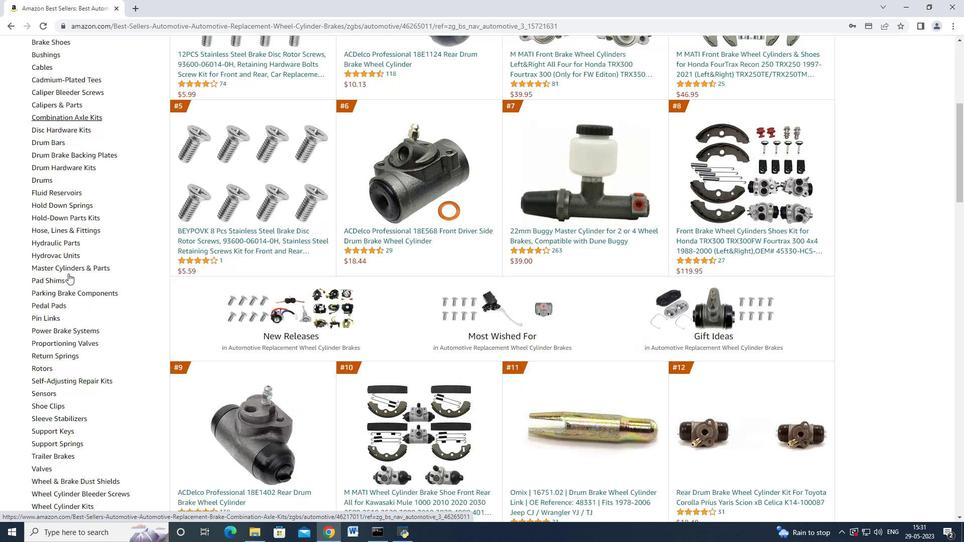 
Action: Mouse scrolled (67, 273) with delta (0, 0)
Screenshot: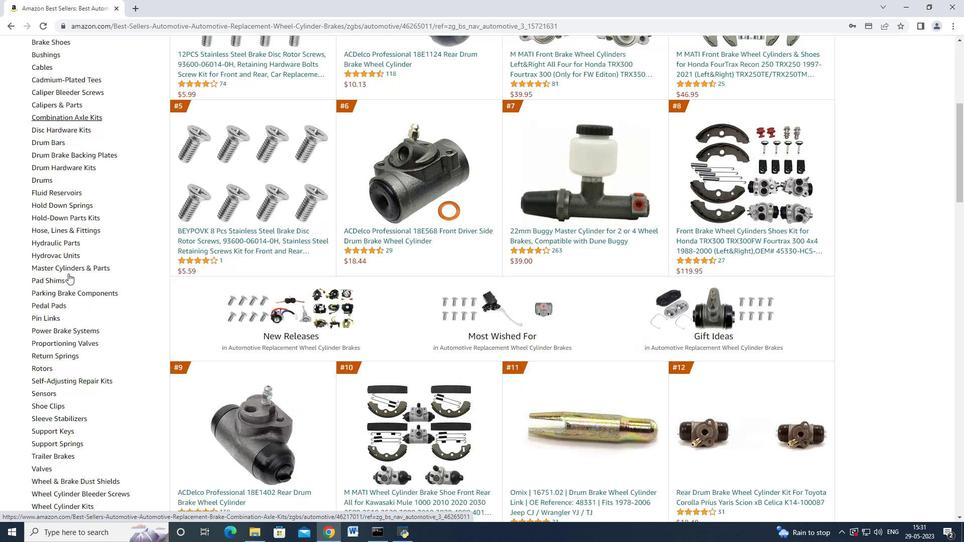 
Action: Mouse scrolled (67, 273) with delta (0, 0)
Screenshot: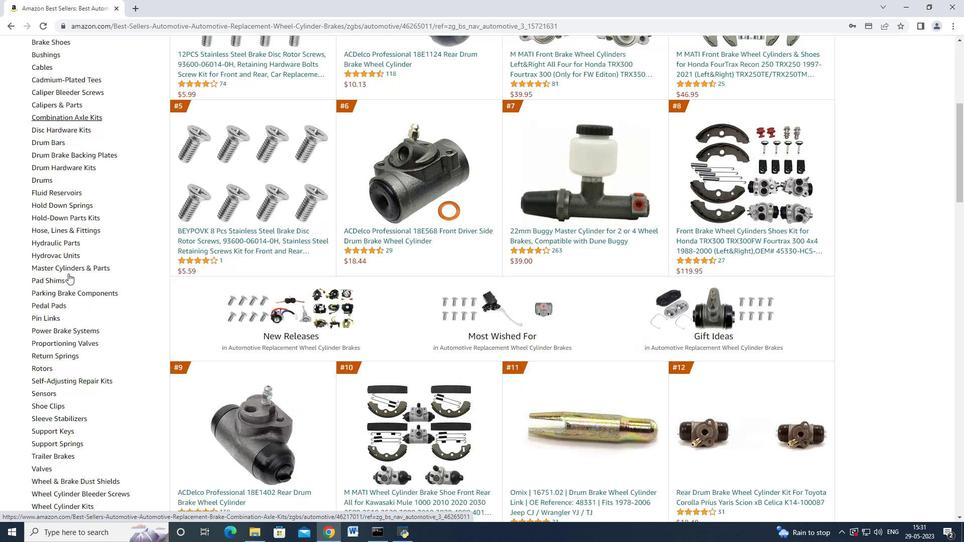 
Action: Mouse scrolled (67, 273) with delta (0, 0)
Screenshot: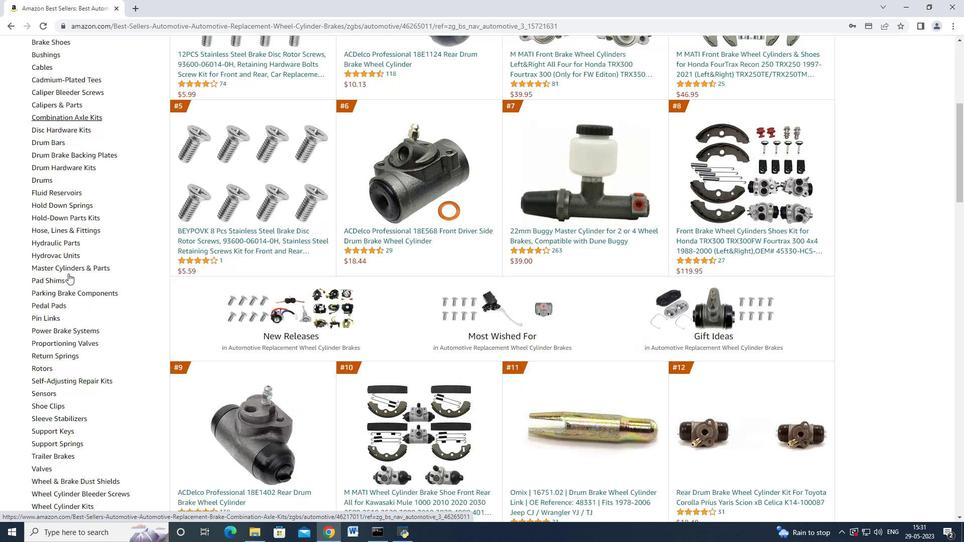 
Action: Mouse scrolled (67, 273) with delta (0, 0)
Screenshot: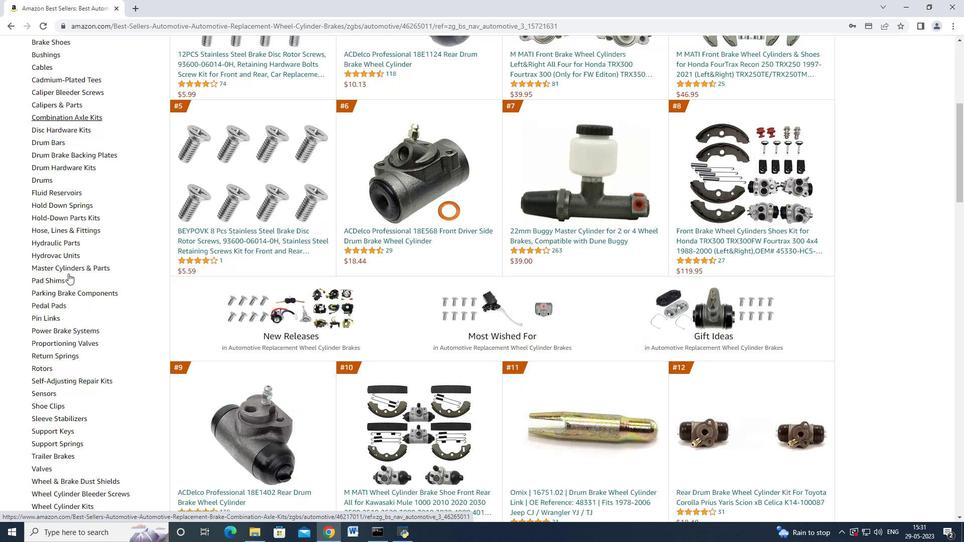 
Action: Mouse scrolled (67, 273) with delta (0, 0)
Screenshot: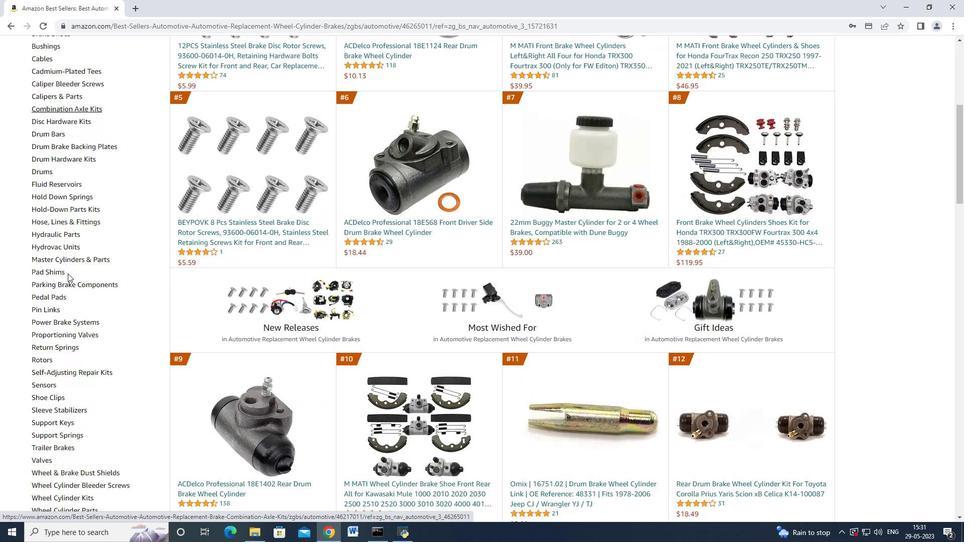
Action: Mouse moved to (67, 274)
Screenshot: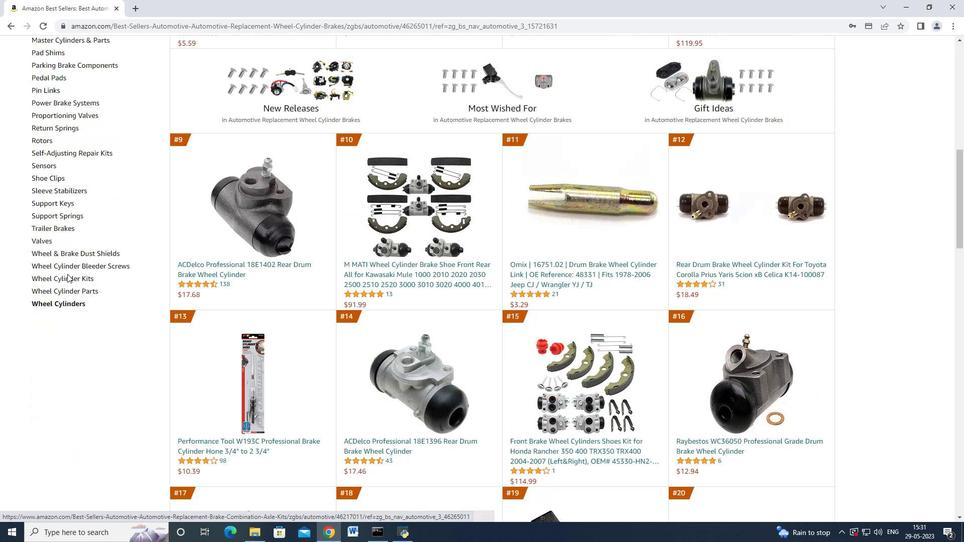 
Action: Mouse scrolled (67, 273) with delta (0, 0)
Screenshot: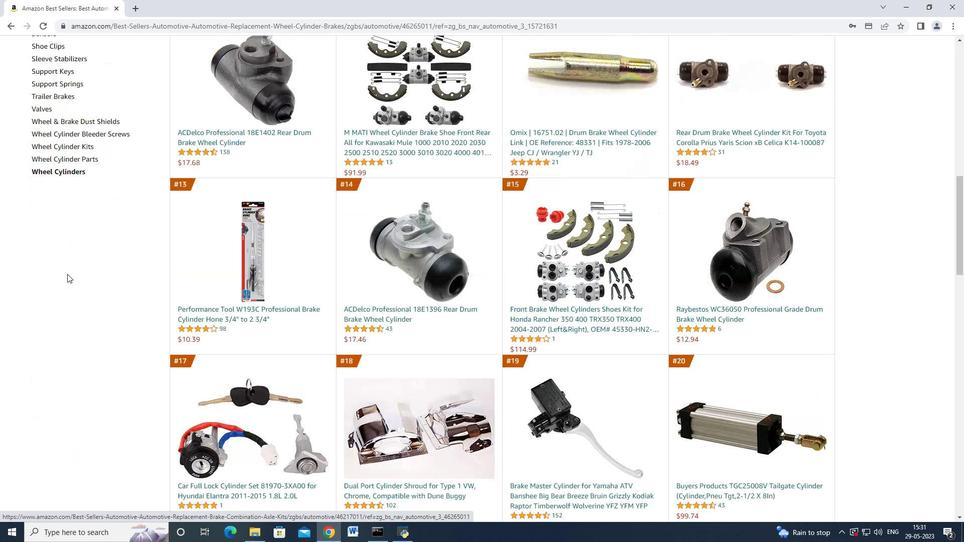 
Action: Mouse scrolled (67, 273) with delta (0, 0)
Screenshot: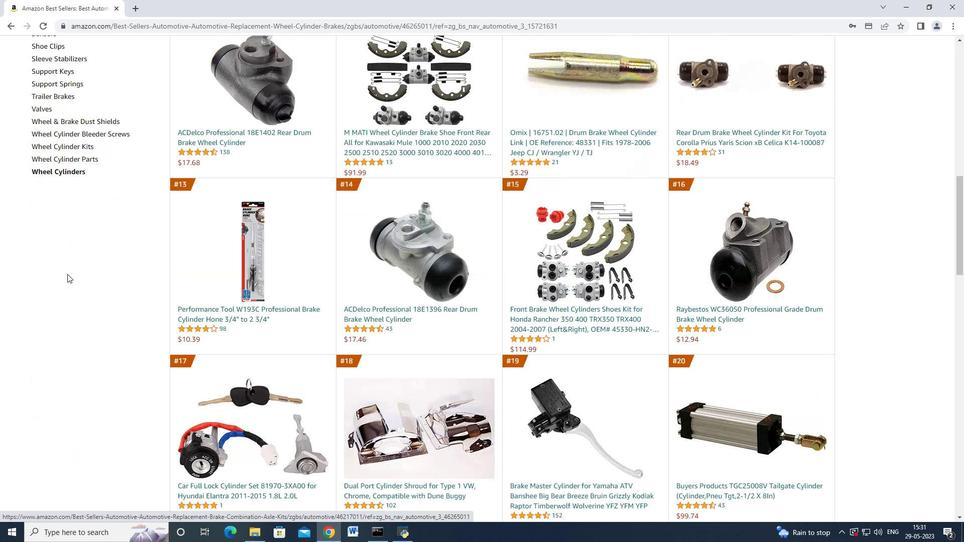 
Action: Mouse scrolled (67, 274) with delta (0, 0)
Screenshot: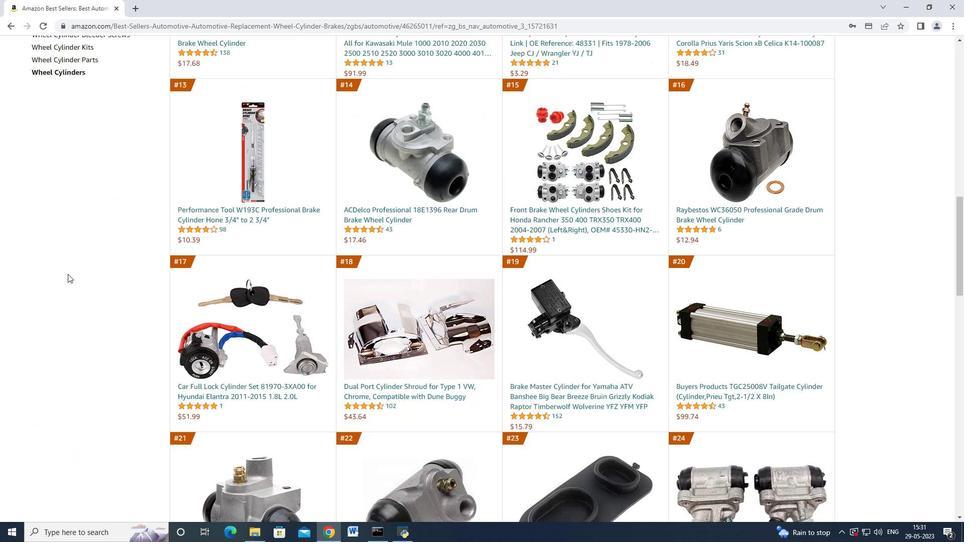 
Action: Mouse scrolled (67, 274) with delta (0, 0)
Screenshot: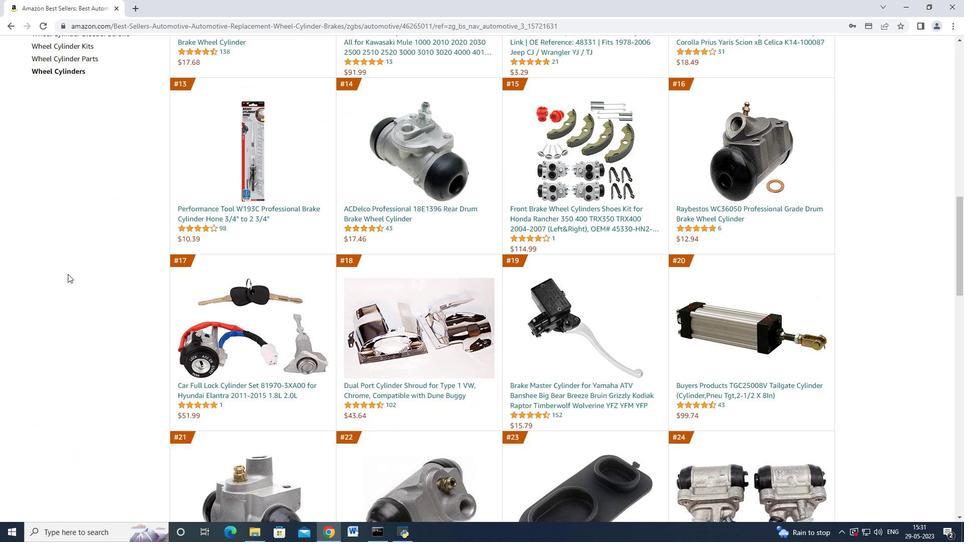 
Action: Mouse moved to (98, 284)
Screenshot: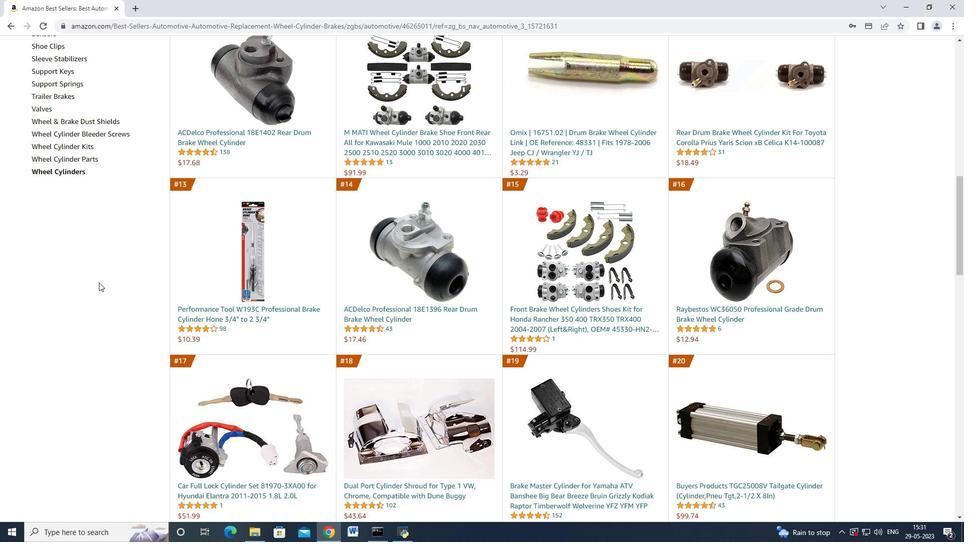 
Action: Mouse scrolled (98, 285) with delta (0, 0)
Screenshot: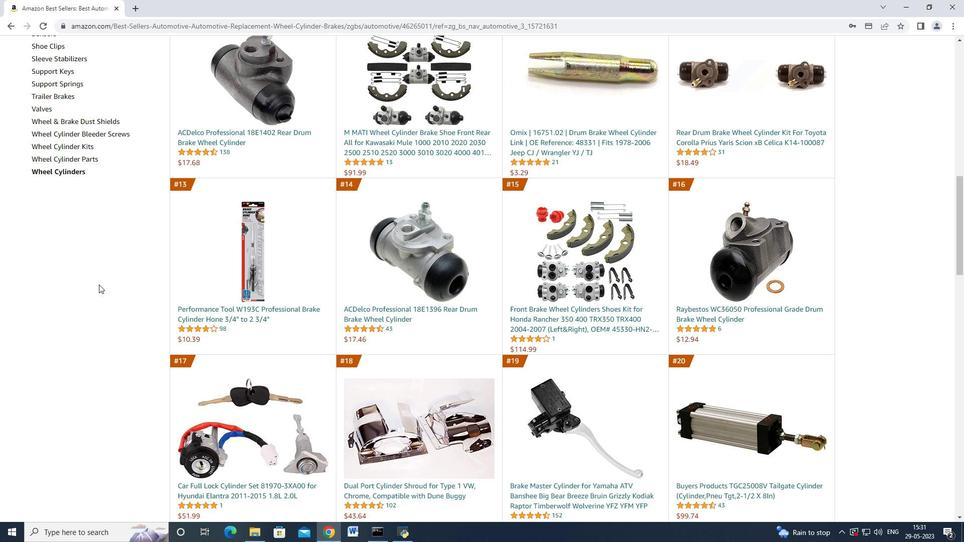 
Action: Mouse scrolled (98, 285) with delta (0, 0)
Screenshot: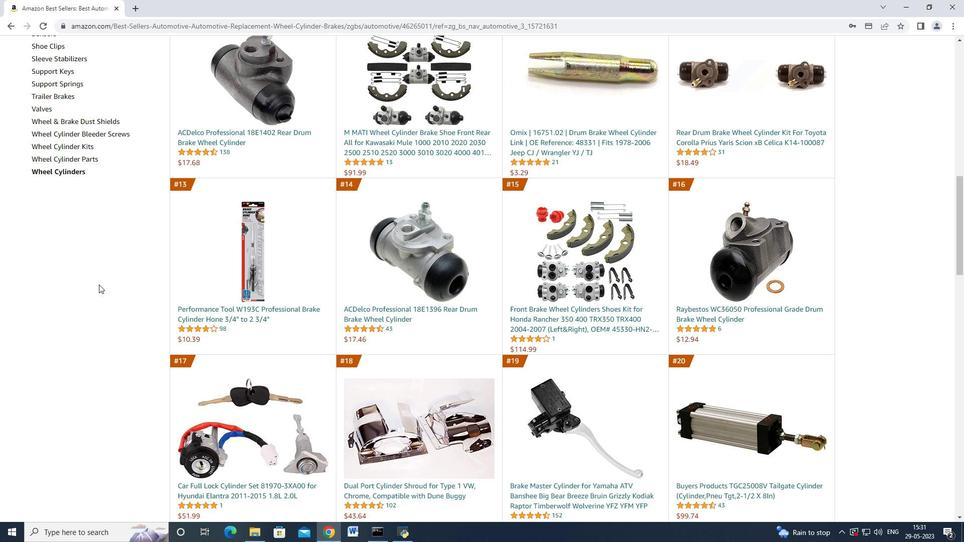 
Action: Mouse moved to (80, 225)
Screenshot: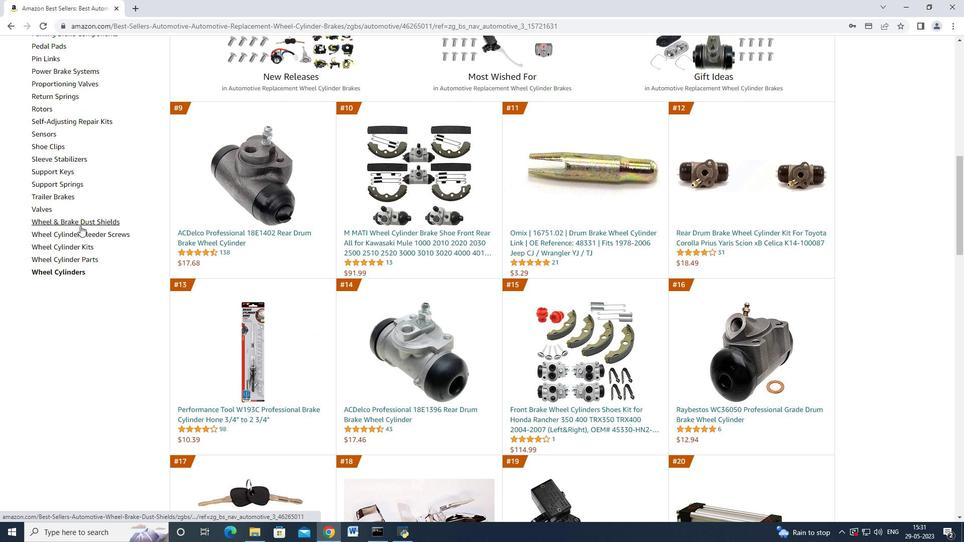 
Action: Mouse pressed left at (80, 225)
Screenshot: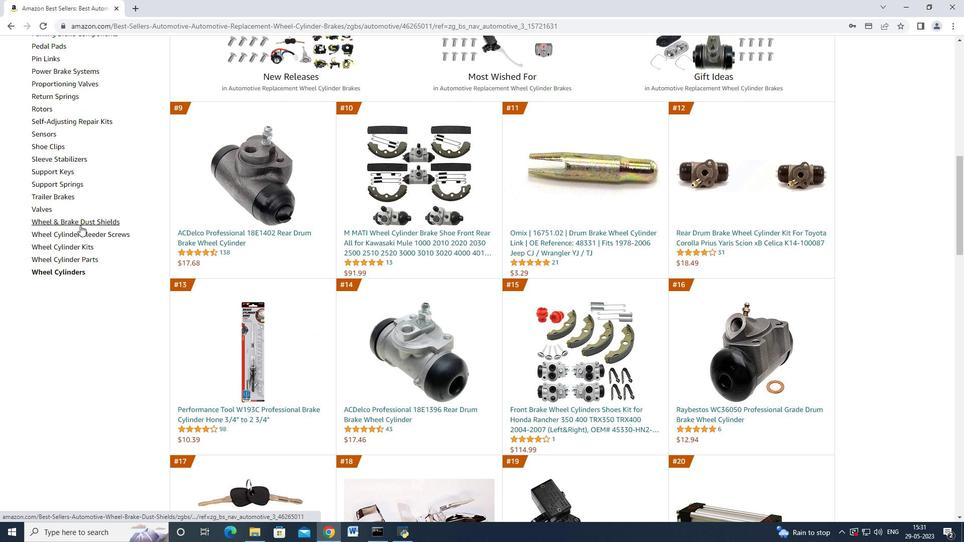 
Action: Mouse moved to (7, 28)
Screenshot: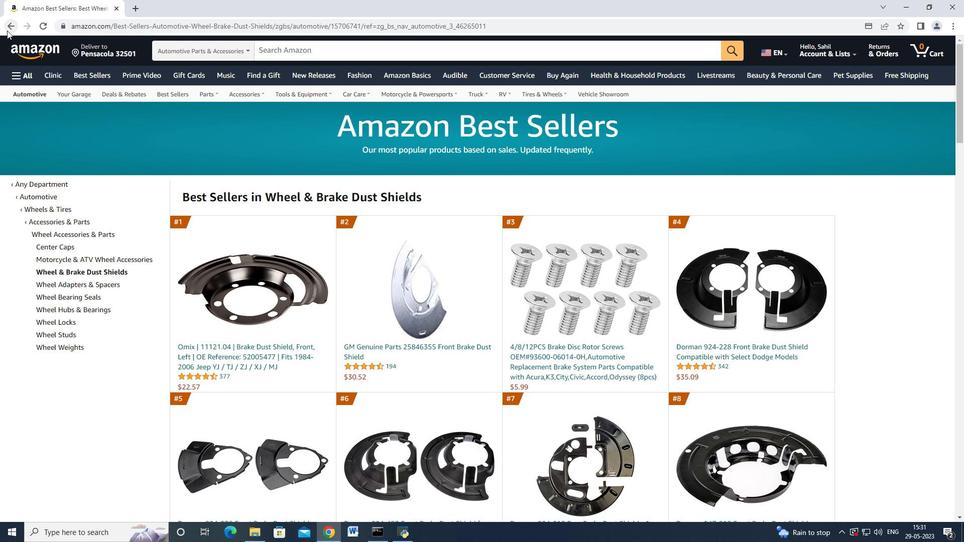 
Action: Mouse pressed left at (7, 28)
Screenshot: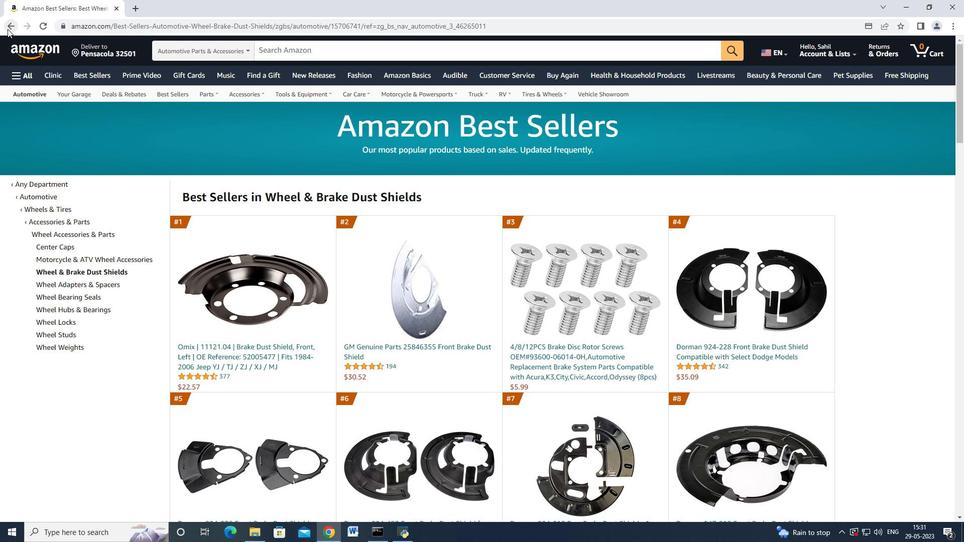
Action: Mouse moved to (119, 228)
Screenshot: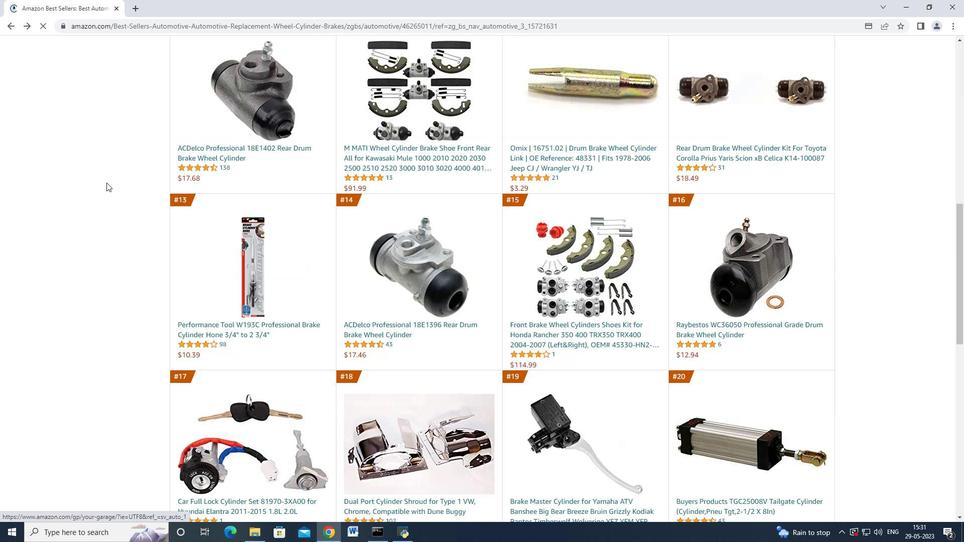 
Action: Mouse scrolled (119, 228) with delta (0, 0)
Screenshot: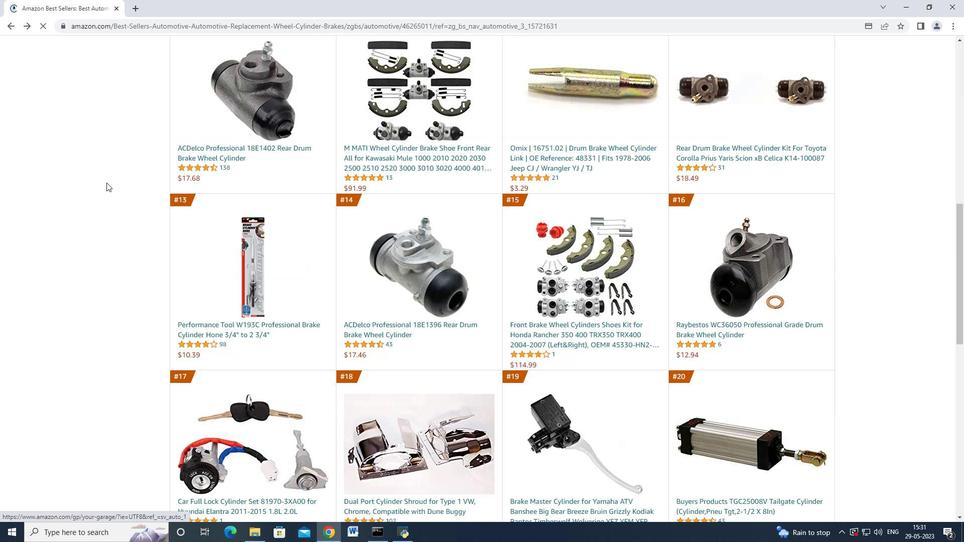 
Action: Mouse moved to (119, 230)
Screenshot: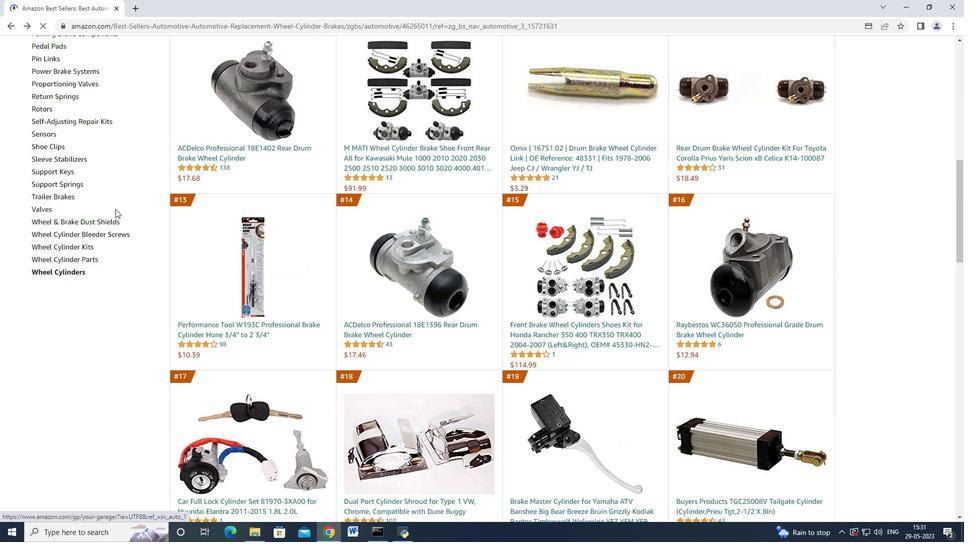
Action: Mouse scrolled (119, 230) with delta (0, 0)
Screenshot: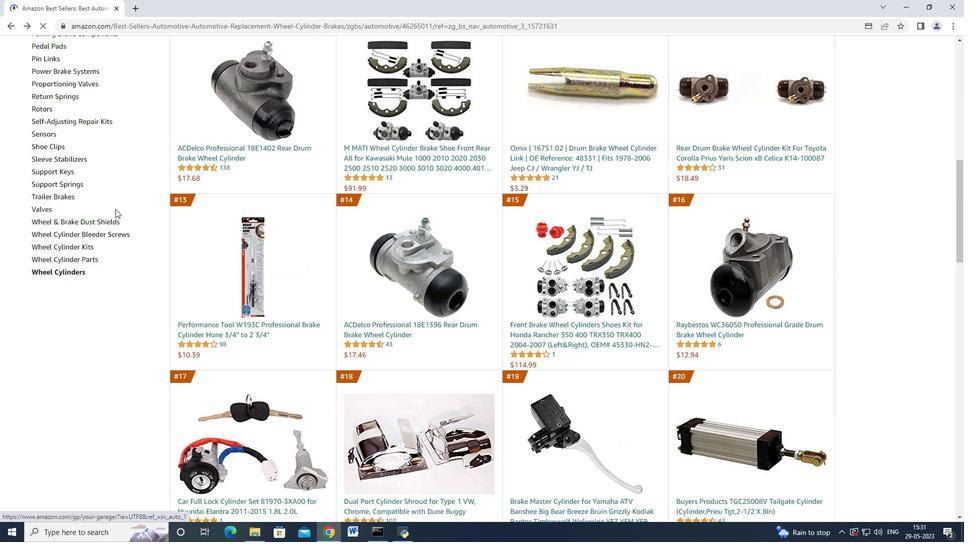 
Action: Mouse scrolled (119, 230) with delta (0, 0)
Screenshot: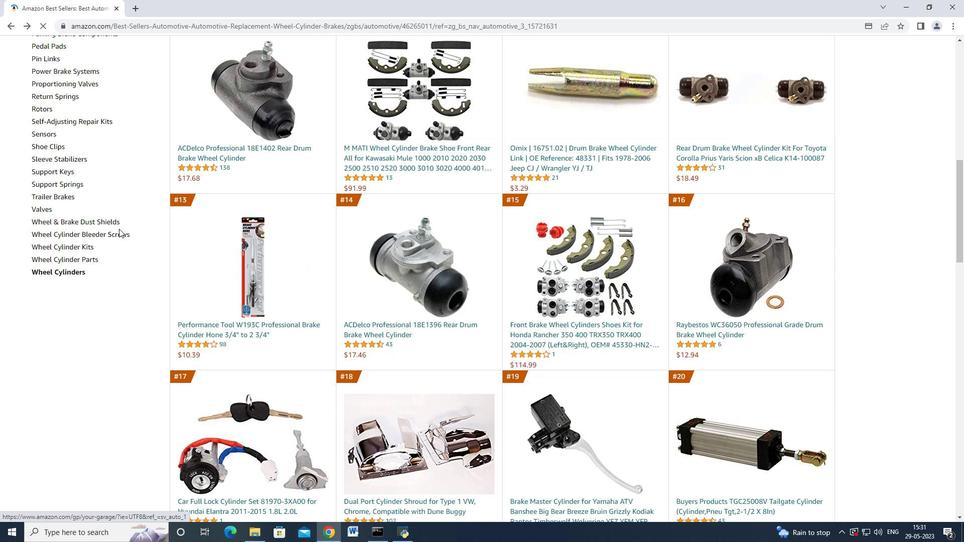 
Action: Mouse moved to (90, 194)
Screenshot: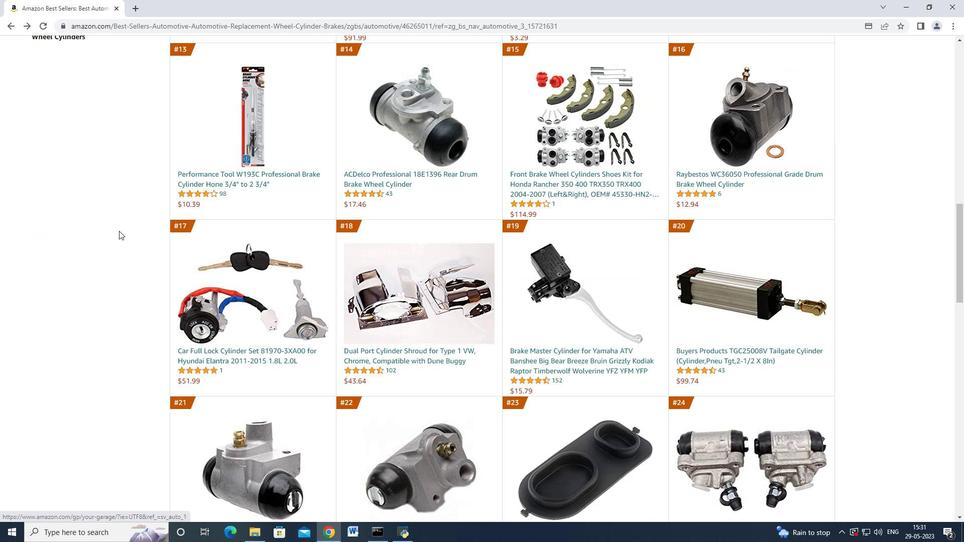 
Action: Mouse scrolled (90, 195) with delta (0, 0)
Screenshot: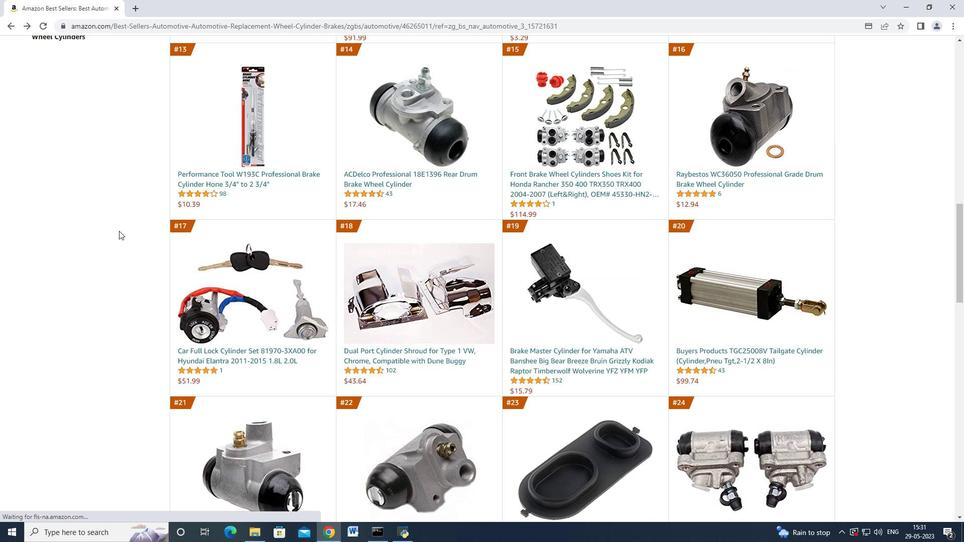 
Action: Mouse scrolled (90, 195) with delta (0, 0)
Screenshot: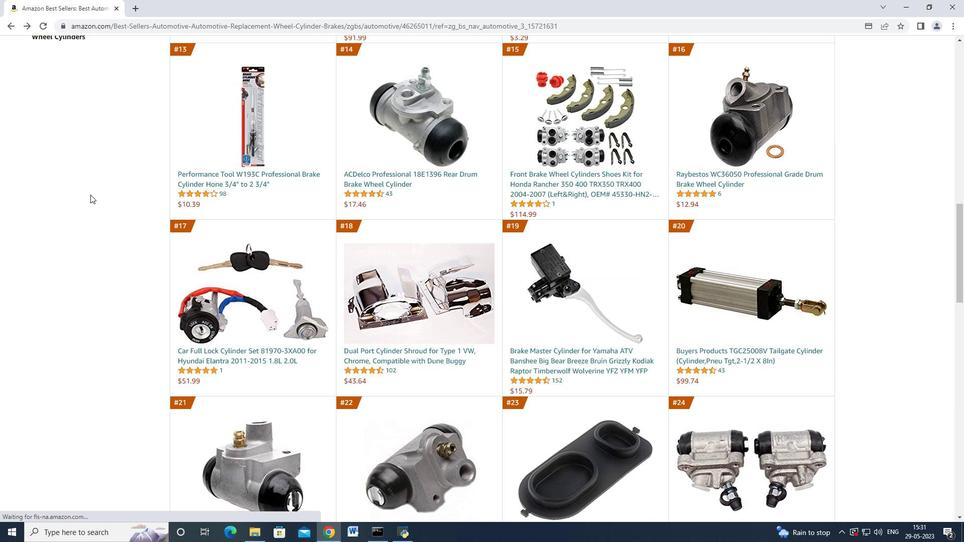 
Action: Mouse scrolled (90, 195) with delta (0, 0)
Screenshot: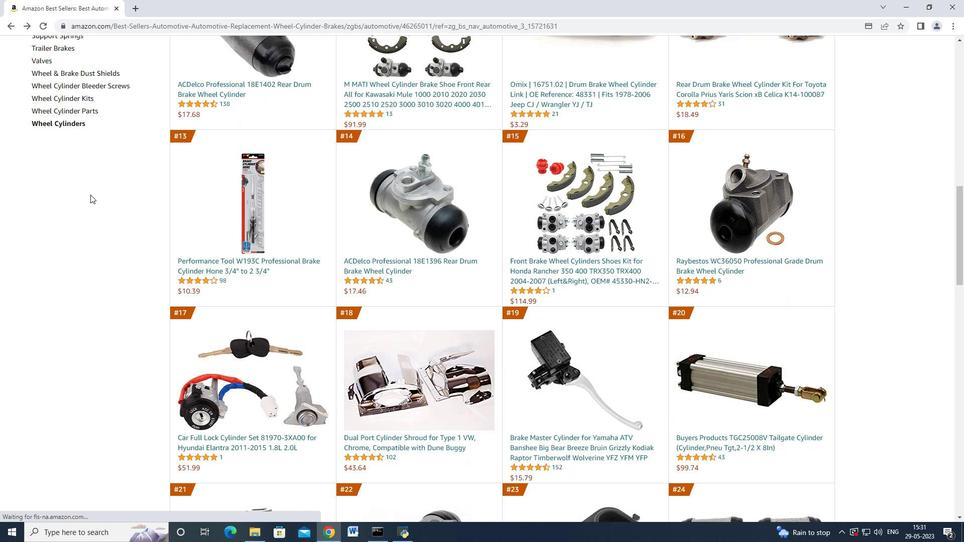 
Action: Mouse moved to (90, 152)
Screenshot: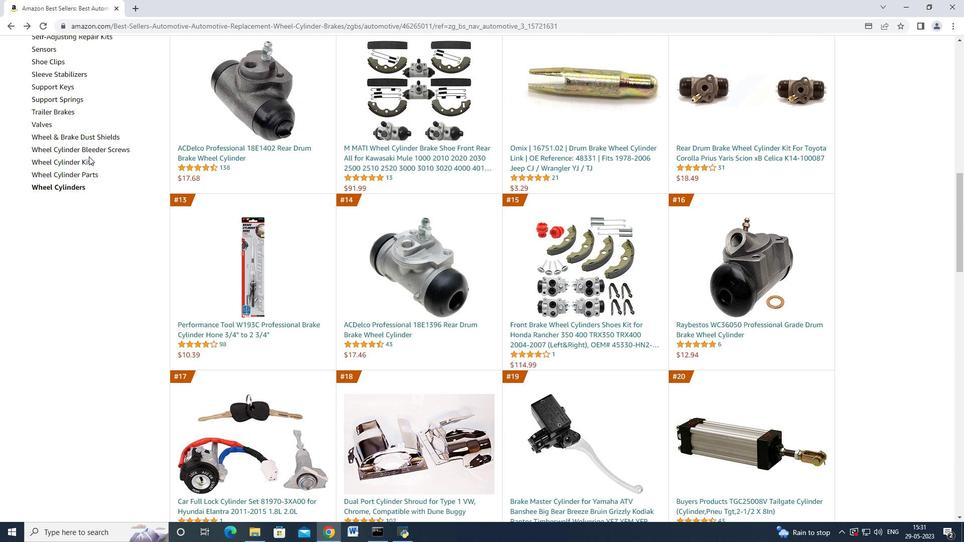 
Action: Mouse pressed left at (90, 152)
Screenshot: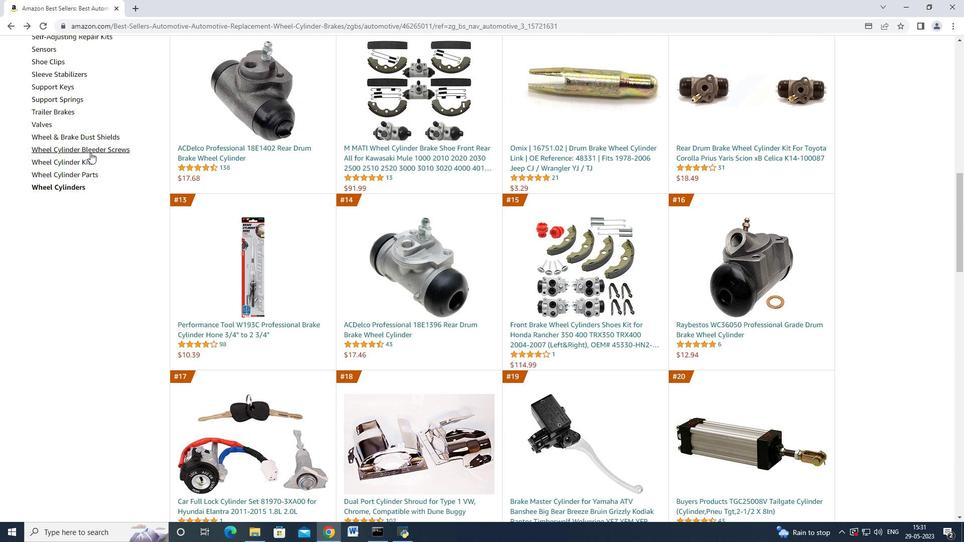 
Action: Mouse moved to (283, 227)
Screenshot: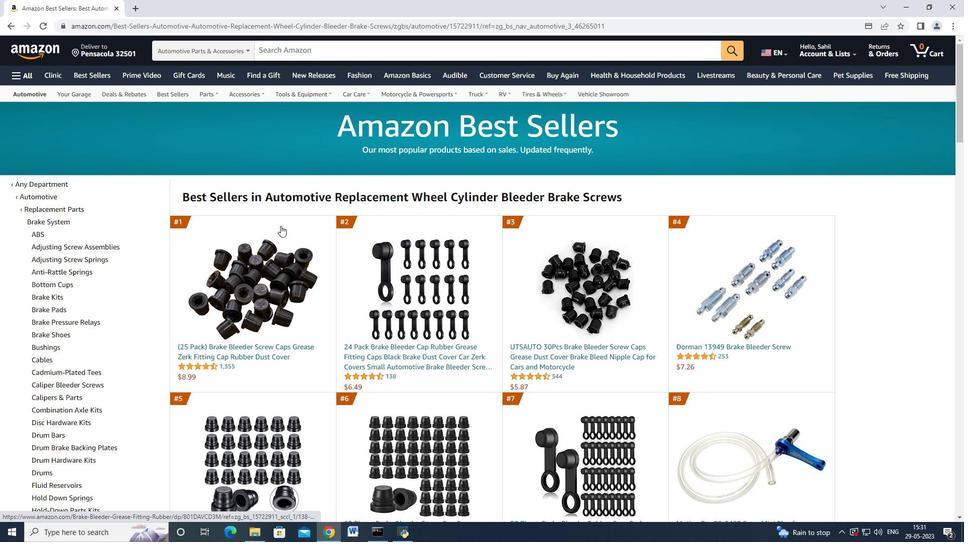 
Action: Mouse scrolled (283, 226) with delta (0, 0)
Screenshot: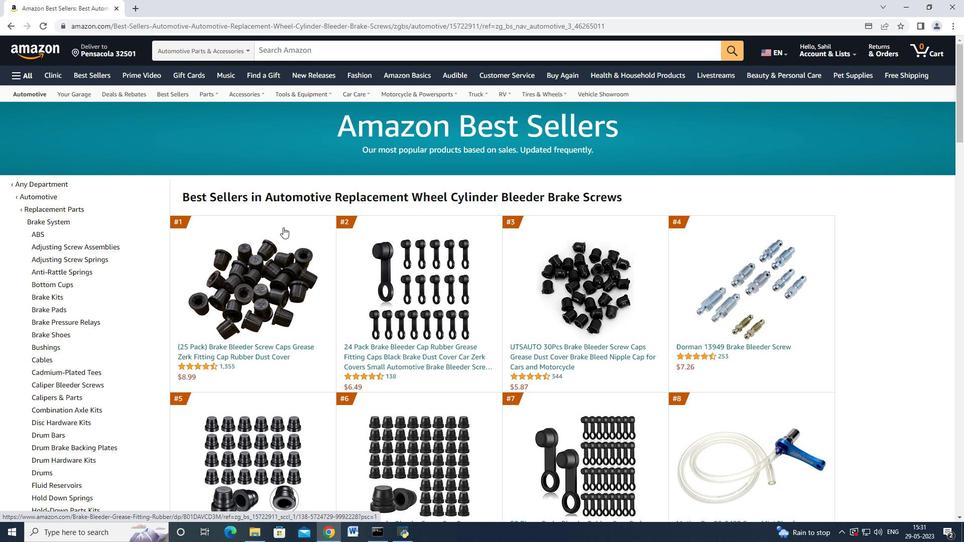 
Action: Mouse moved to (282, 228)
Screenshot: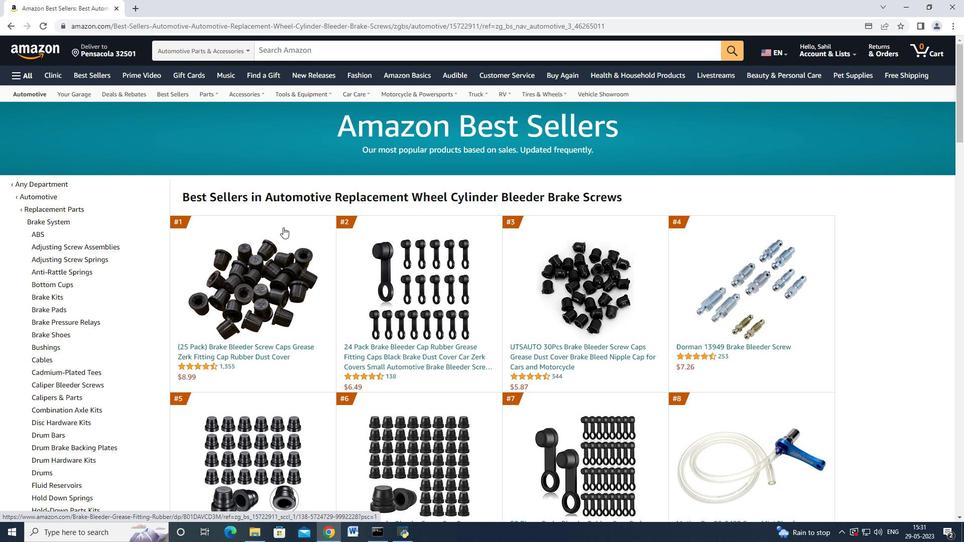 
Action: Mouse scrolled (282, 227) with delta (0, 0)
Screenshot: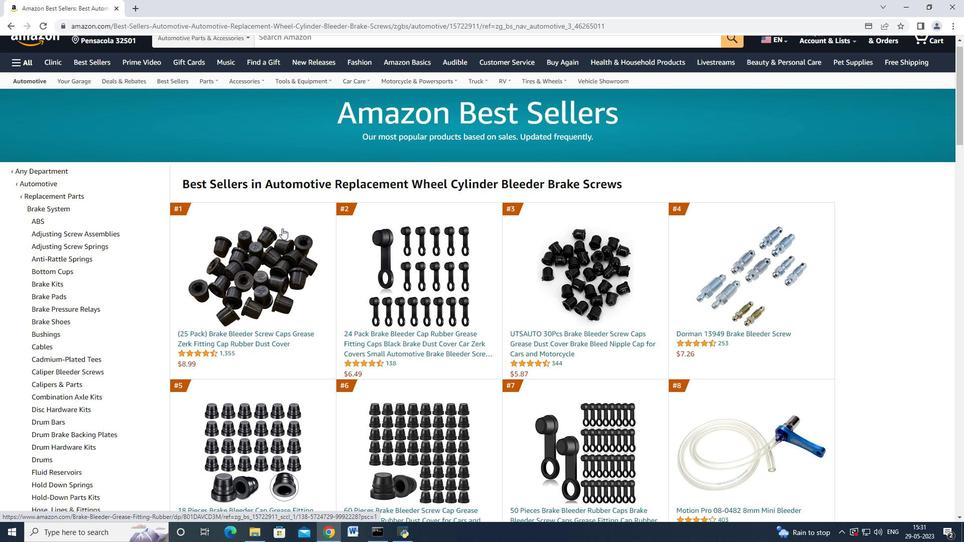 
Action: Mouse moved to (281, 229)
Screenshot: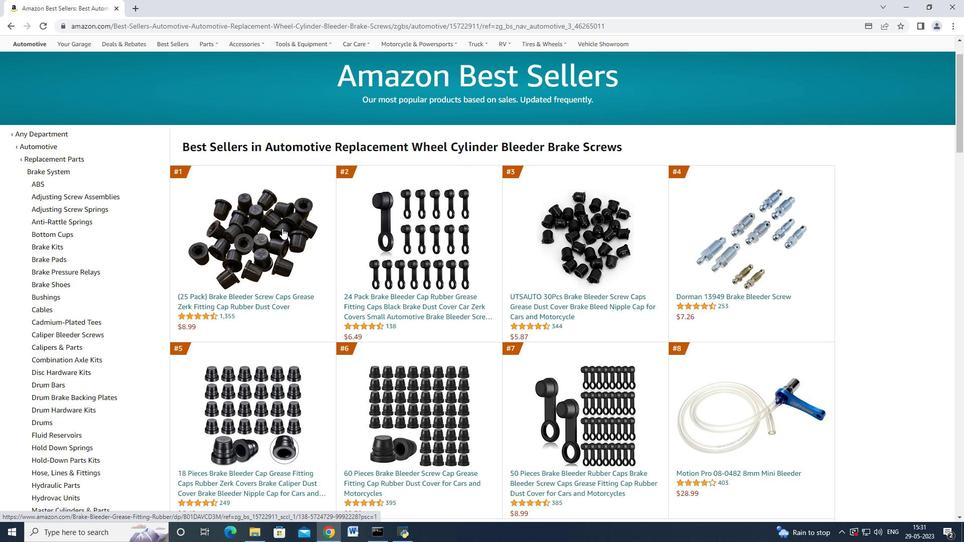 
Action: Mouse scrolled (281, 228) with delta (0, 0)
Screenshot: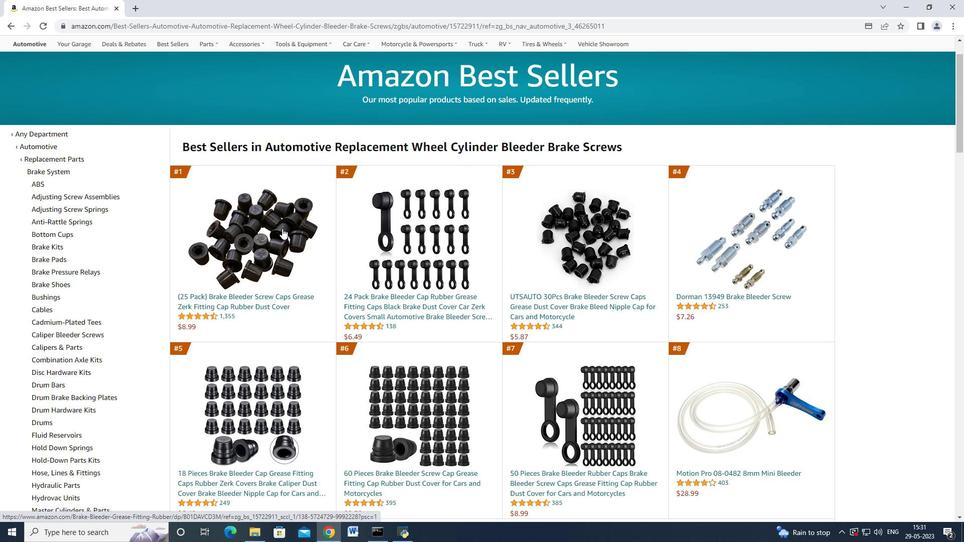 
Action: Mouse moved to (281, 228)
Screenshot: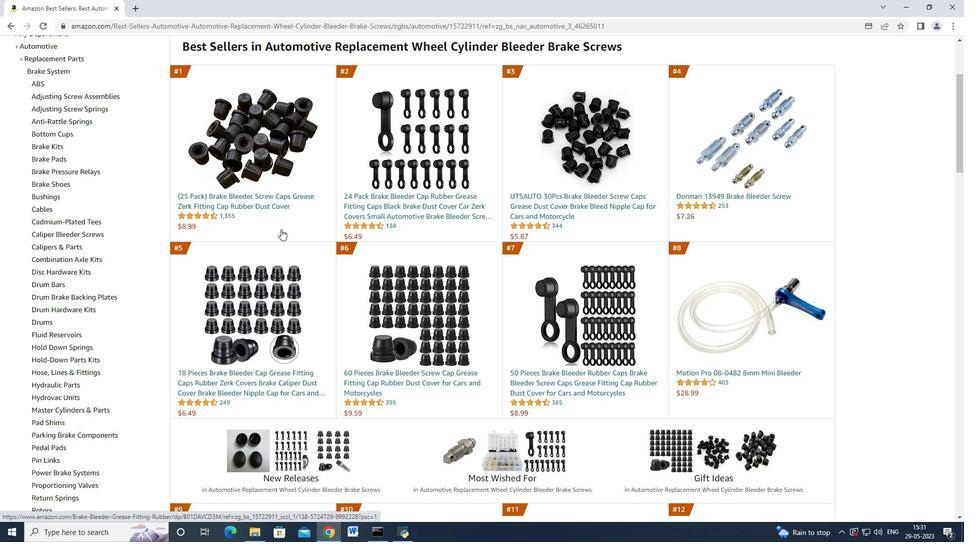 
Action: Mouse scrolled (281, 228) with delta (0, 0)
Screenshot: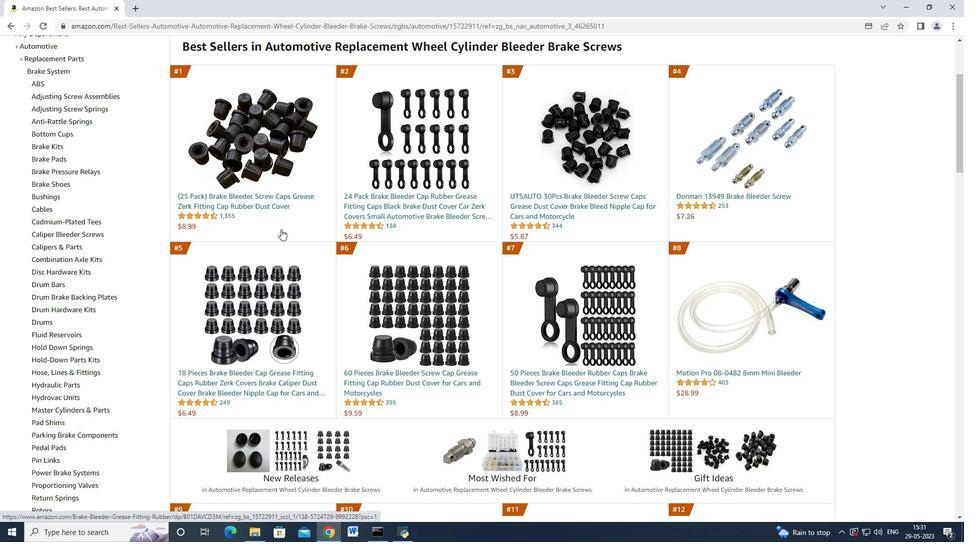 
Action: Mouse moved to (286, 228)
Screenshot: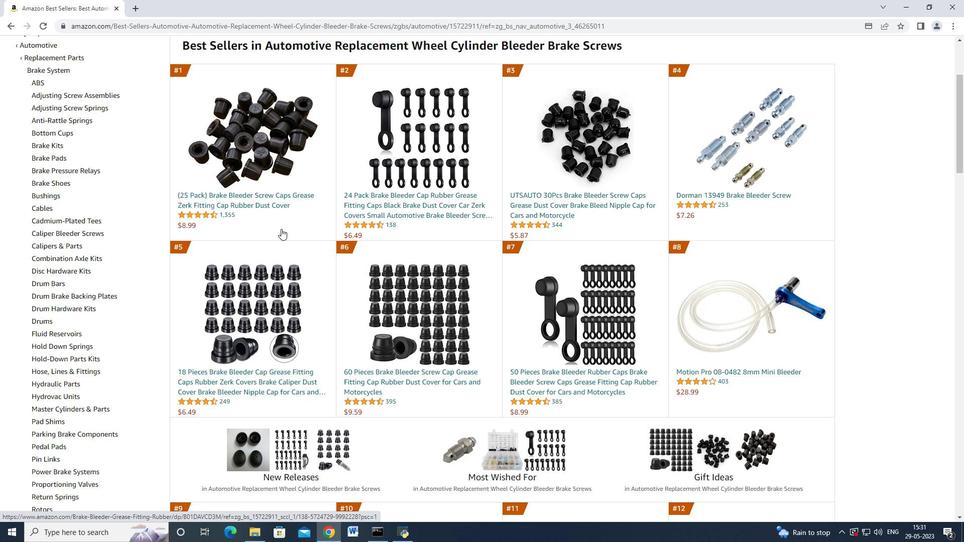 
Action: Mouse scrolled (285, 227) with delta (0, 0)
Screenshot: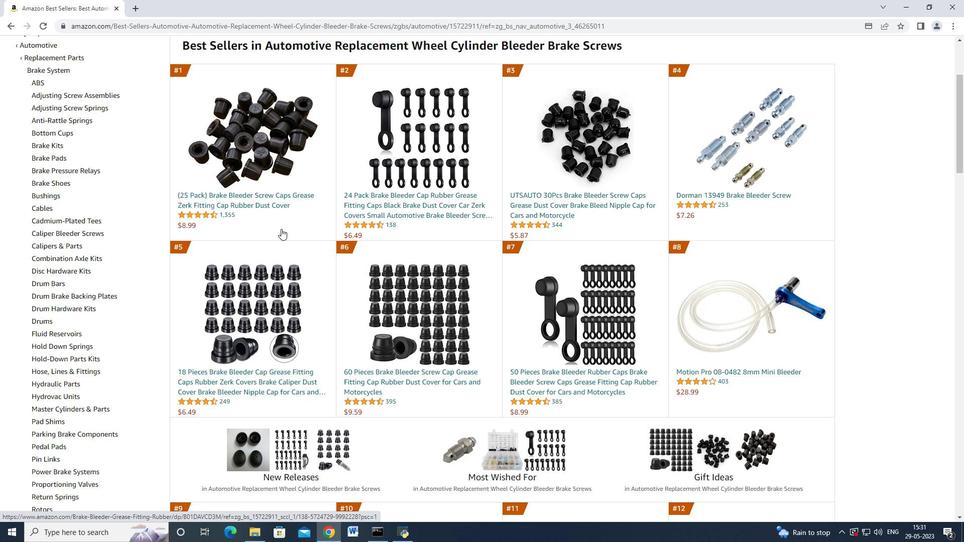 
Action: Mouse moved to (287, 240)
Screenshot: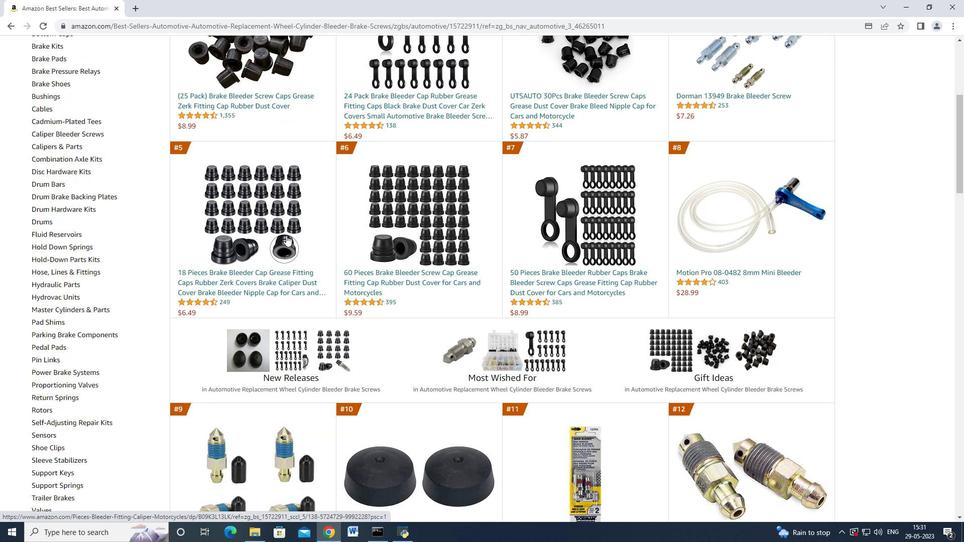 
Action: Mouse scrolled (287, 239) with delta (0, 0)
Screenshot: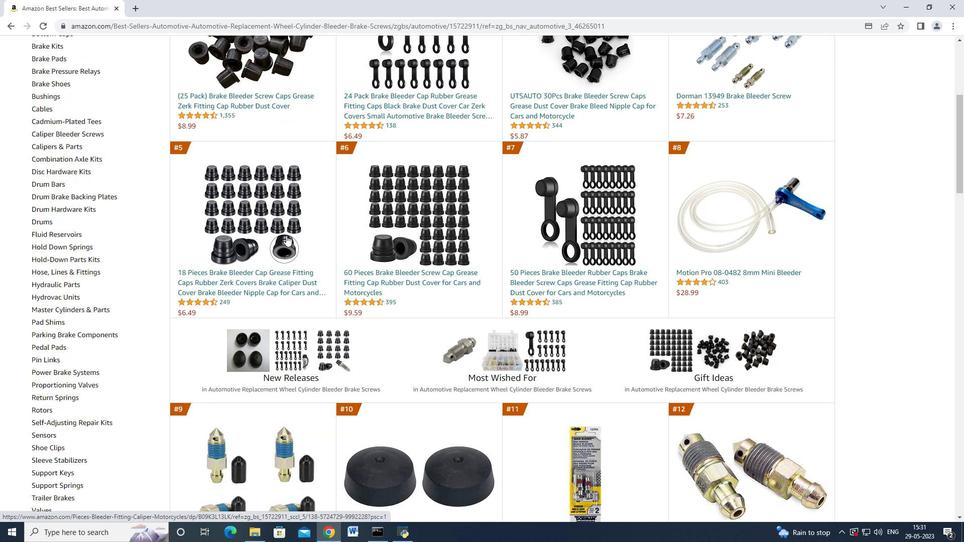 
Action: Mouse moved to (288, 241)
Screenshot: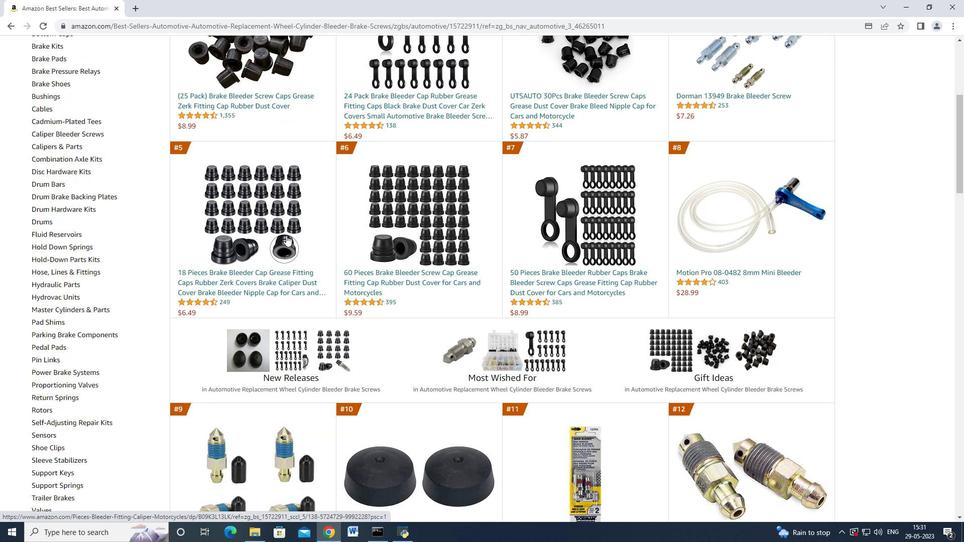 
Action: Mouse scrolled (287, 240) with delta (0, 0)
Screenshot: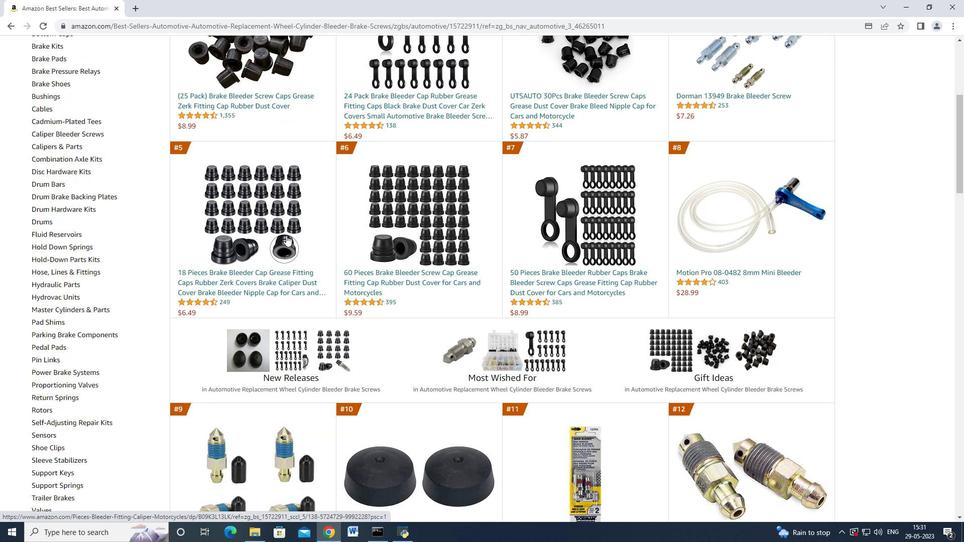 
Action: Mouse moved to (294, 249)
Screenshot: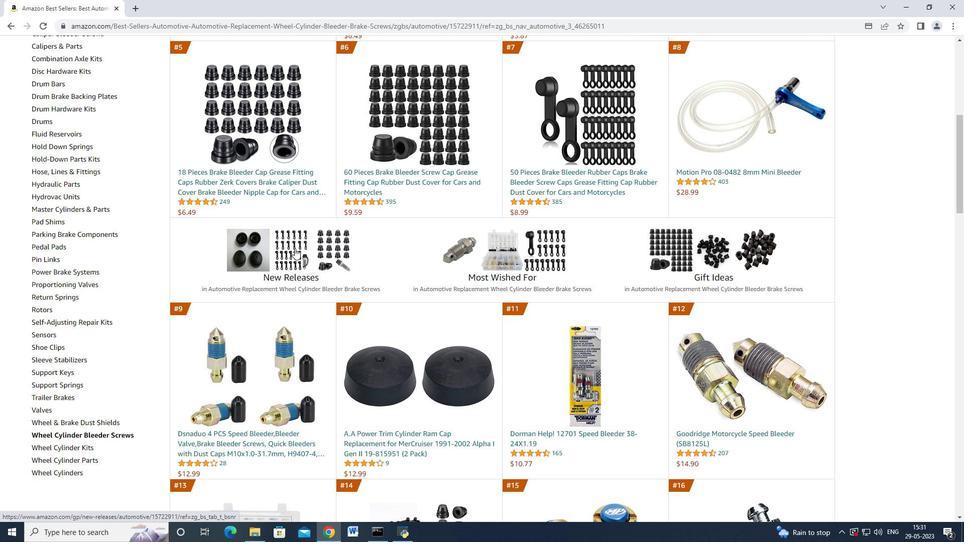 
Action: Mouse scrolled (294, 248) with delta (0, 0)
Screenshot: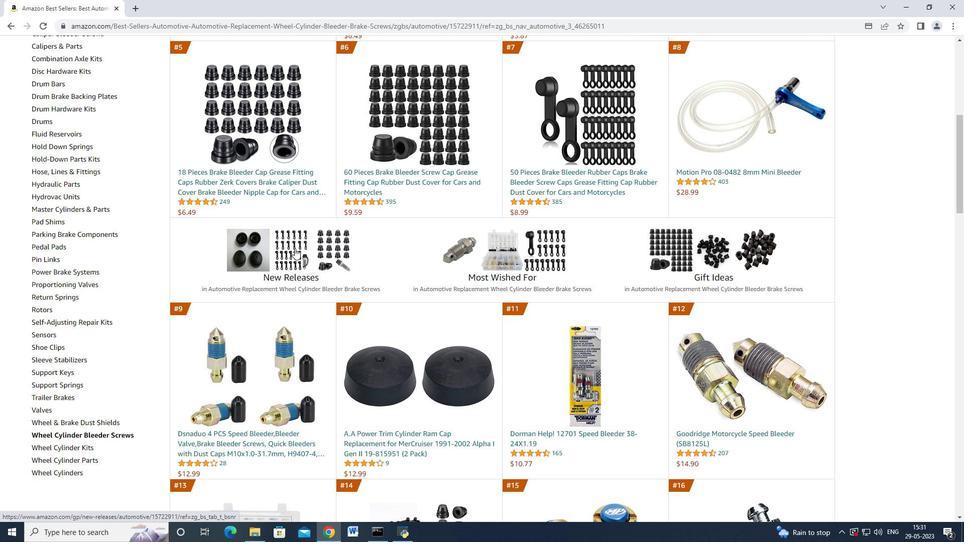 
Action: Mouse moved to (294, 249)
Screenshot: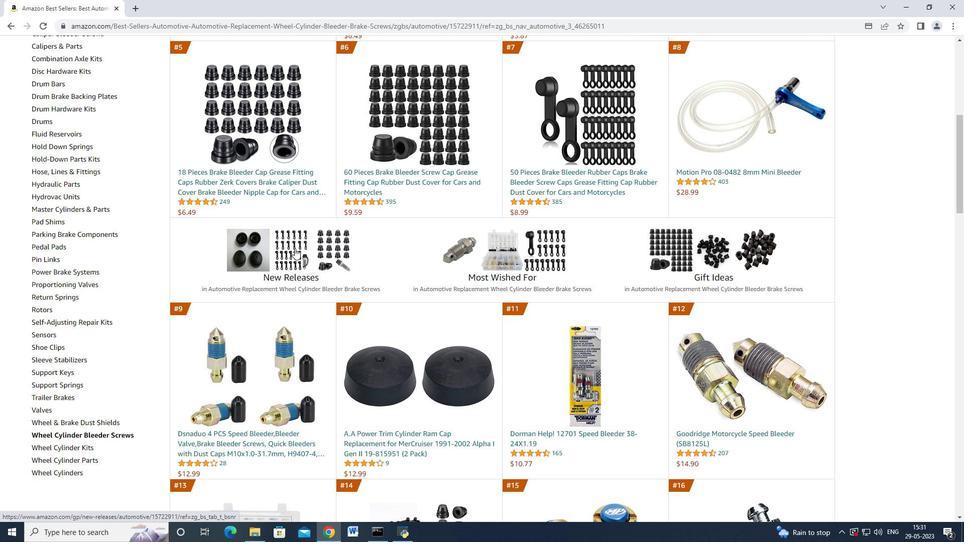 
Action: Mouse scrolled (294, 249) with delta (0, 0)
Screenshot: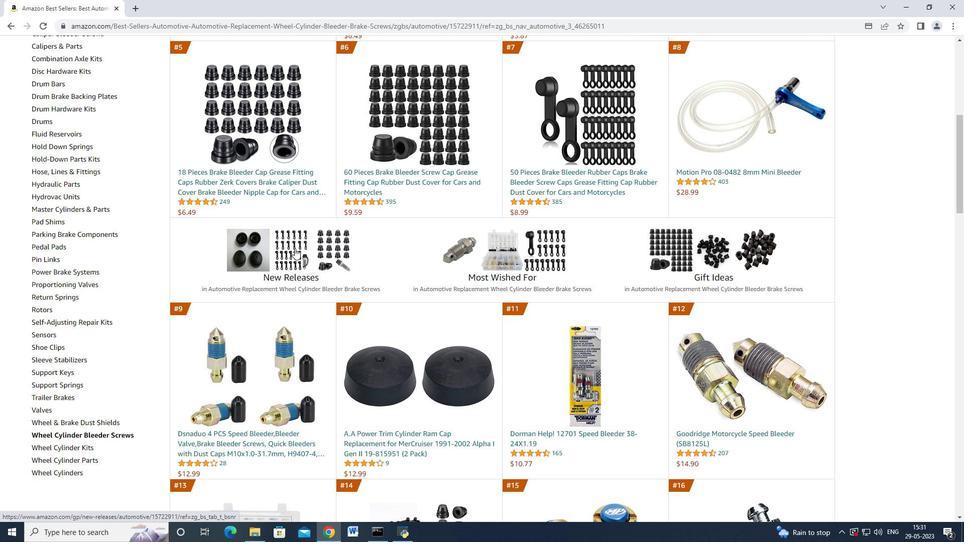 
Action: Mouse moved to (335, 267)
Screenshot: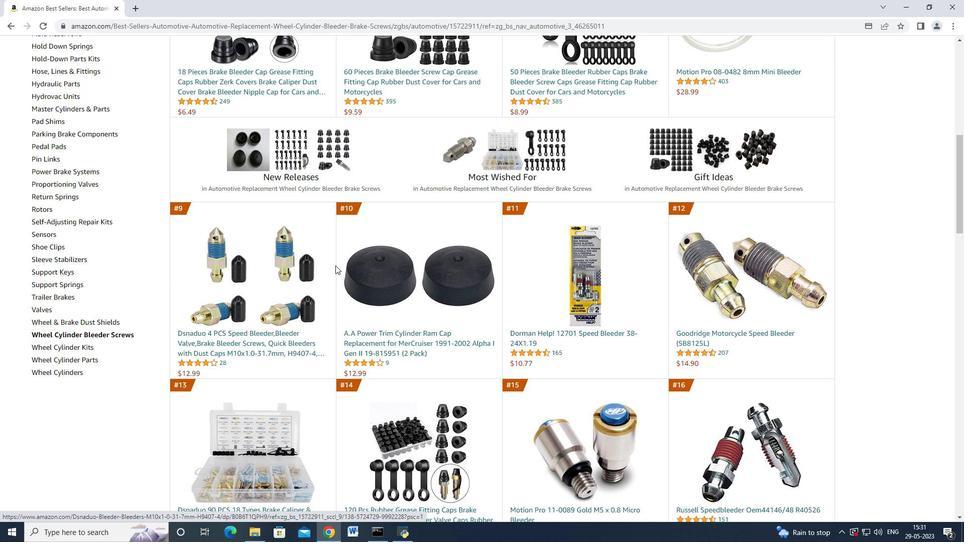 
Action: Mouse scrolled (335, 267) with delta (0, 0)
Screenshot: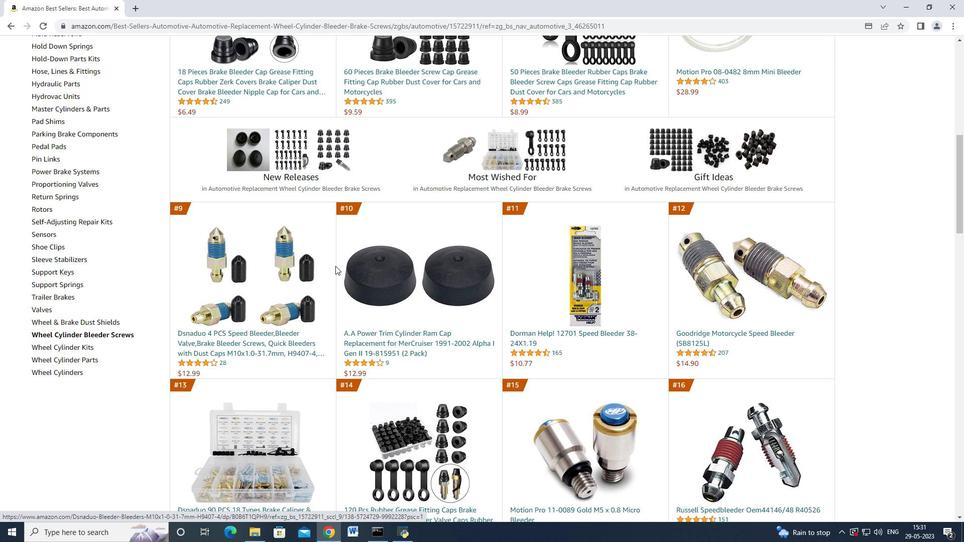 
Action: Mouse scrolled (335, 267) with delta (0, 0)
Screenshot: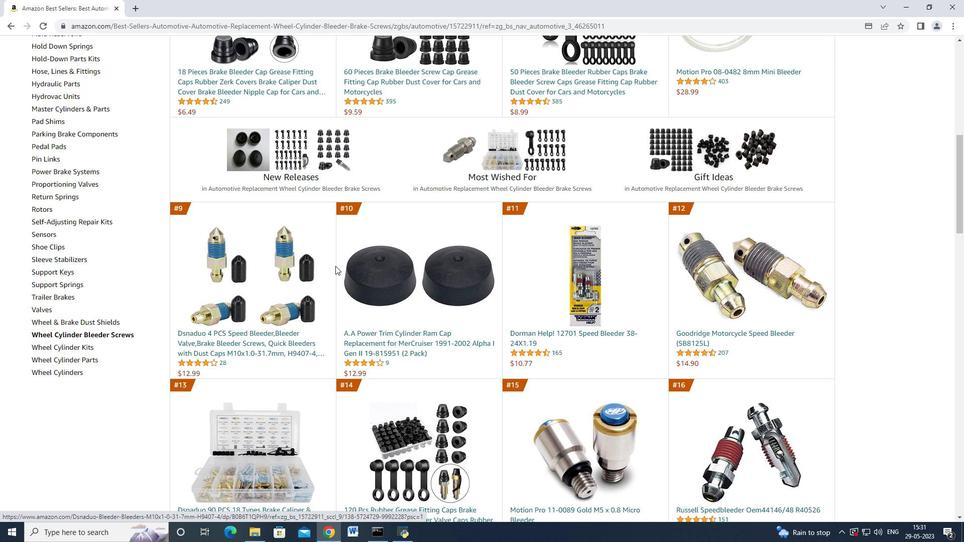 
Action: Mouse scrolled (335, 267) with delta (0, 0)
Screenshot: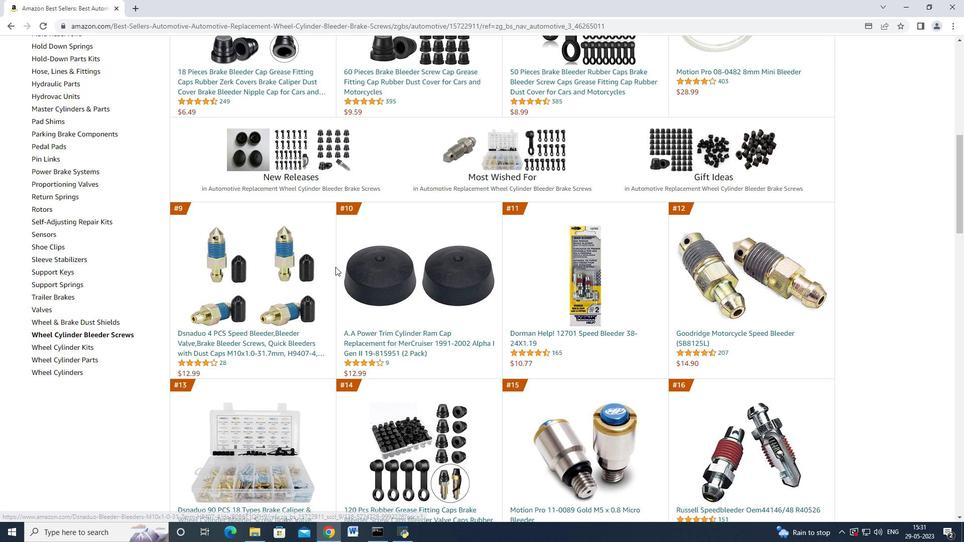 
Action: Mouse scrolled (335, 267) with delta (0, 0)
Screenshot: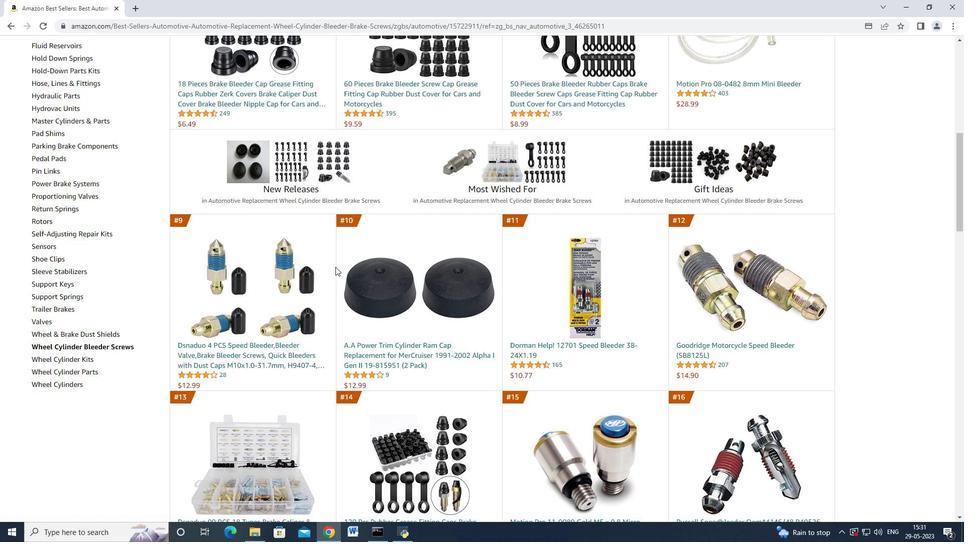 
Action: Mouse scrolled (335, 267) with delta (0, 0)
Screenshot: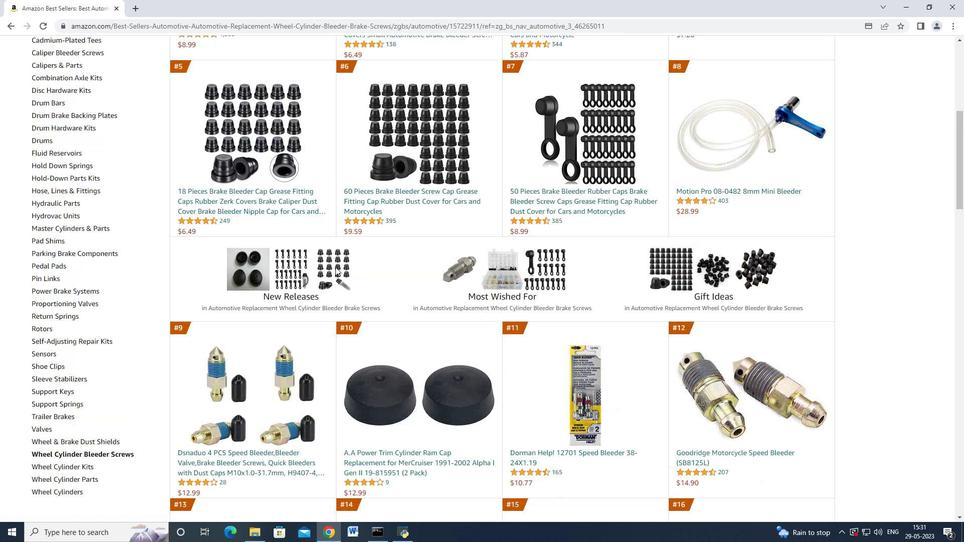 
Action: Mouse moved to (337, 266)
Screenshot: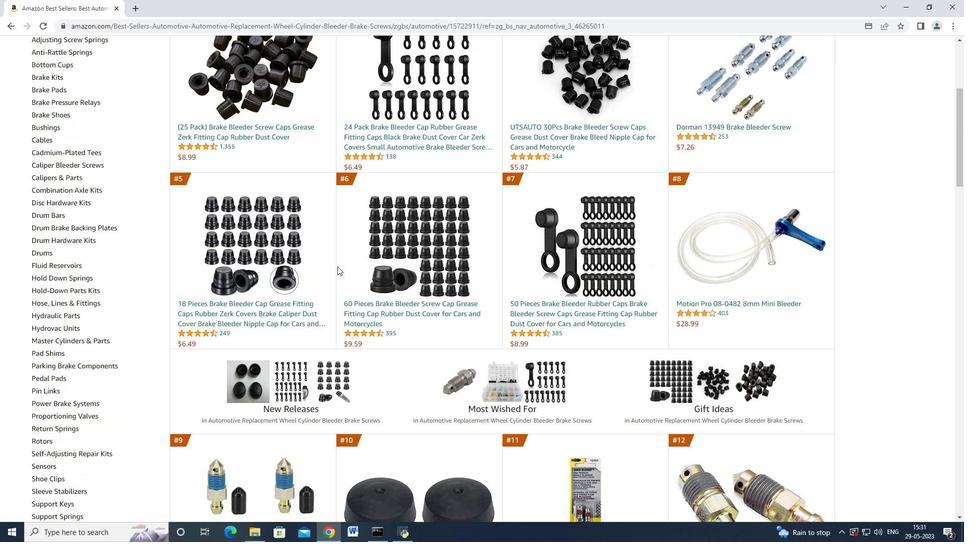 
Action: Mouse scrolled (337, 267) with delta (0, 0)
Screenshot: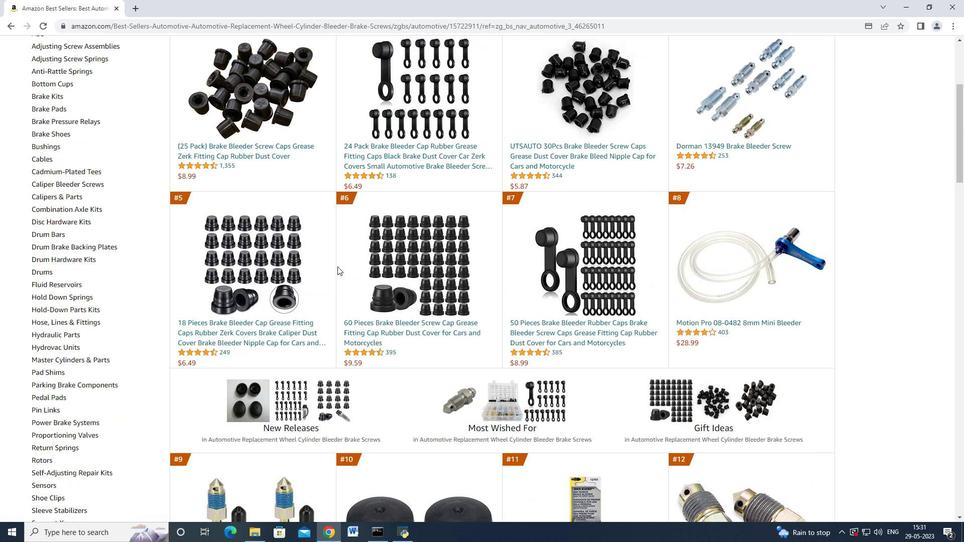 
Action: Mouse scrolled (337, 267) with delta (0, 0)
Screenshot: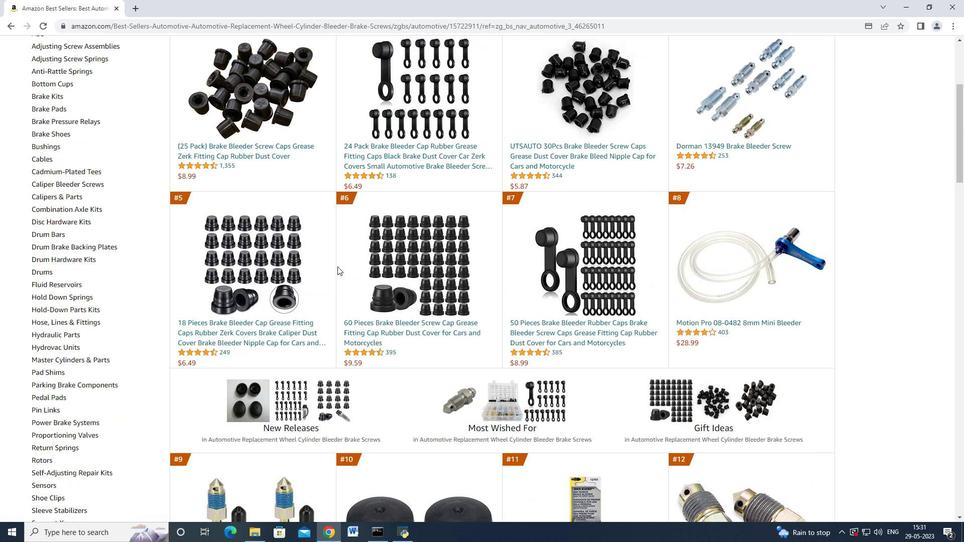 
Action: Mouse scrolled (337, 267) with delta (0, 0)
Screenshot: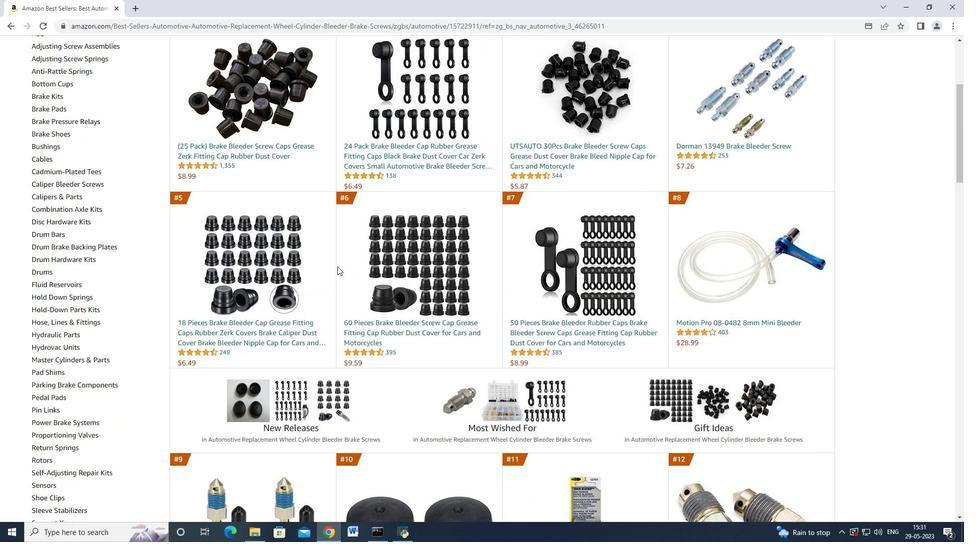 
Action: Mouse moved to (335, 266)
Screenshot: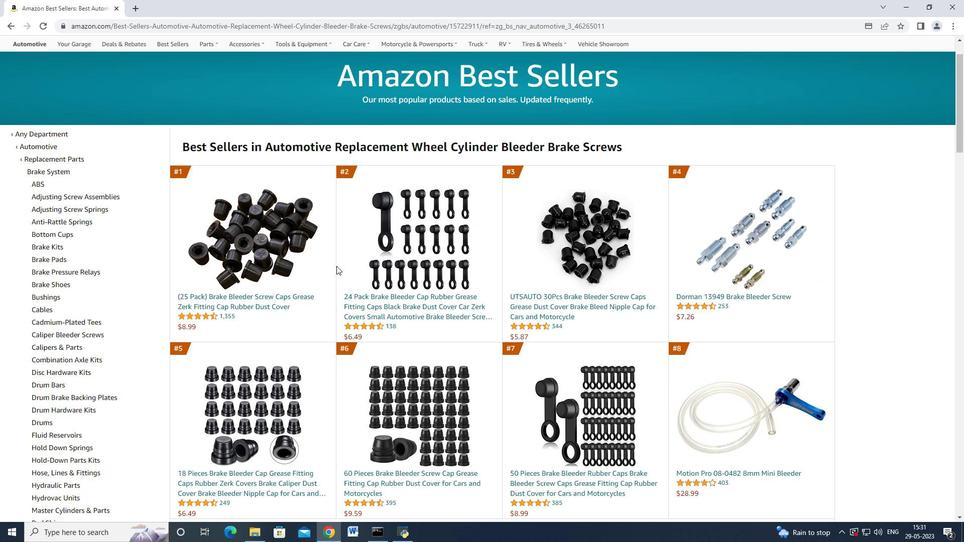 
Action: Mouse scrolled (335, 267) with delta (0, 0)
Screenshot: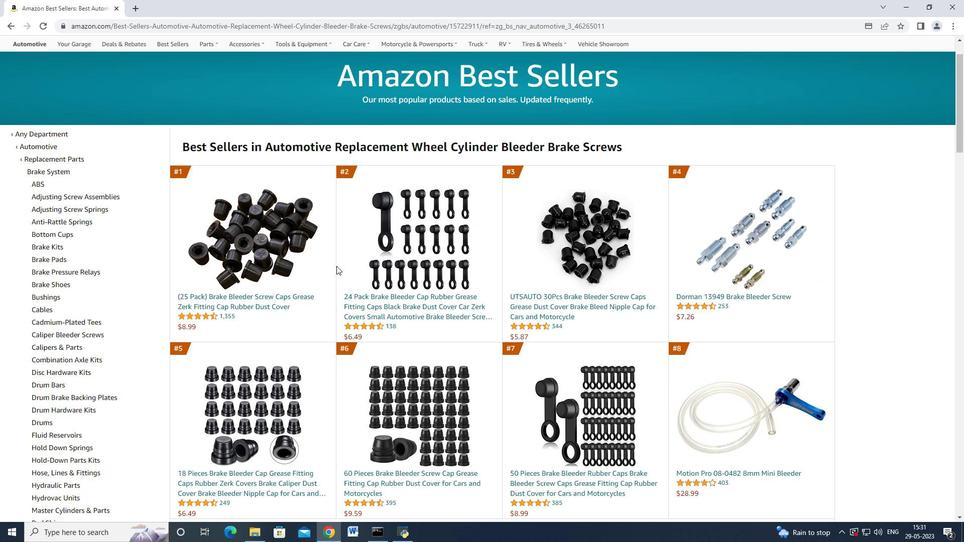 
Action: Mouse scrolled (335, 267) with delta (0, 0)
Screenshot: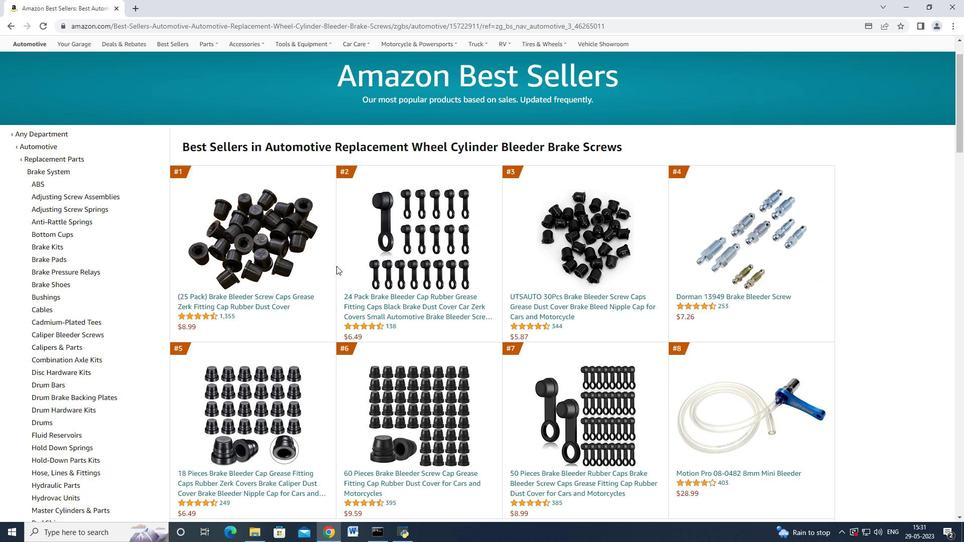 
Action: Mouse moved to (251, 352)
Screenshot: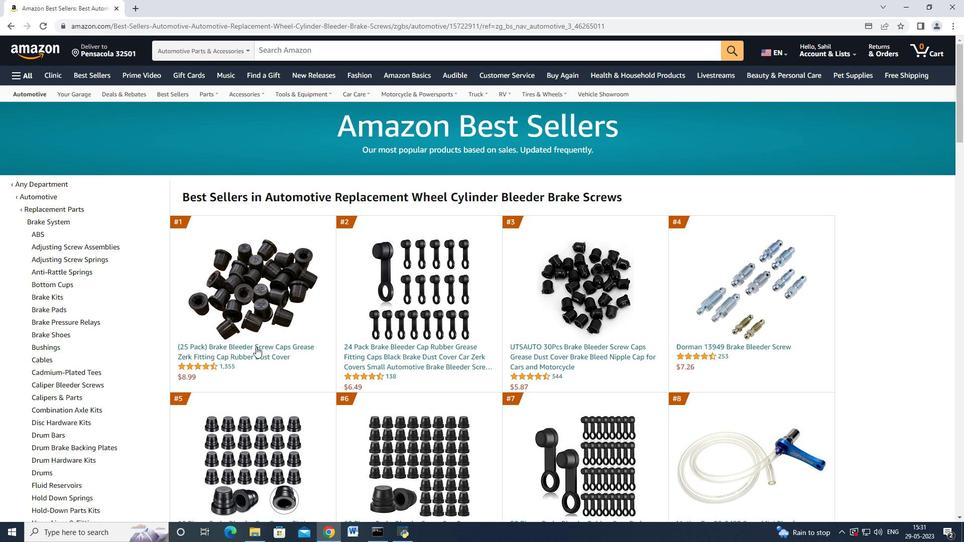 
Action: Mouse pressed left at (251, 352)
Screenshot: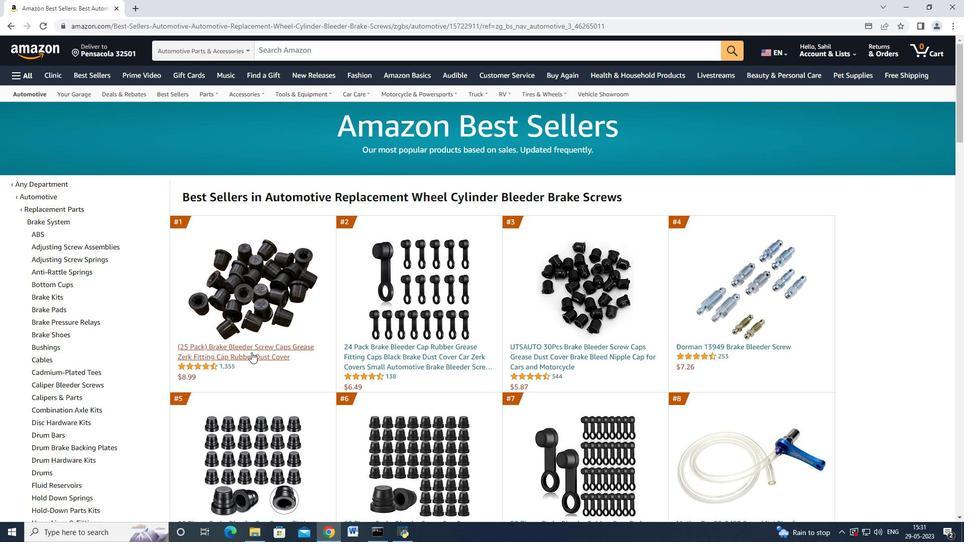 
Action: Mouse moved to (730, 346)
Screenshot: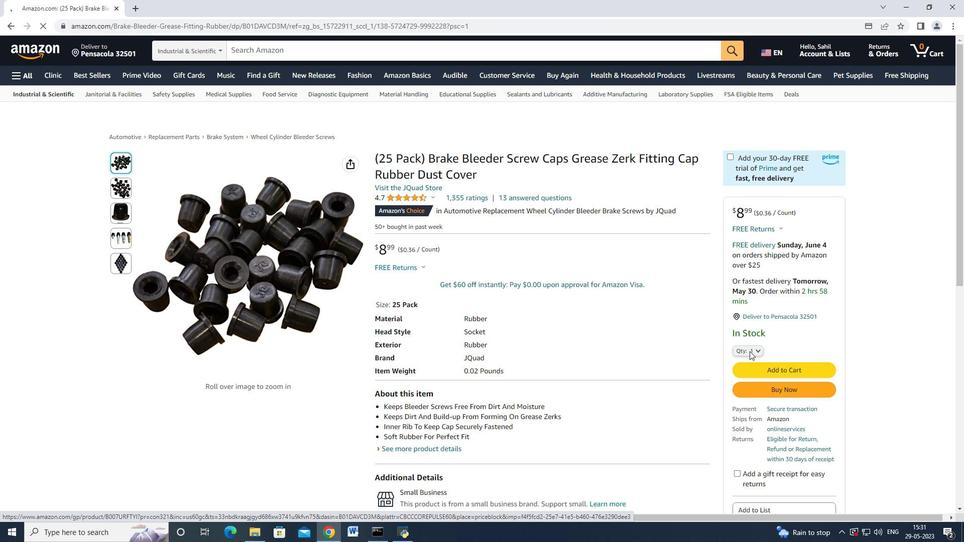 
Action: Mouse pressed left at (730, 346)
Screenshot: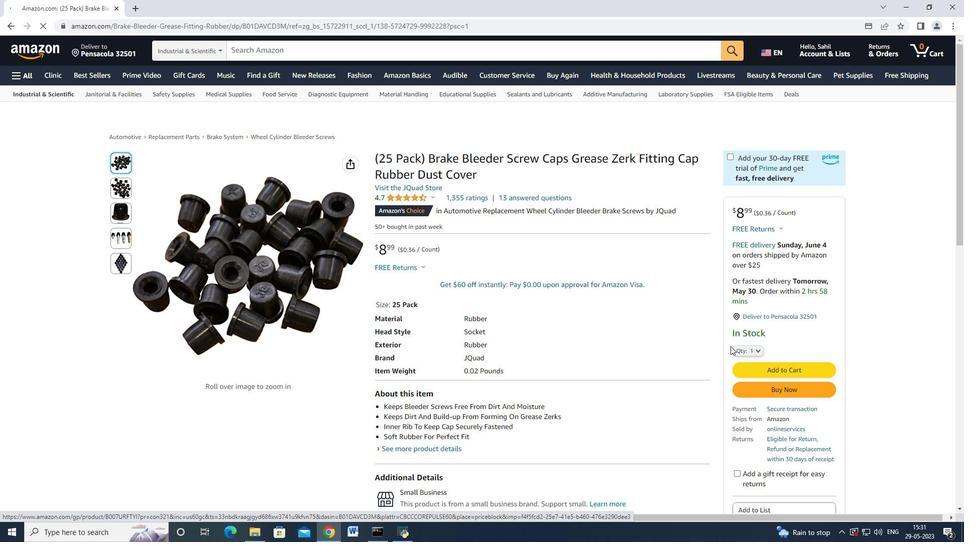 
Action: Mouse moved to (736, 345)
Screenshot: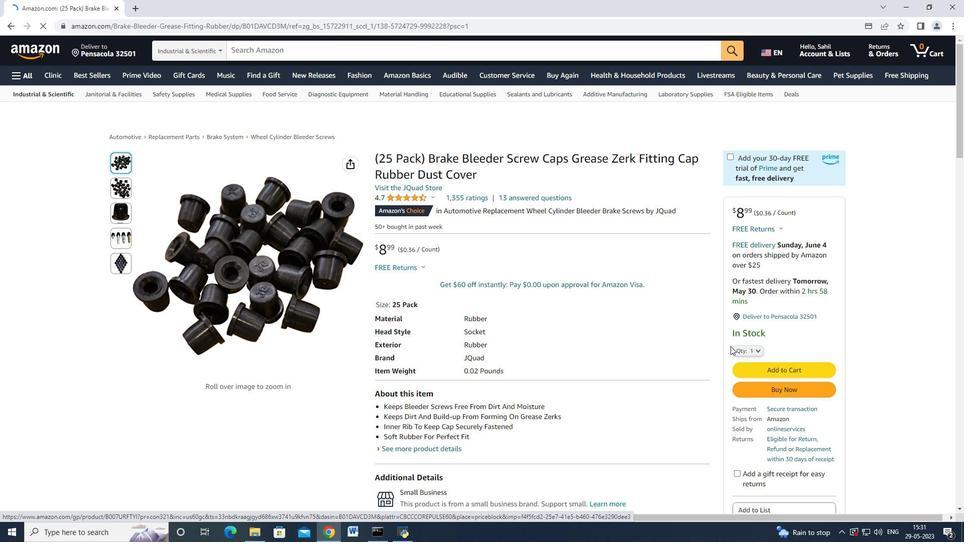 
Action: Mouse pressed left at (736, 345)
Screenshot: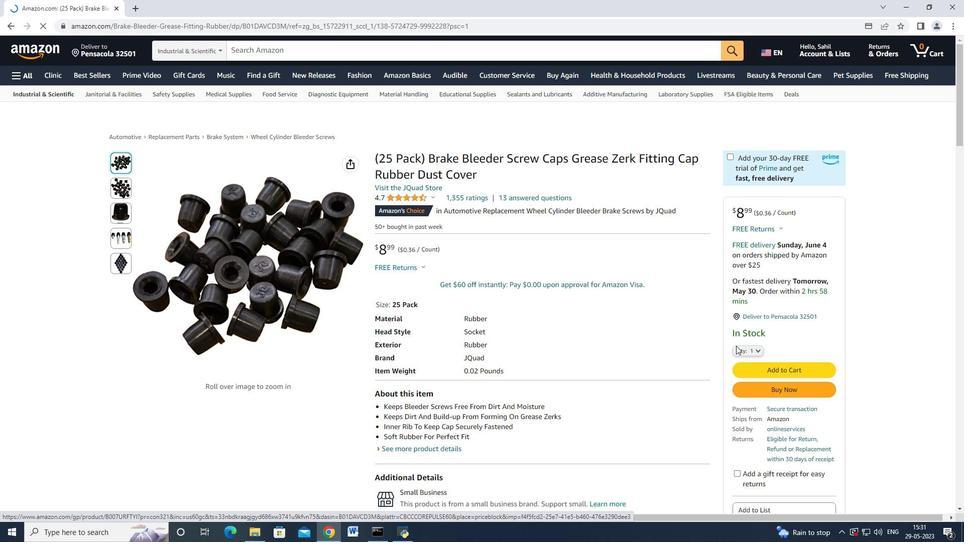
Action: Mouse moved to (742, 98)
Screenshot: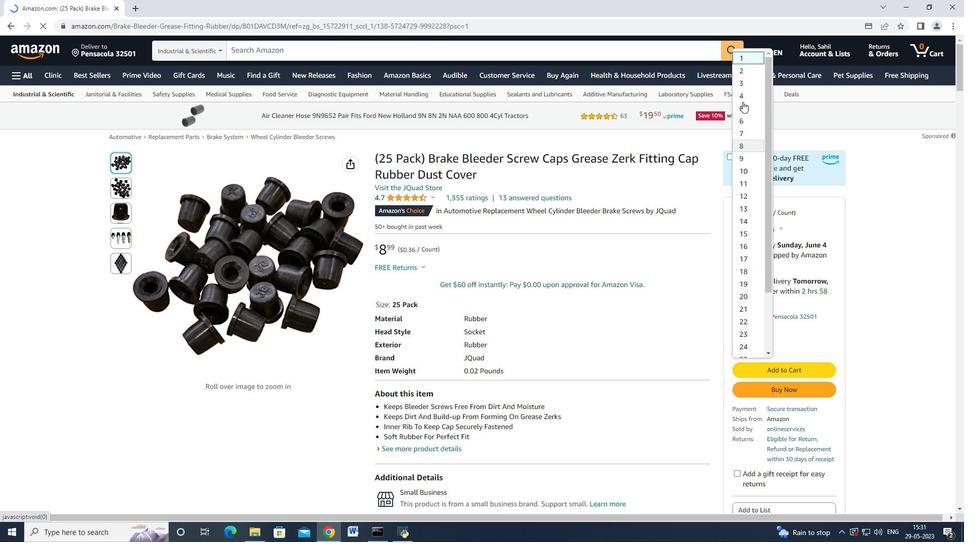 
Action: Mouse pressed left at (742, 98)
Screenshot: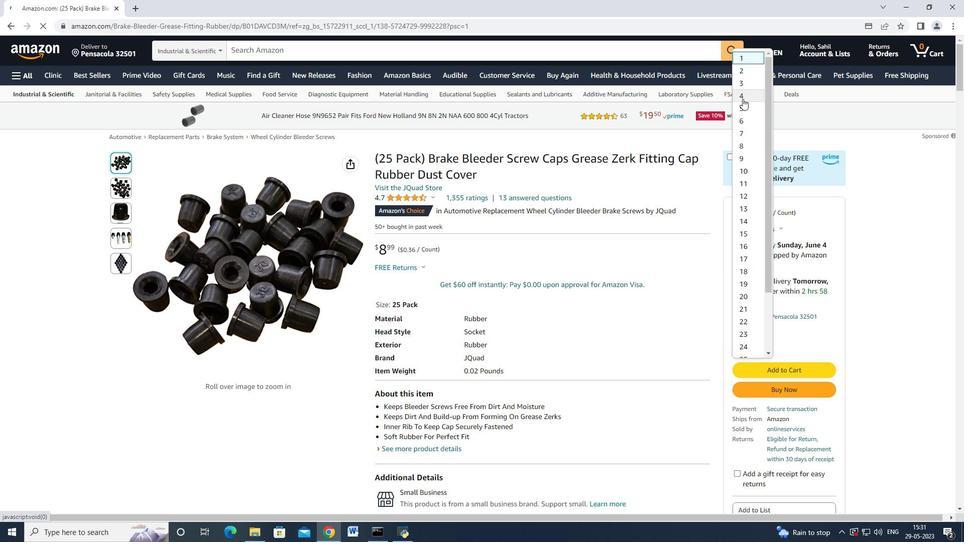 
Action: Mouse moved to (761, 349)
Screenshot: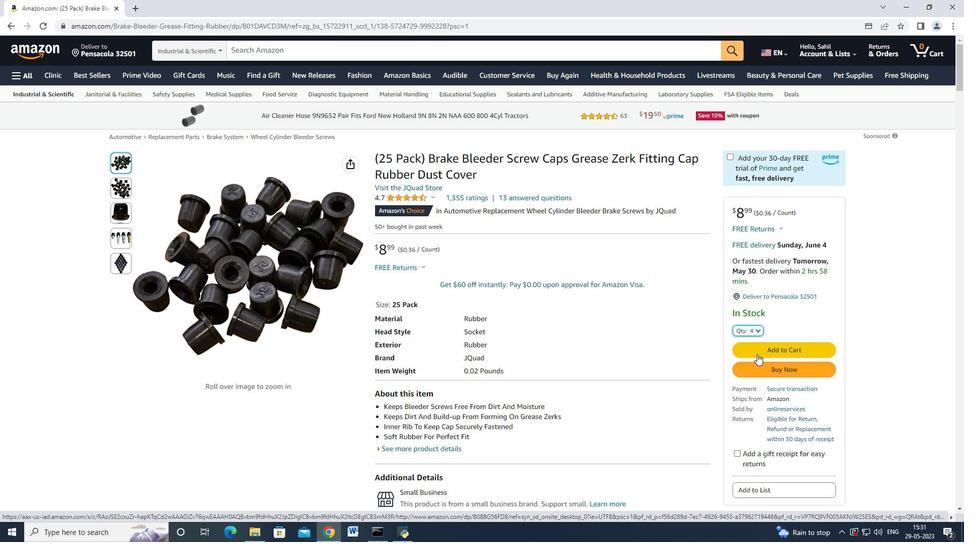 
Action: Mouse pressed left at (761, 349)
Screenshot: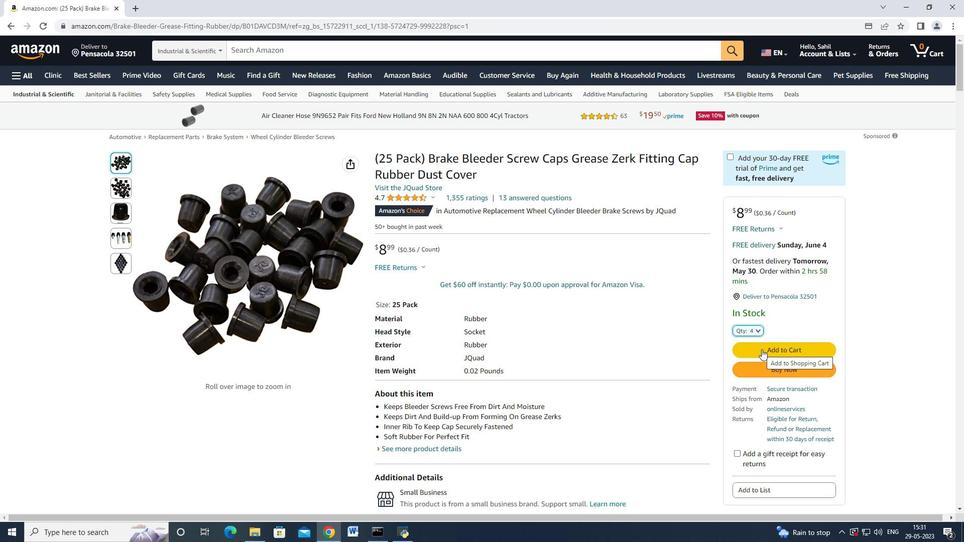 
Action: Mouse moved to (762, 129)
Screenshot: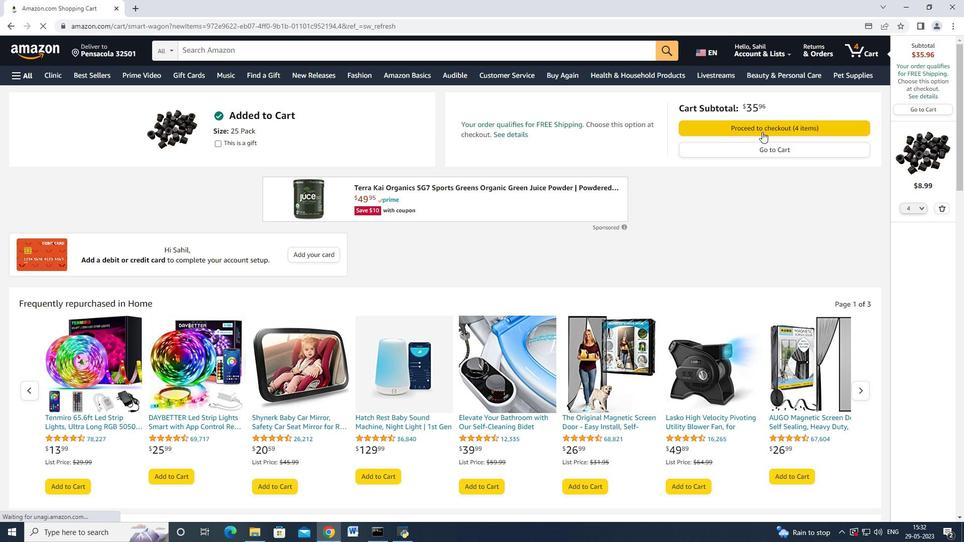 
Action: Mouse pressed left at (762, 129)
Screenshot: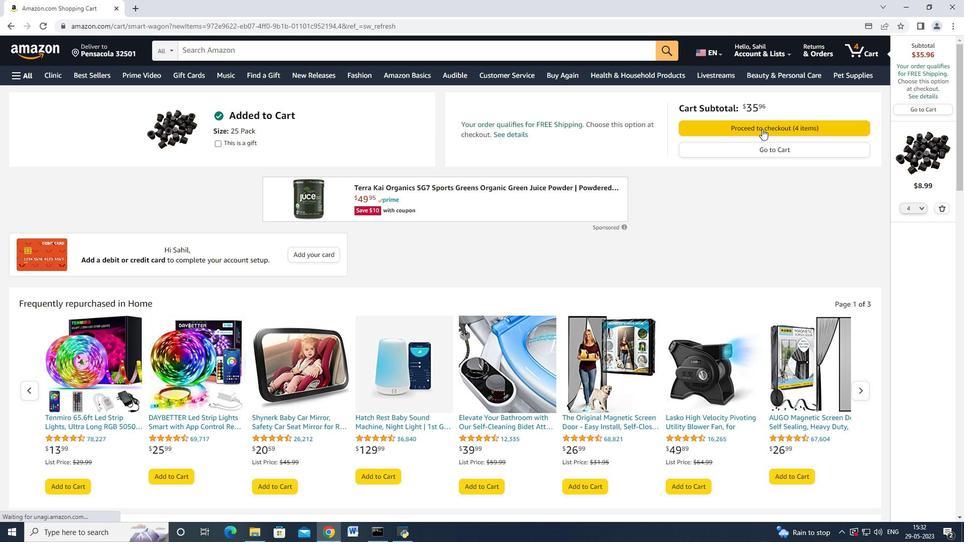 
Action: Mouse moved to (761, 131)
Screenshot: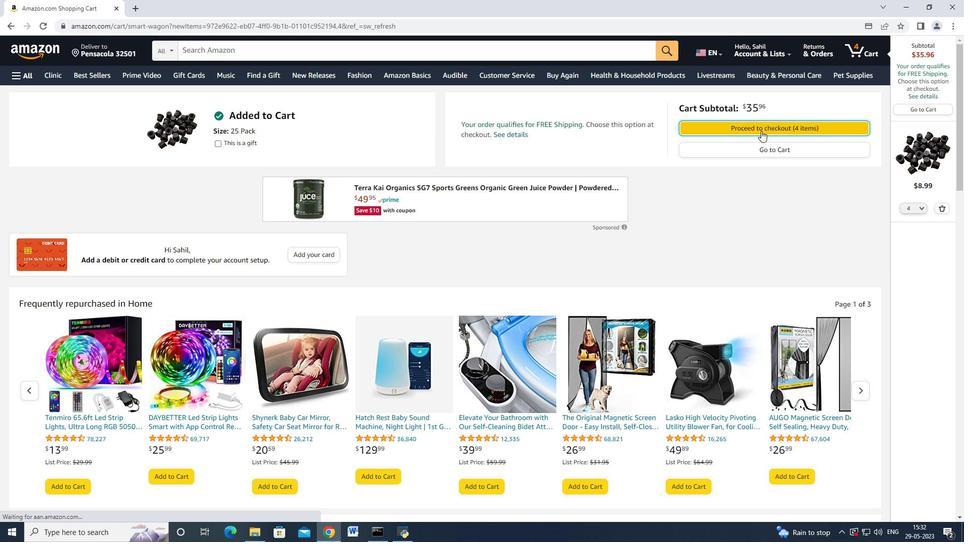 
Action: Mouse pressed left at (761, 131)
Screenshot: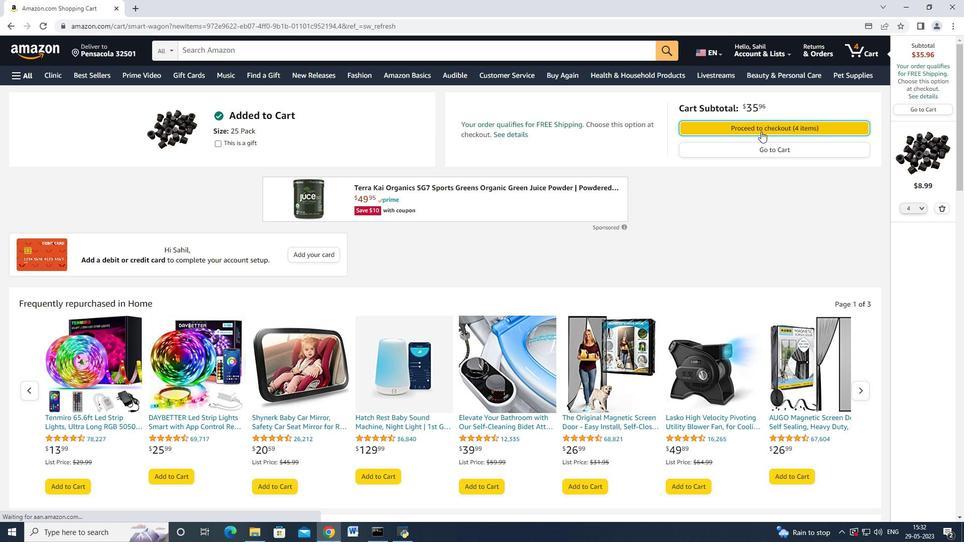 
Action: Mouse moved to (532, 248)
Screenshot: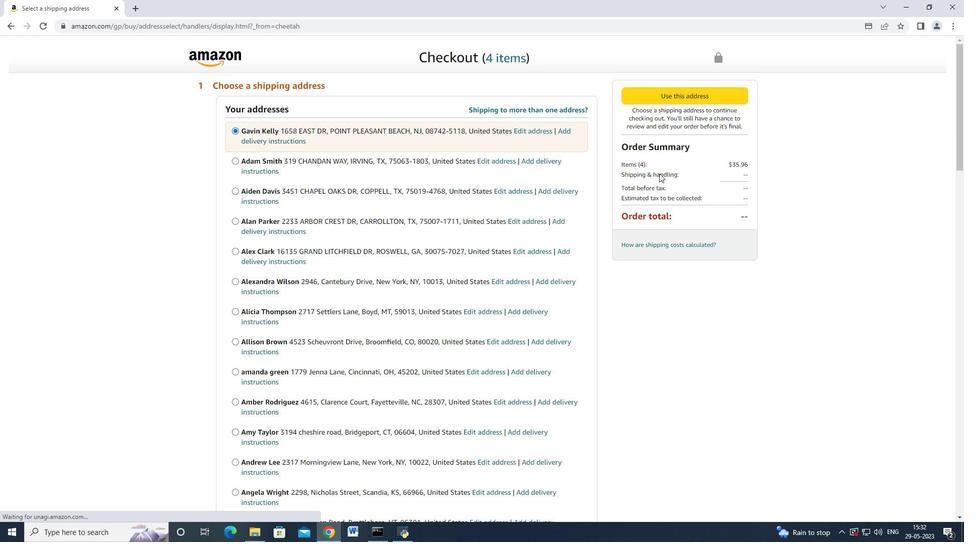 
Action: Mouse scrolled (532, 248) with delta (0, 0)
Screenshot: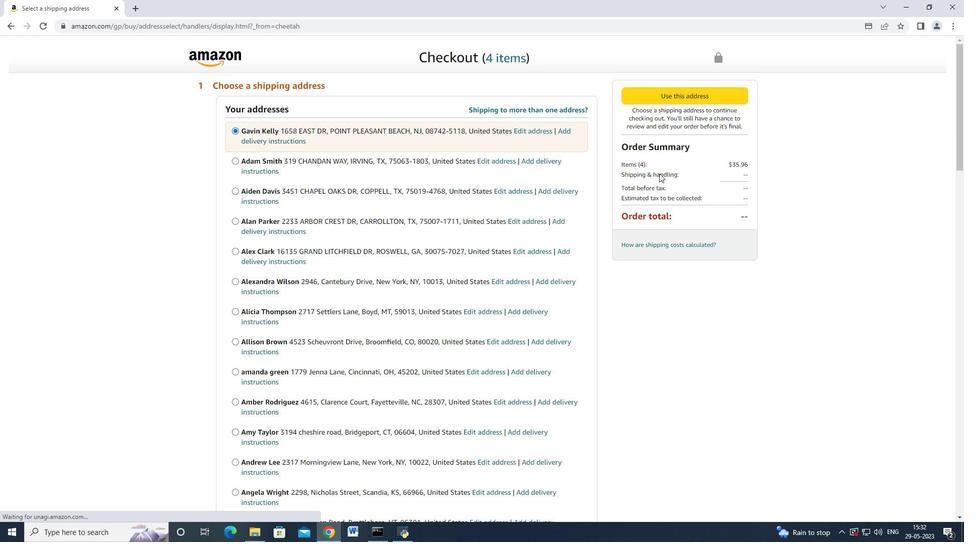 
Action: Mouse moved to (523, 257)
Screenshot: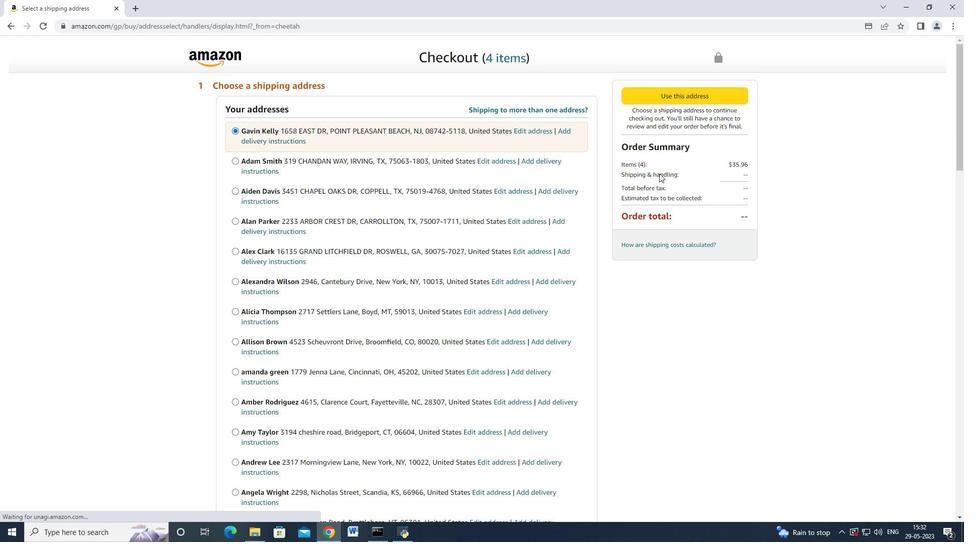 
Action: Mouse scrolled (523, 256) with delta (0, 0)
Screenshot: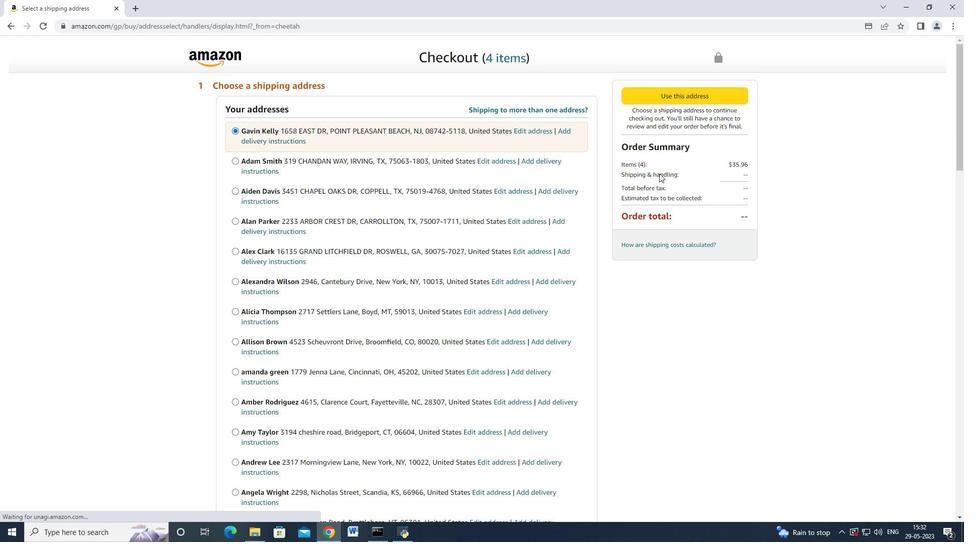 
Action: Mouse moved to (513, 264)
Screenshot: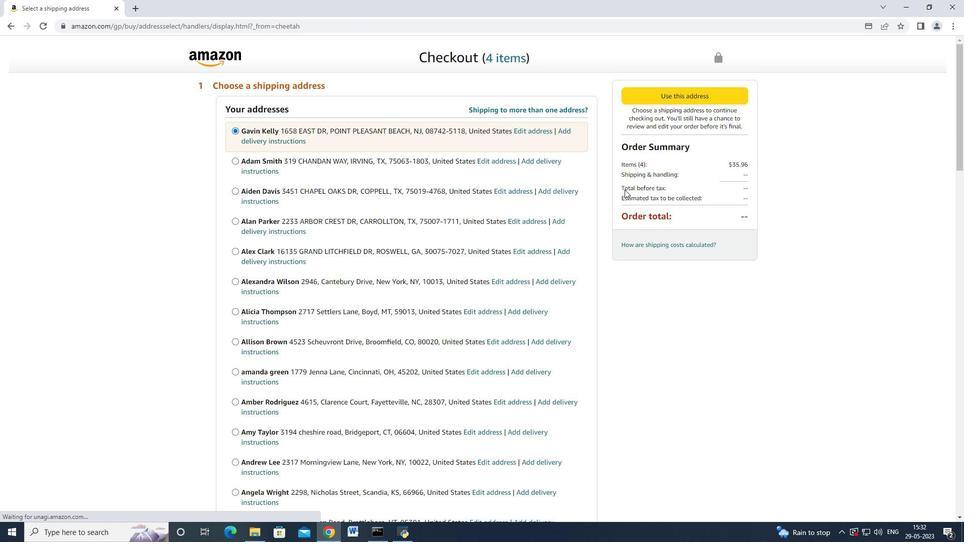 
Action: Mouse scrolled (514, 263) with delta (0, 0)
Screenshot: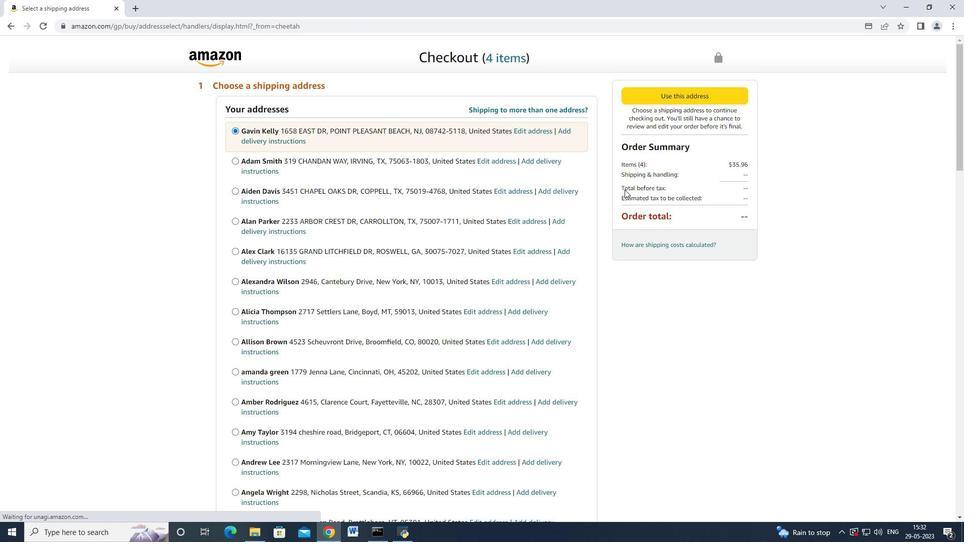 
Action: Mouse moved to (508, 266)
Screenshot: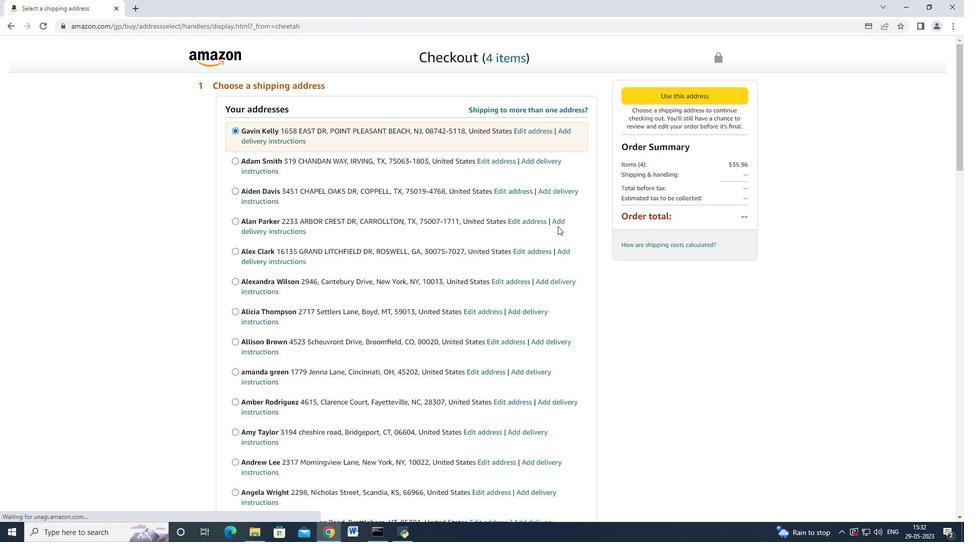 
Action: Mouse scrolled (511, 264) with delta (0, 0)
Screenshot: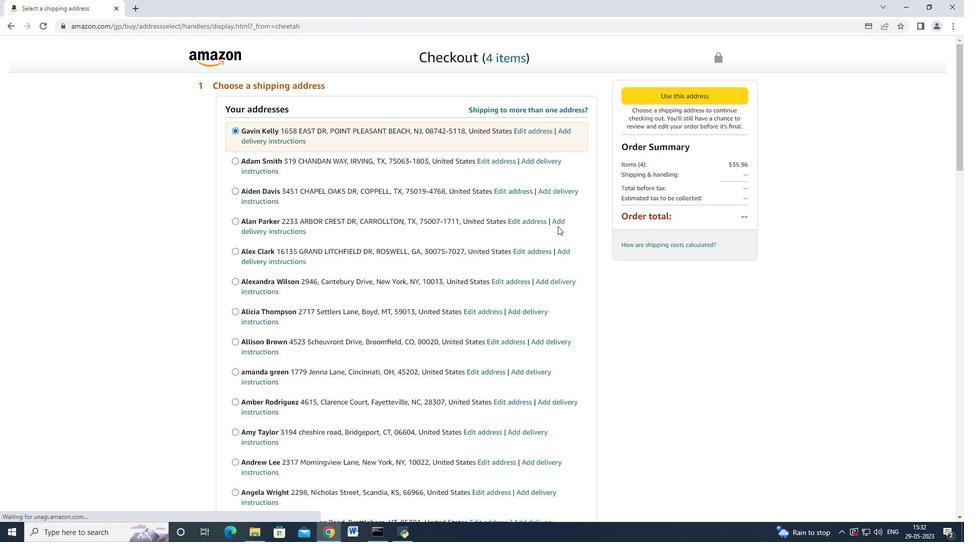 
Action: Mouse moved to (466, 263)
Screenshot: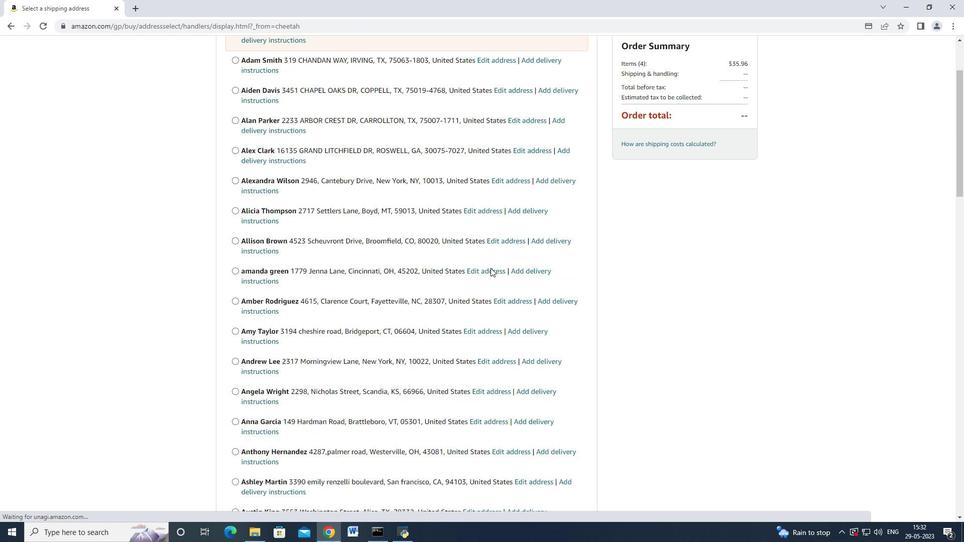 
Action: Mouse scrolled (466, 263) with delta (0, 0)
Screenshot: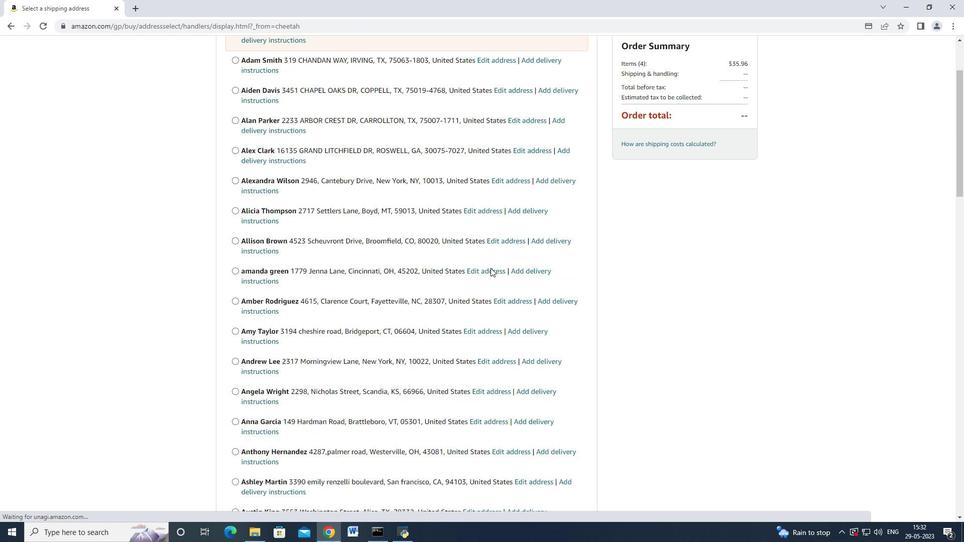 
Action: Mouse moved to (460, 269)
Screenshot: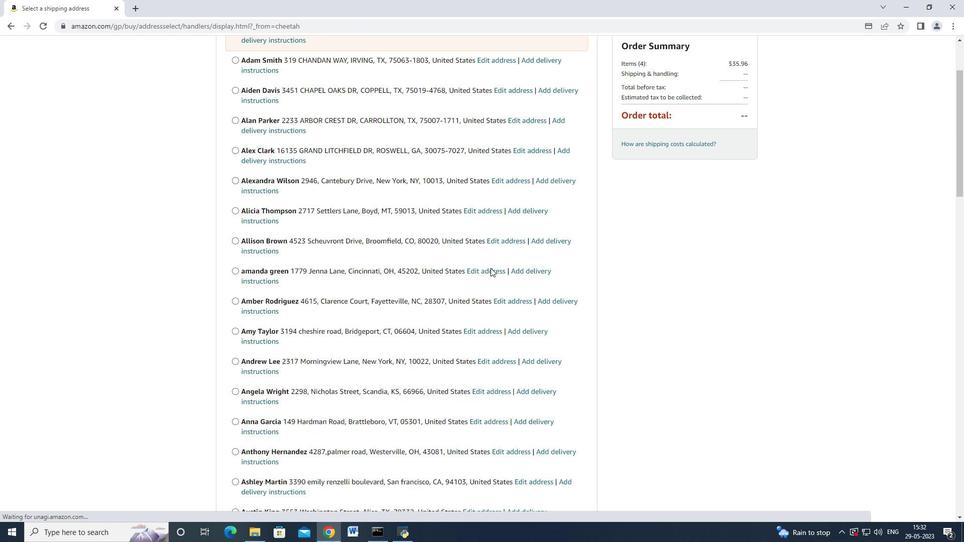 
Action: Mouse scrolled (460, 268) with delta (0, 0)
Screenshot: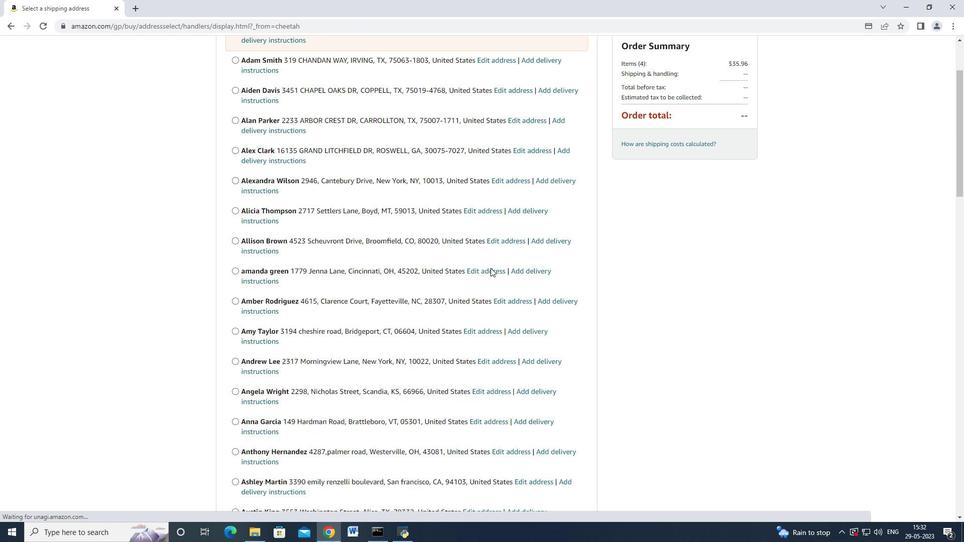 
Action: Mouse moved to (458, 270)
Screenshot: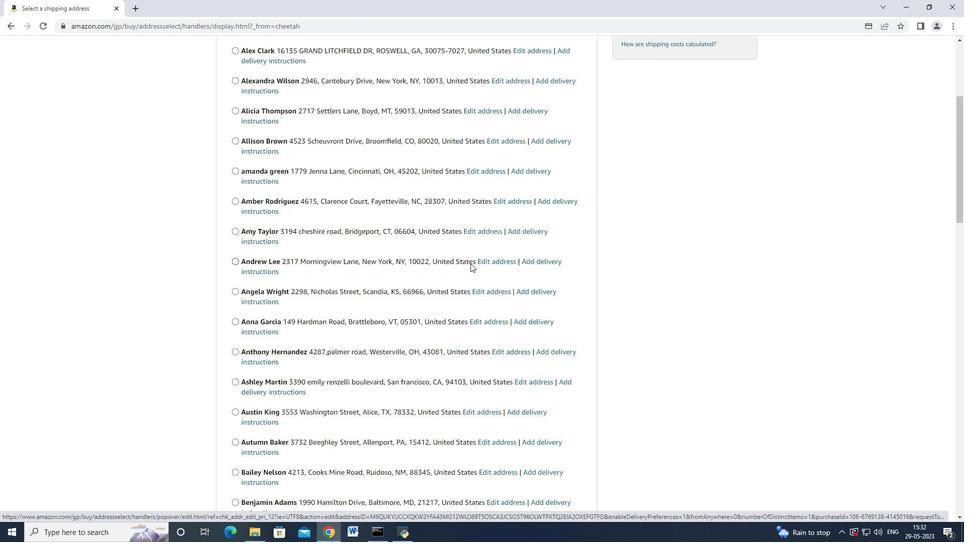 
Action: Mouse scrolled (459, 269) with delta (0, 0)
Screenshot: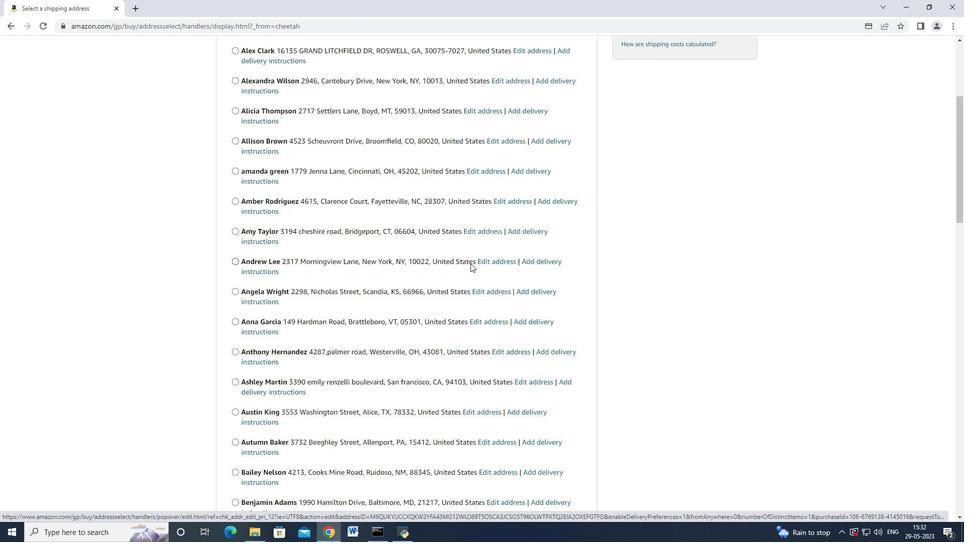 
Action: Mouse moved to (456, 271)
Screenshot: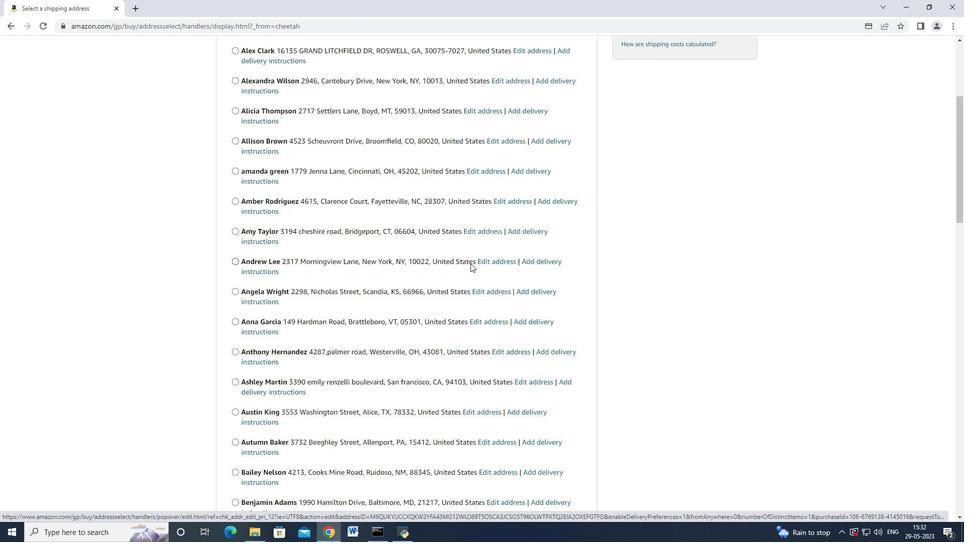 
Action: Mouse scrolled (456, 270) with delta (0, 0)
Screenshot: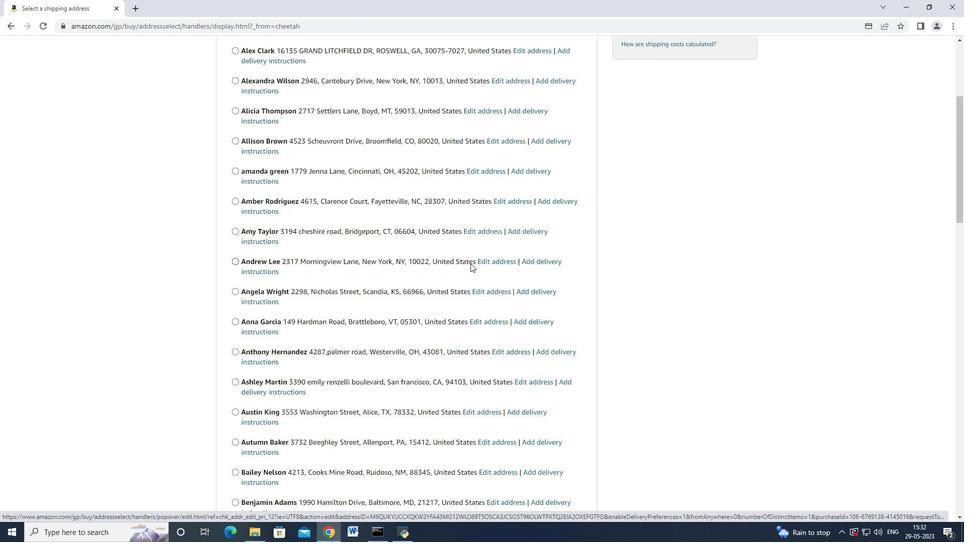 
Action: Mouse moved to (455, 272)
Screenshot: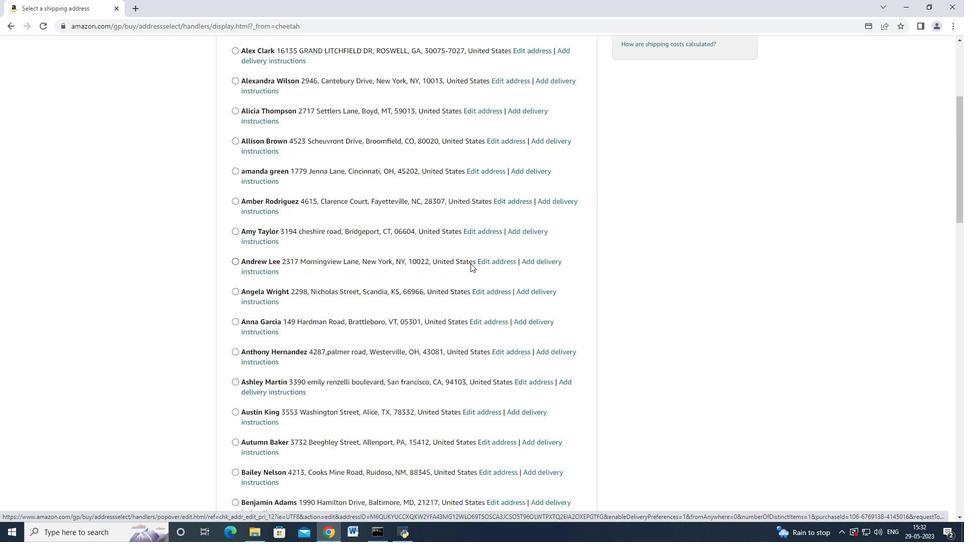 
Action: Mouse scrolled (455, 271) with delta (0, 0)
Screenshot: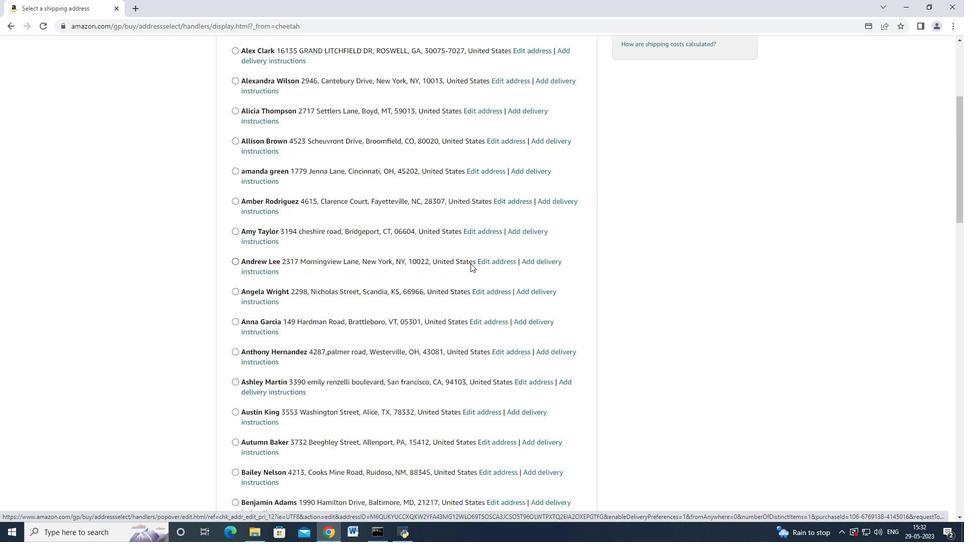 
Action: Mouse moved to (454, 272)
Screenshot: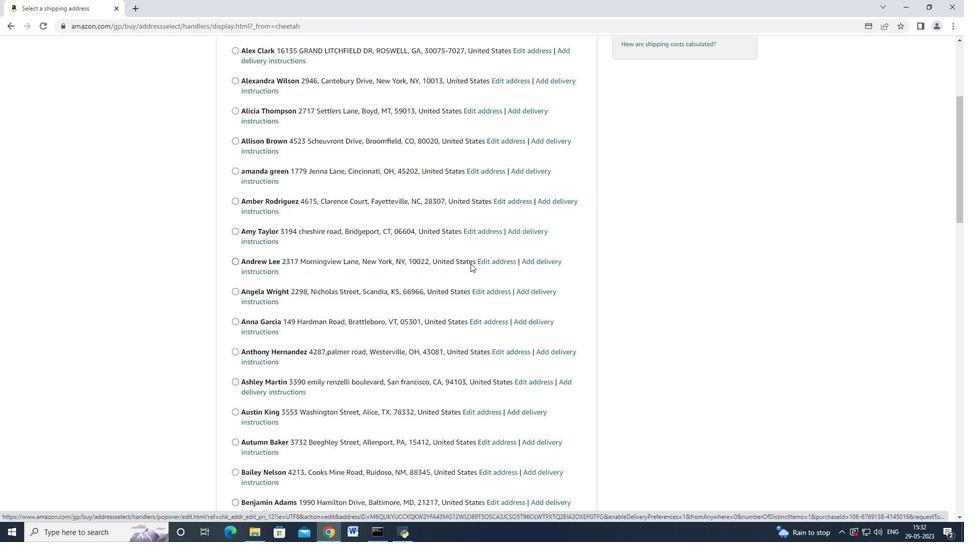 
Action: Mouse scrolled (455, 271) with delta (0, 0)
Screenshot: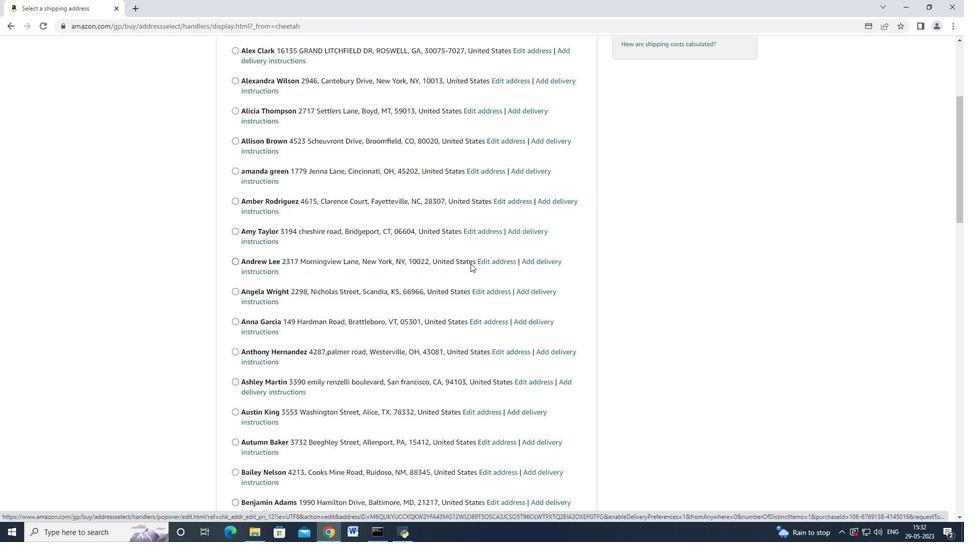 
Action: Mouse moved to (405, 291)
Screenshot: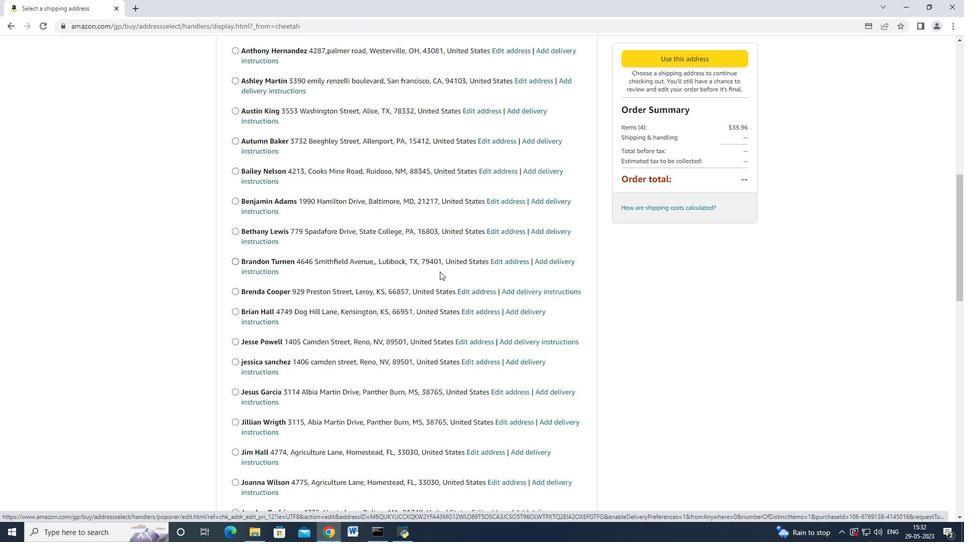 
Action: Mouse scrolled (426, 273) with delta (0, 0)
Screenshot: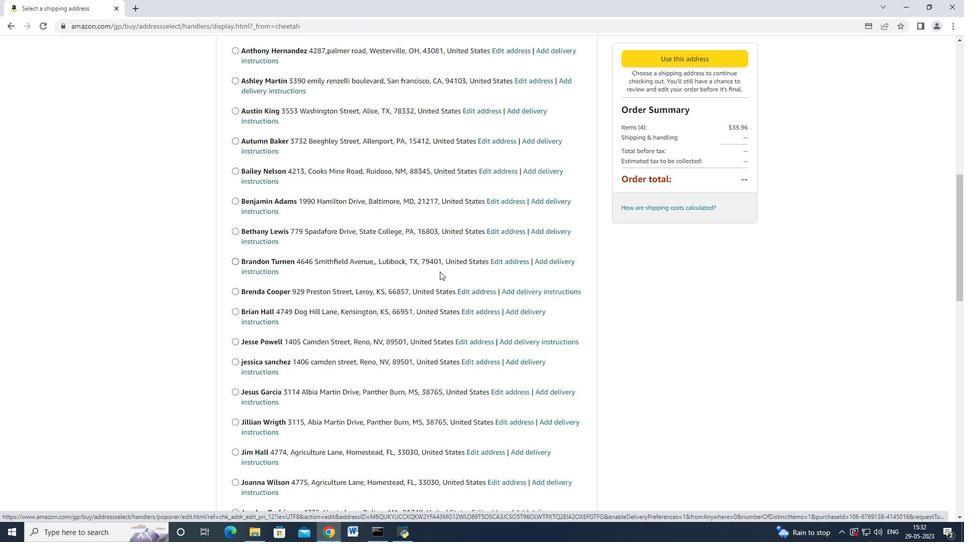 
Action: Mouse moved to (405, 291)
Screenshot: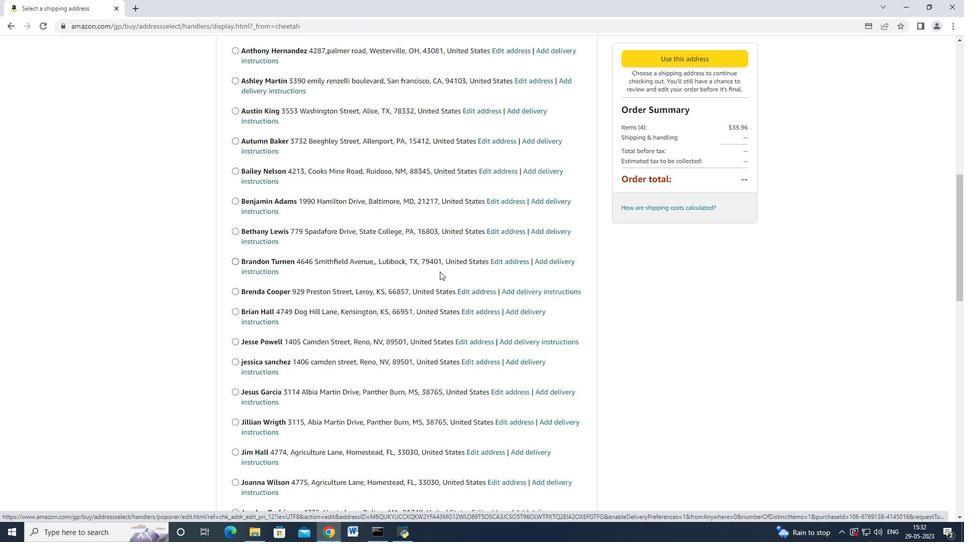 
Action: Mouse scrolled (424, 275) with delta (0, 0)
Screenshot: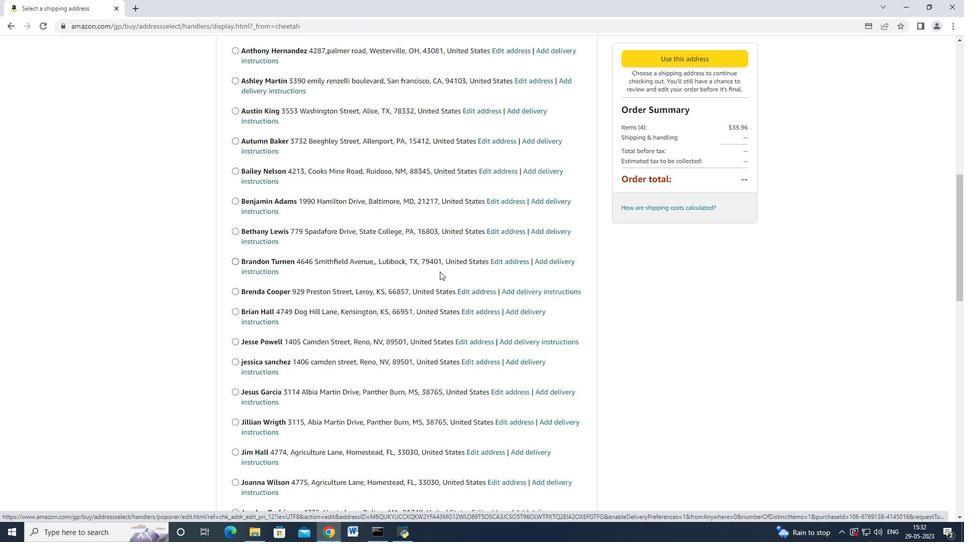 
Action: Mouse moved to (405, 292)
Screenshot: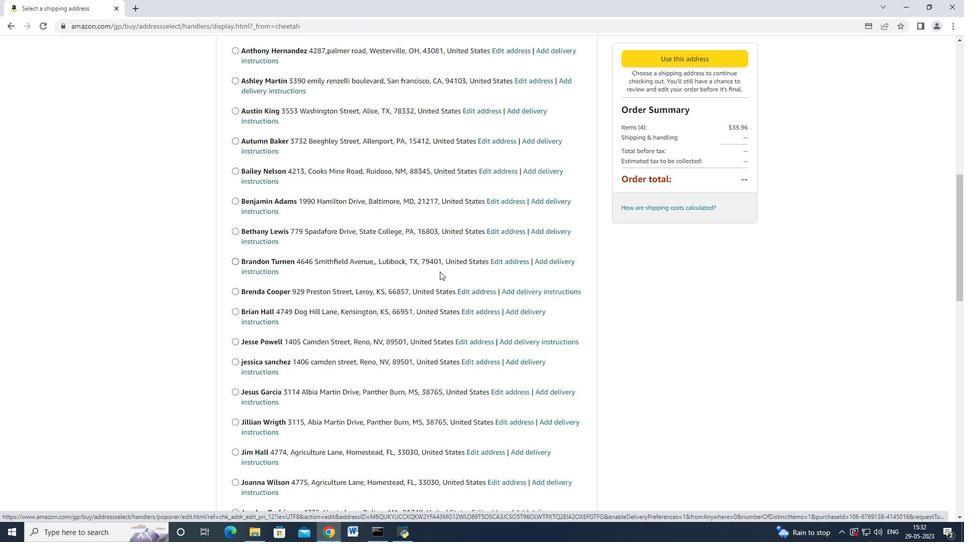 
Action: Mouse scrolled (422, 278) with delta (0, 0)
Screenshot: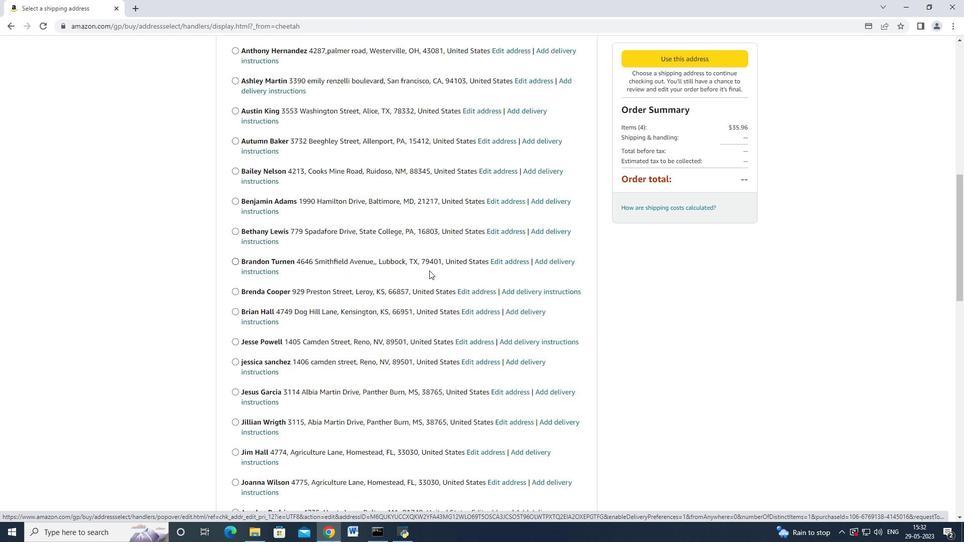 
Action: Mouse moved to (403, 292)
Screenshot: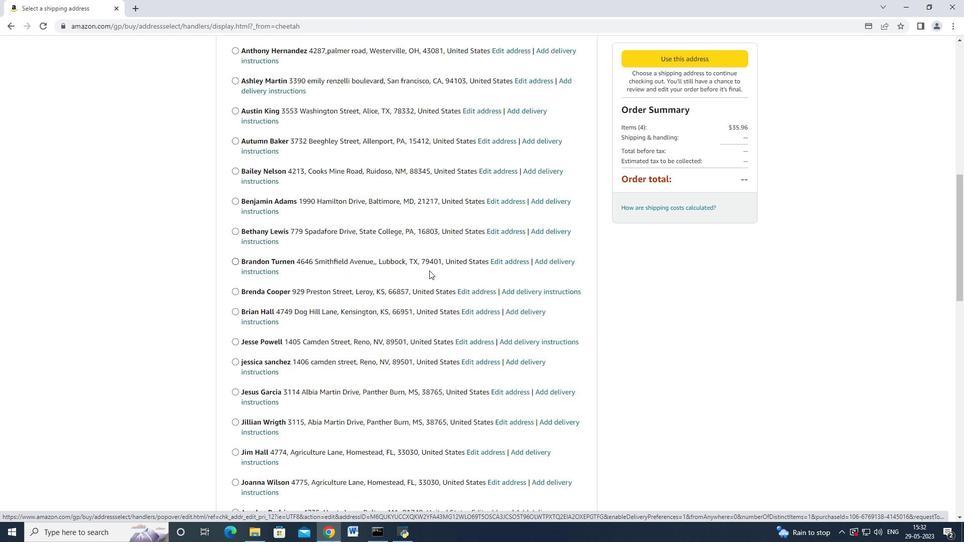 
Action: Mouse scrolled (420, 280) with delta (0, 0)
Screenshot: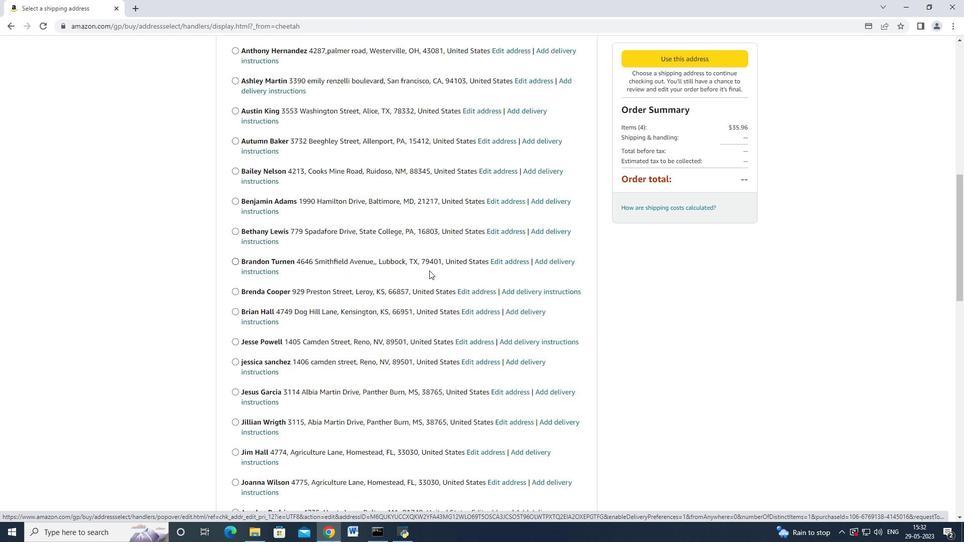
Action: Mouse moved to (403, 292)
Screenshot: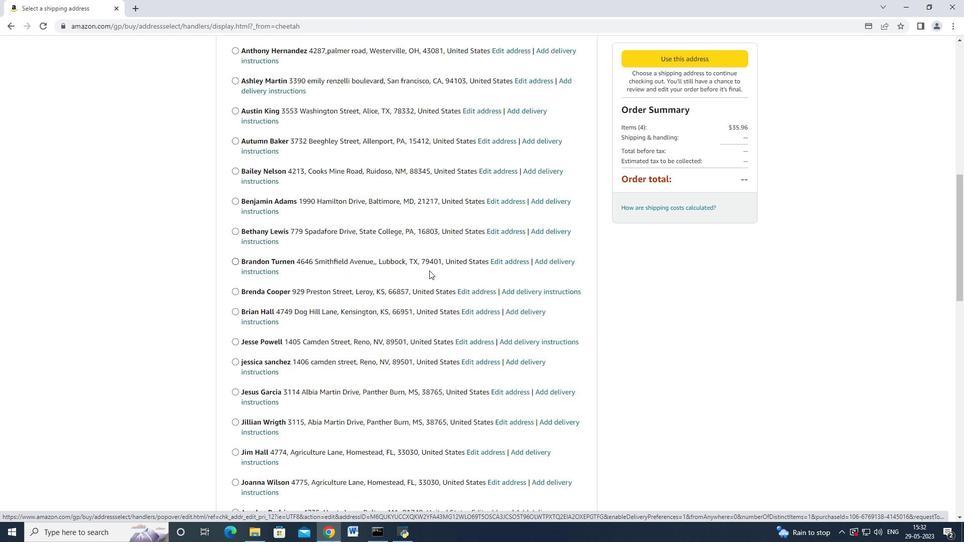 
Action: Mouse scrolled (418, 283) with delta (0, 0)
Screenshot: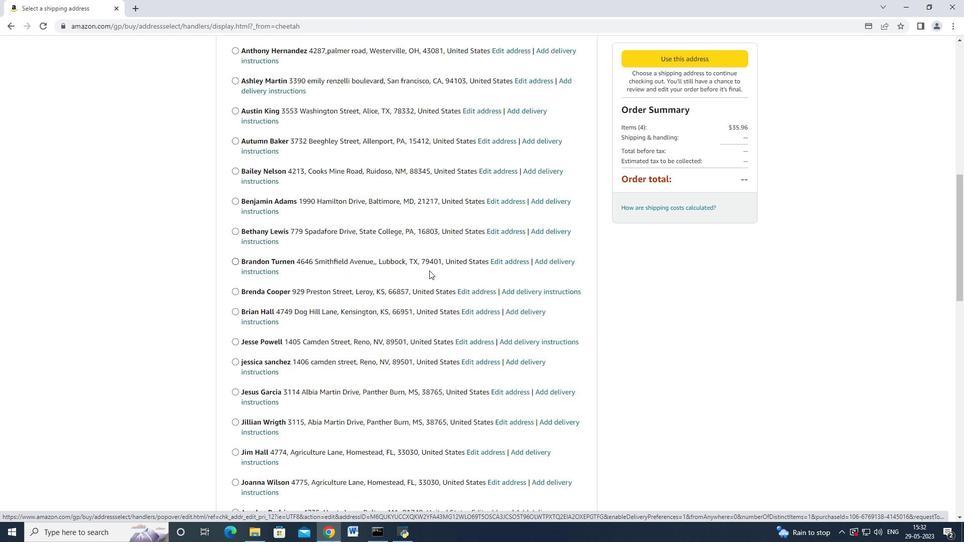 
Action: Mouse moved to (389, 295)
Screenshot: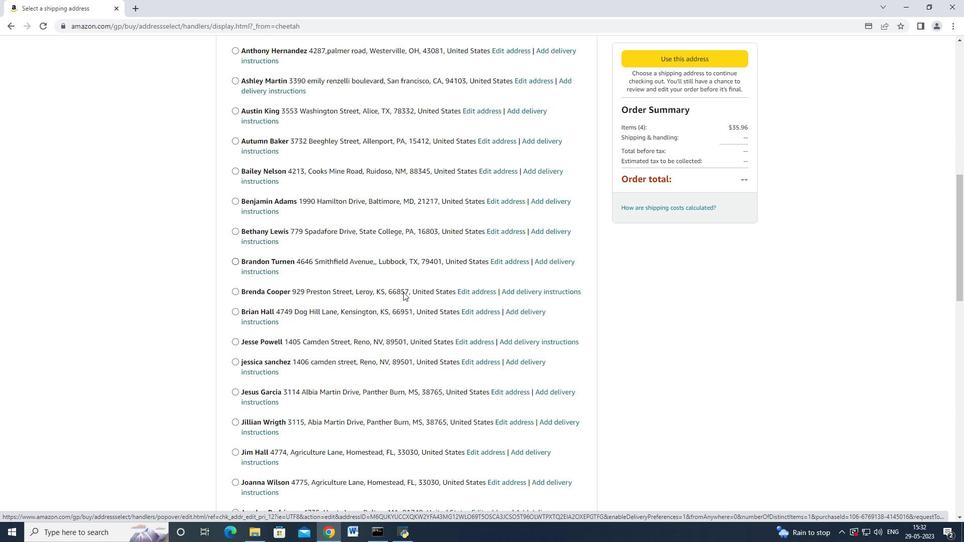 
Action: Mouse scrolled (389, 295) with delta (0, 0)
Screenshot: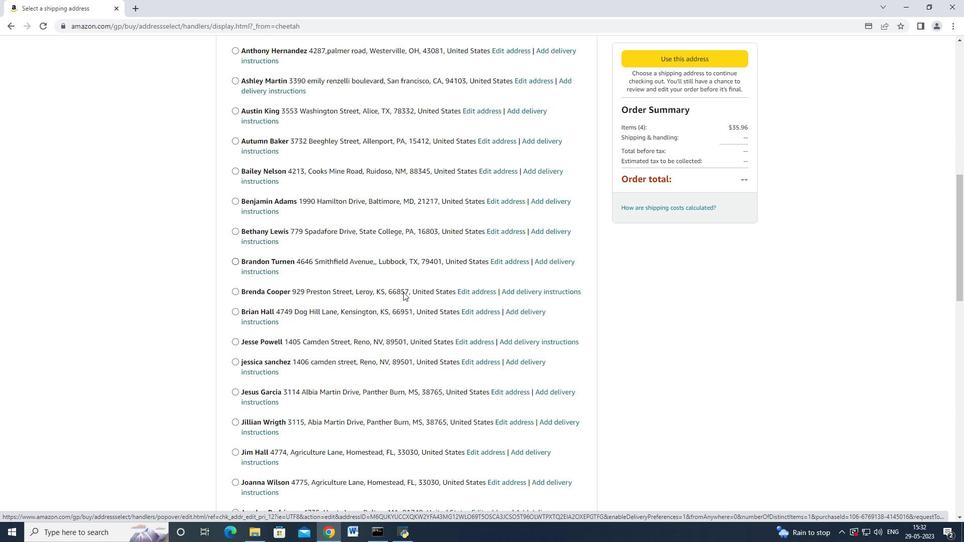 
Action: Mouse moved to (388, 297)
Screenshot: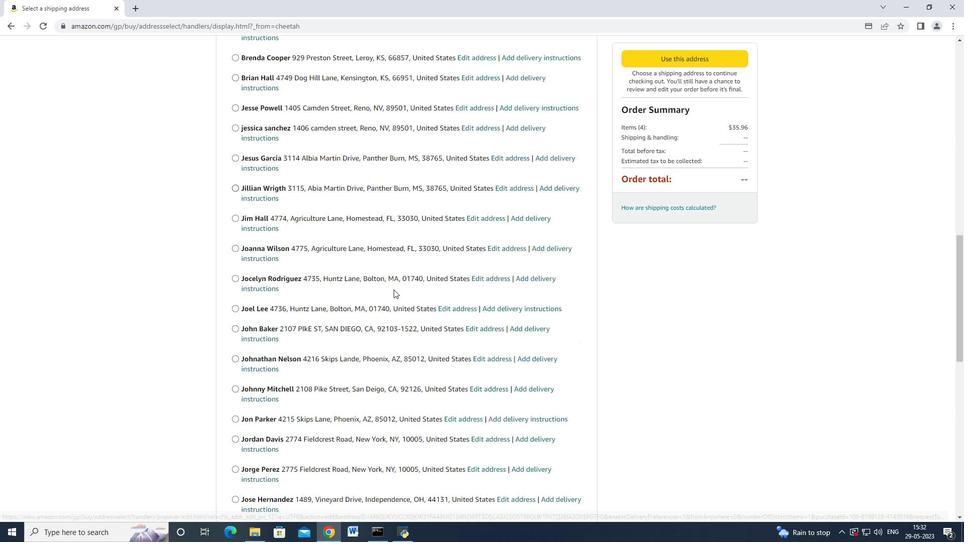 
Action: Mouse scrolled (388, 296) with delta (0, 0)
Screenshot: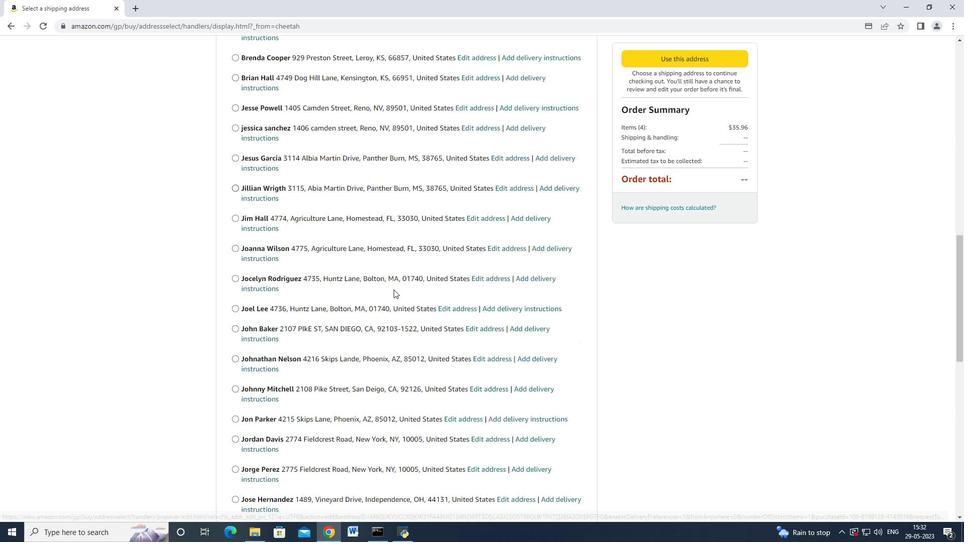 
Action: Mouse moved to (387, 301)
Screenshot: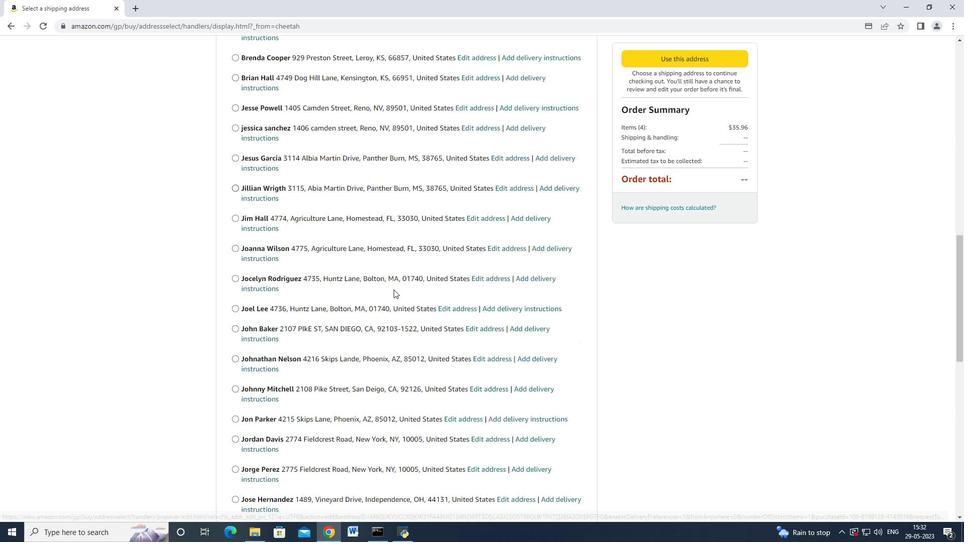 
Action: Mouse scrolled (388, 299) with delta (0, 0)
Screenshot: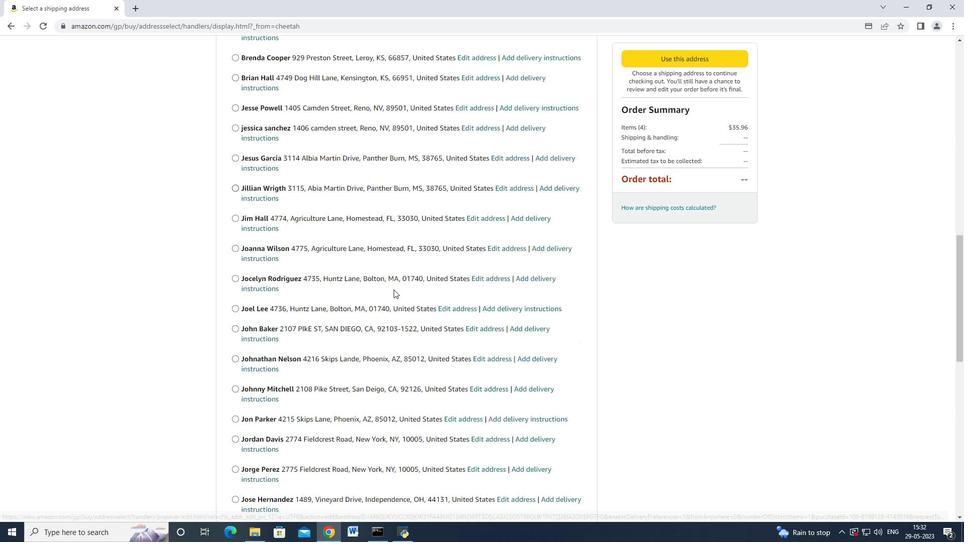 
Action: Mouse moved to (387, 301)
Screenshot: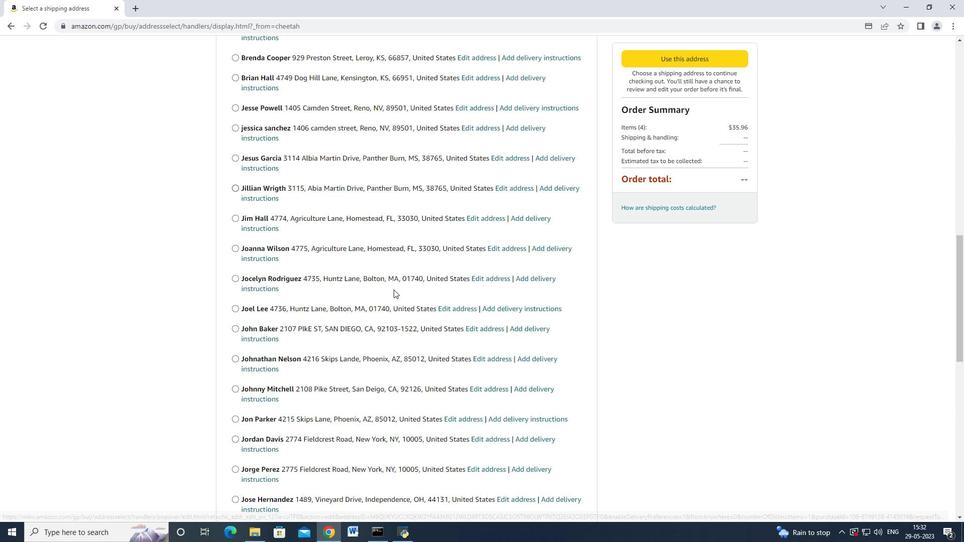 
Action: Mouse scrolled (387, 300) with delta (0, 0)
Screenshot: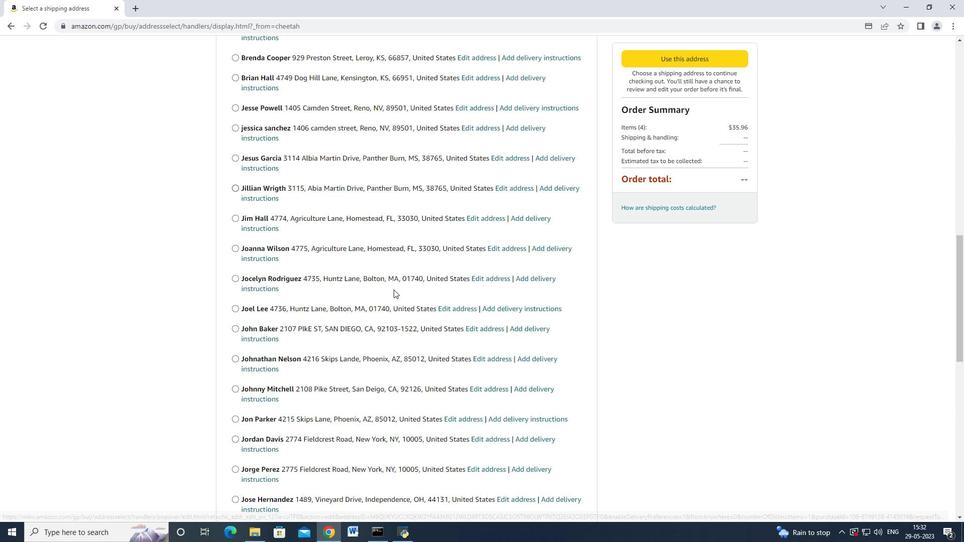 
Action: Mouse moved to (386, 302)
Screenshot: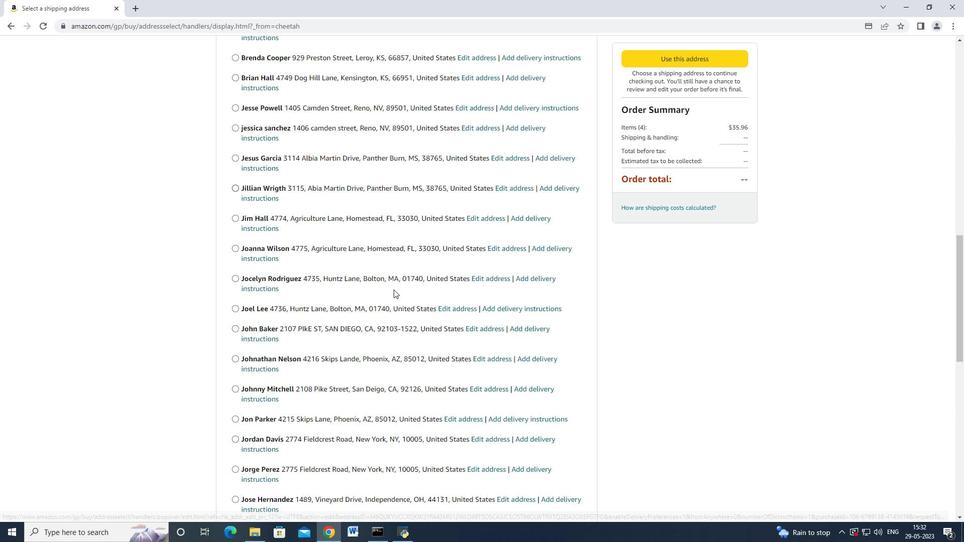 
Action: Mouse scrolled (386, 301) with delta (0, 0)
Screenshot: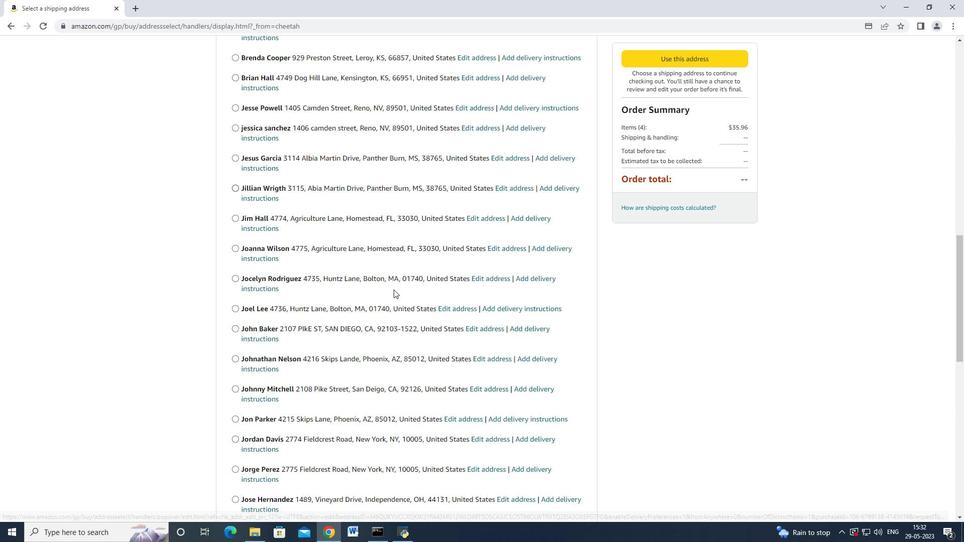 
Action: Mouse moved to (384, 304)
Screenshot: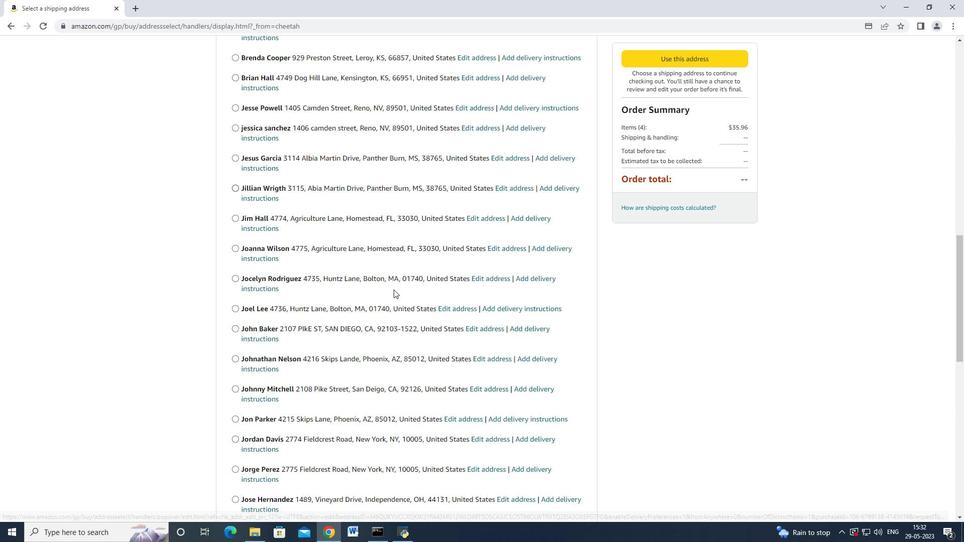
Action: Mouse scrolled (385, 303) with delta (0, 0)
Screenshot: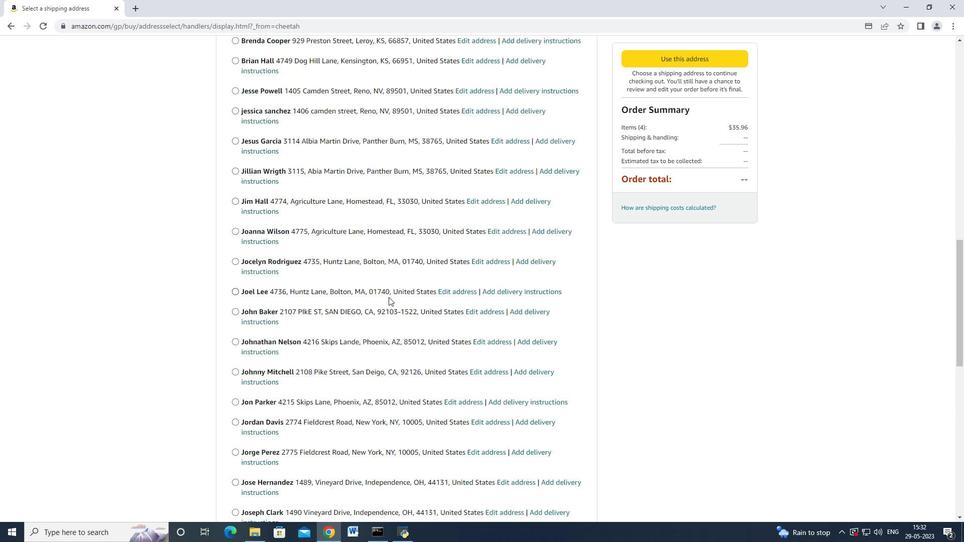 
Action: Mouse moved to (349, 310)
Screenshot: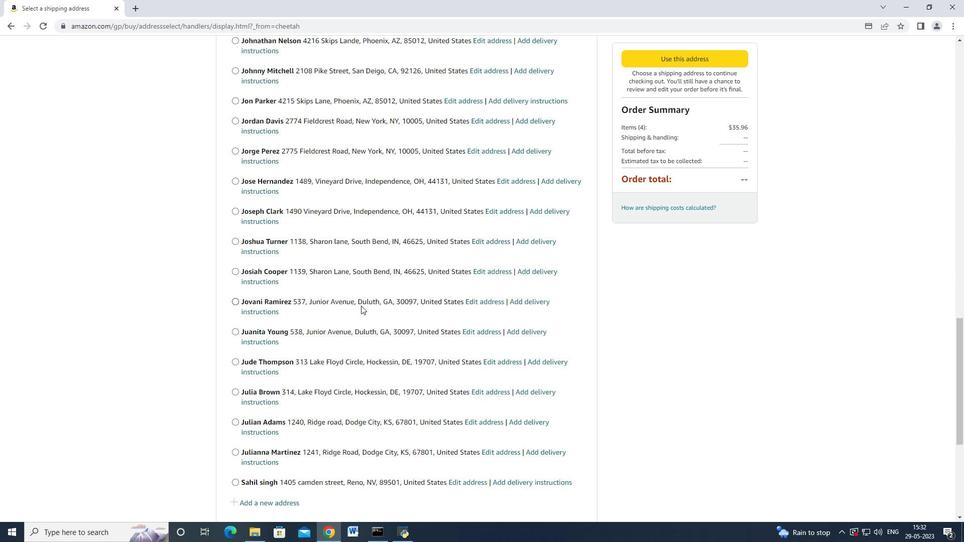 
Action: Mouse scrolled (349, 310) with delta (0, 0)
Screenshot: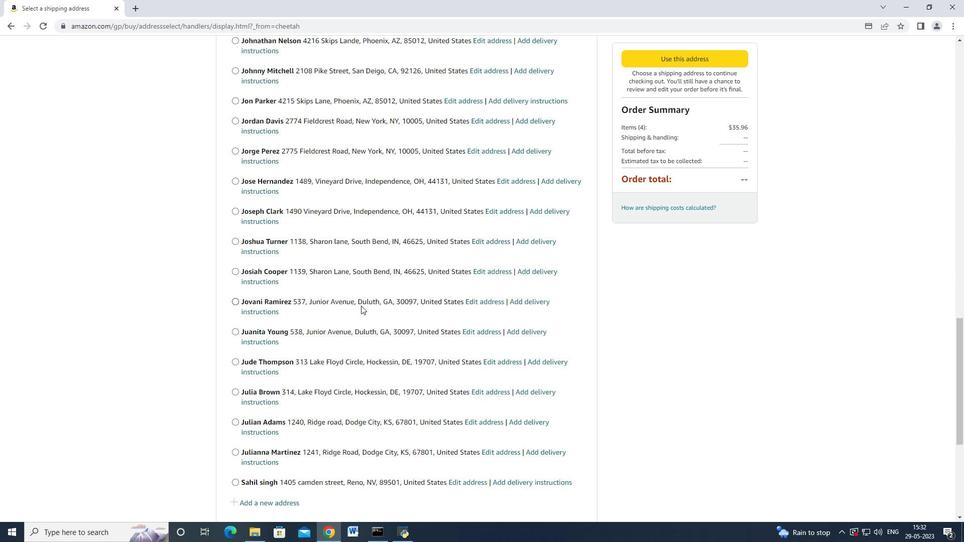 
Action: Mouse moved to (348, 311)
Screenshot: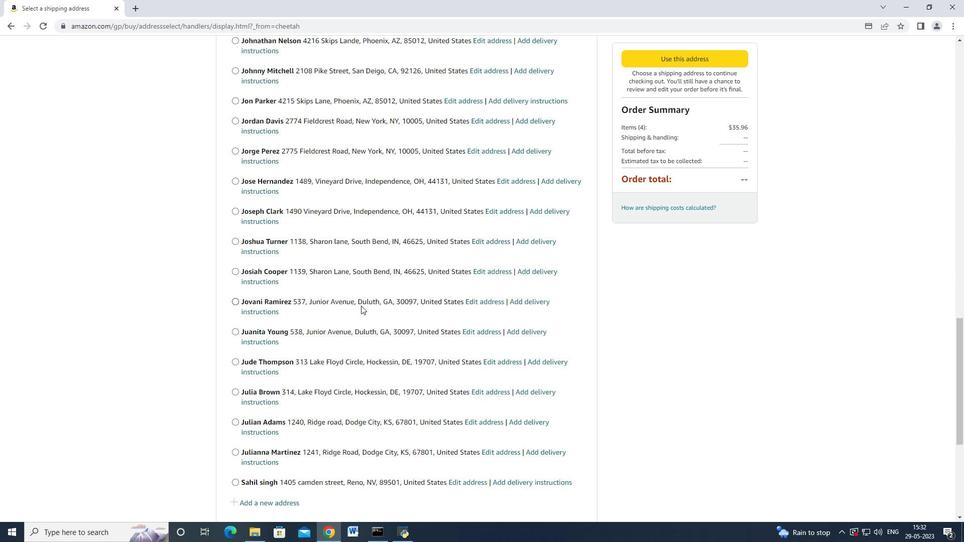 
Action: Mouse scrolled (348, 310) with delta (0, 0)
Screenshot: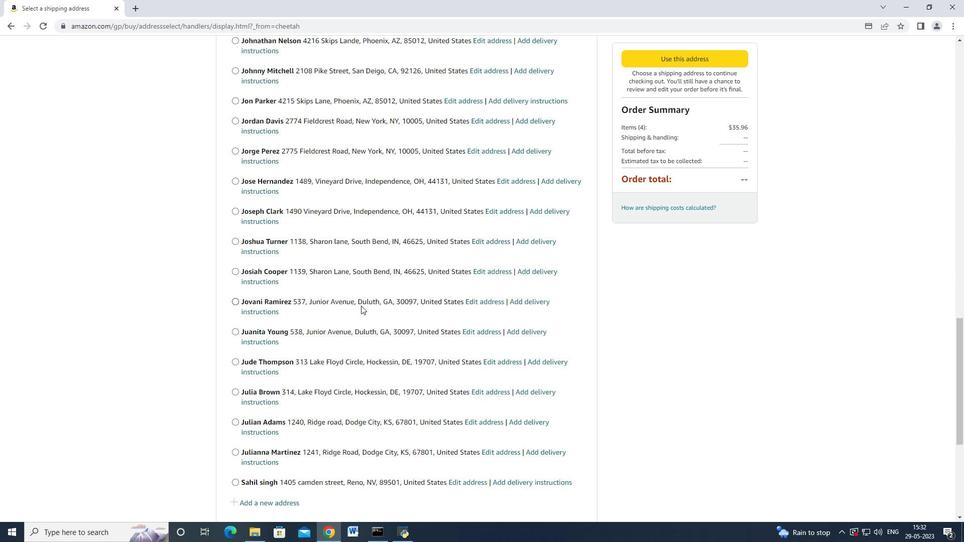 
Action: Mouse moved to (347, 311)
Screenshot: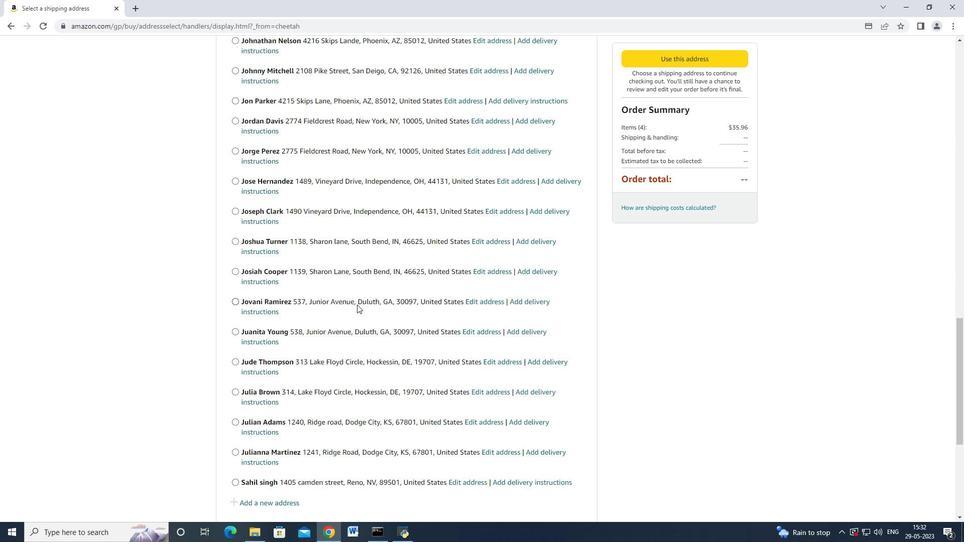 
Action: Mouse scrolled (347, 311) with delta (0, 0)
